 Task: For heading  Tahoma with underline.  font size for heading20,  'Change the font style of data to'Arial.  and font size to 12,  Change the alignment of both headline & data to Align left.  In the sheet  auditingSalesTargets_2023
Action: Mouse moved to (83, 147)
Screenshot: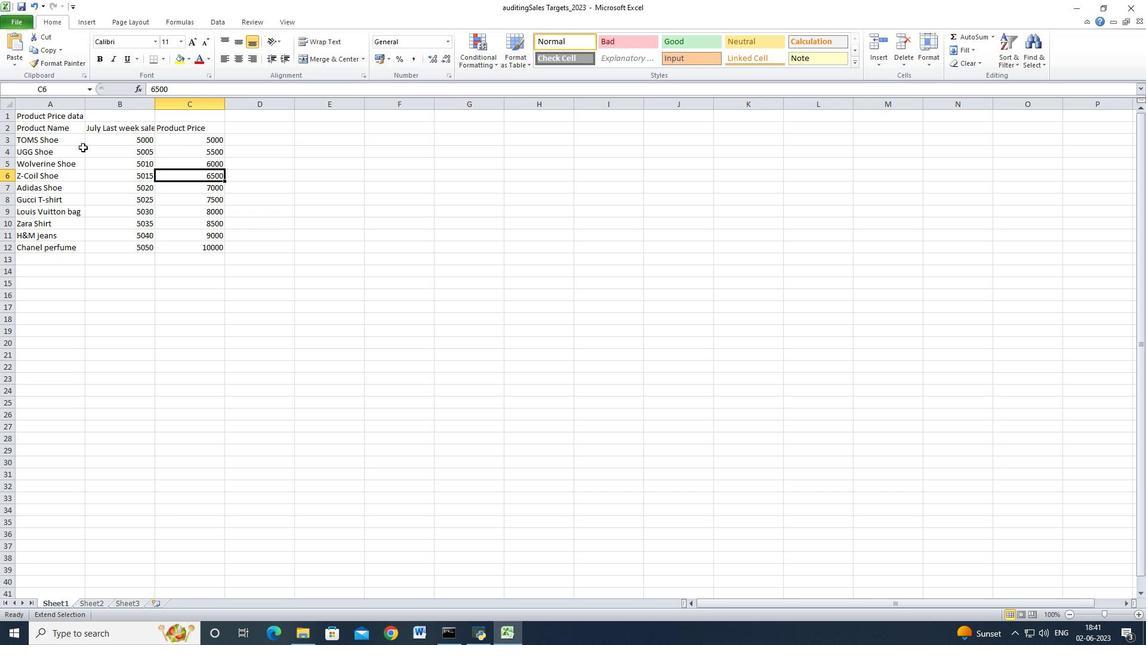 
Action: Mouse pressed left at (83, 147)
Screenshot: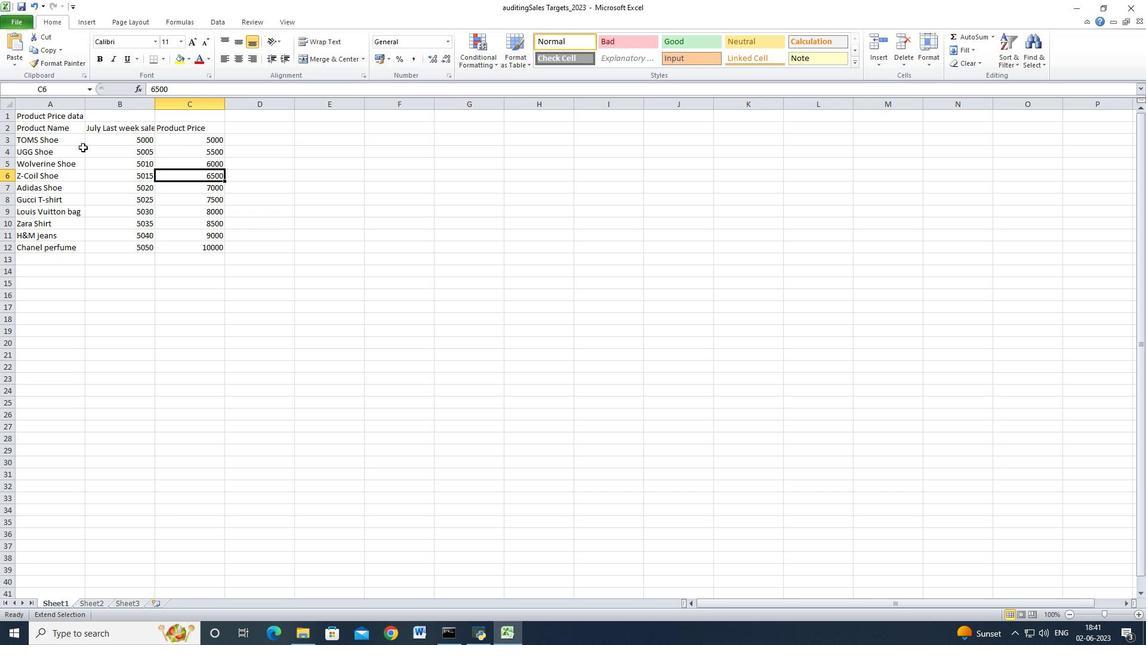 
Action: Mouse moved to (50, 117)
Screenshot: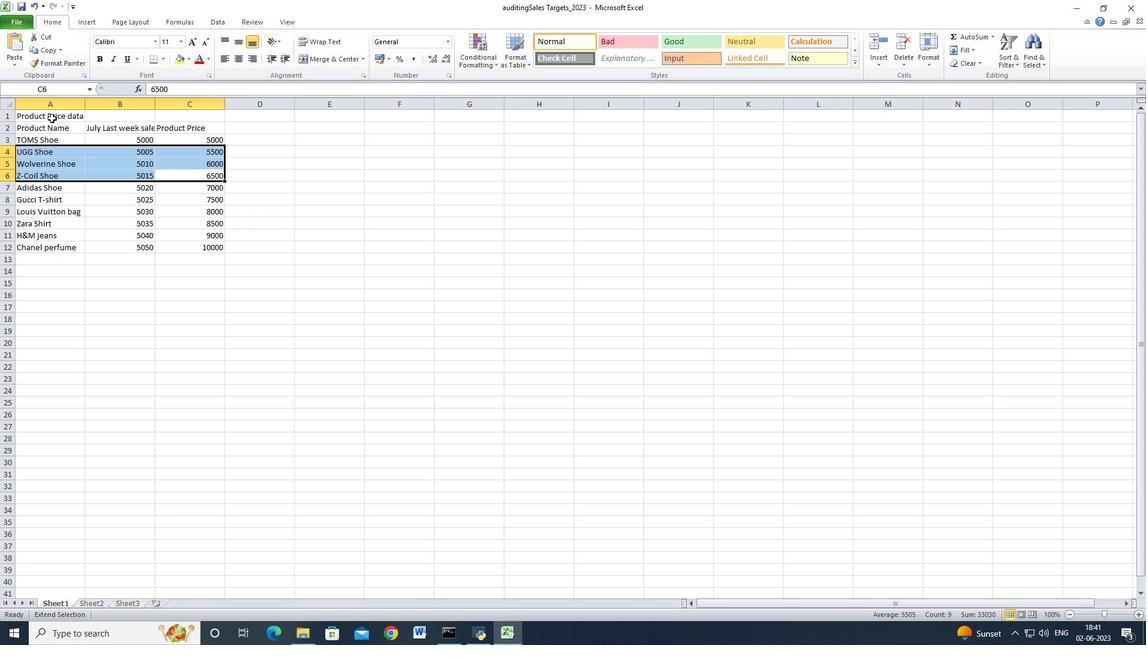 
Action: Mouse pressed left at (50, 117)
Screenshot: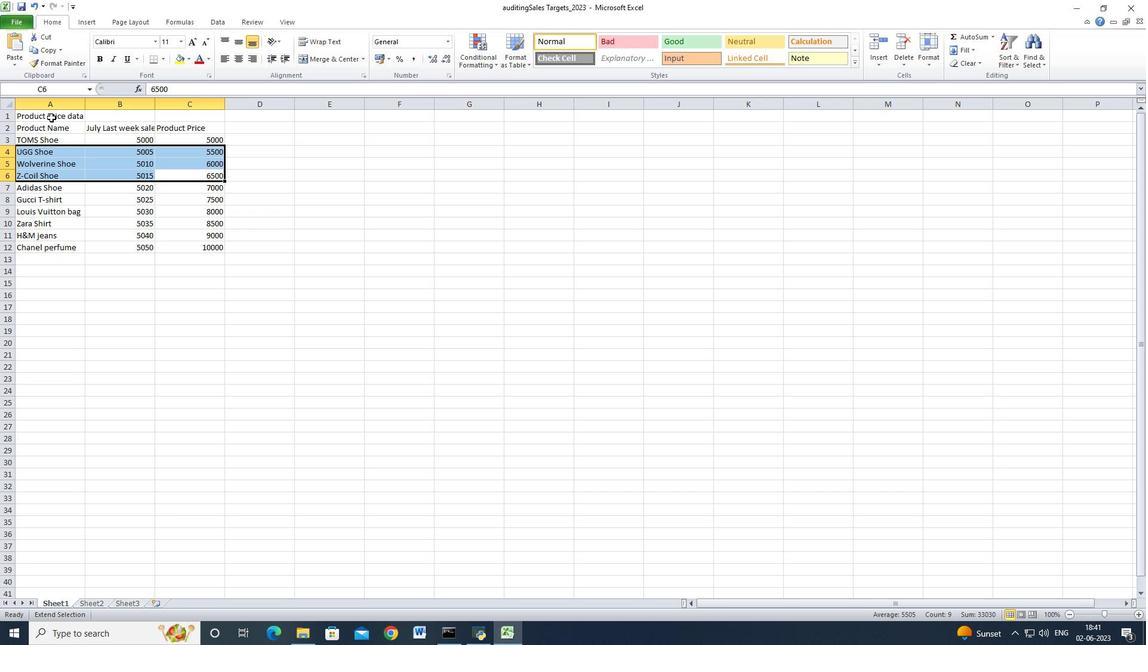 
Action: Mouse moved to (118, 162)
Screenshot: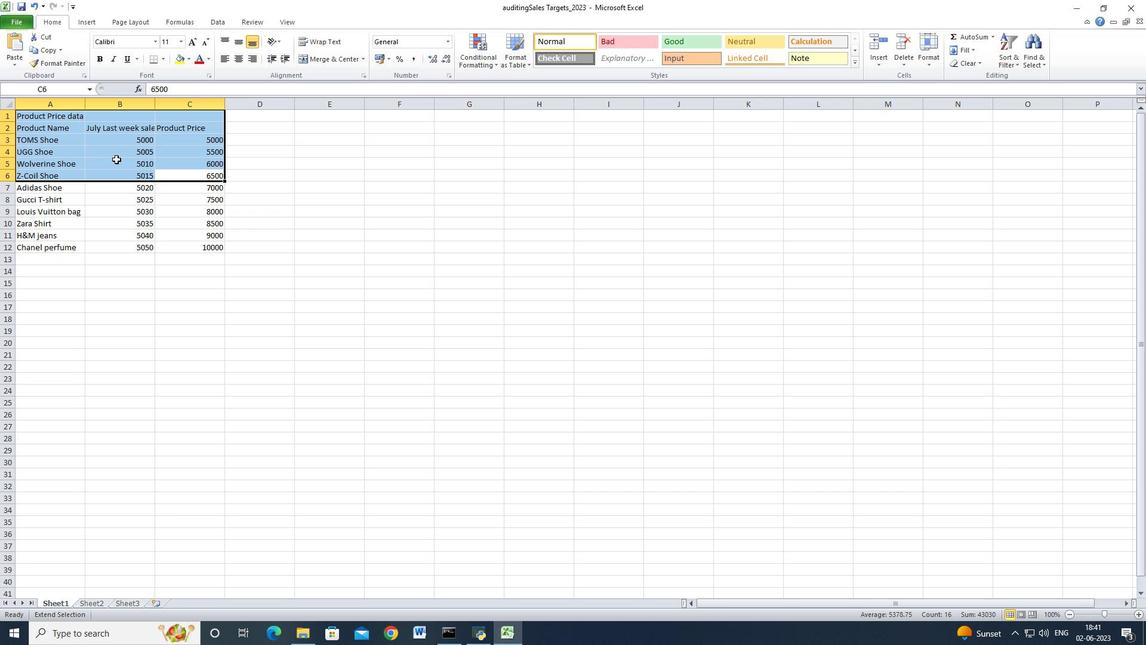 
Action: Key pressed <Key.esc>
Screenshot: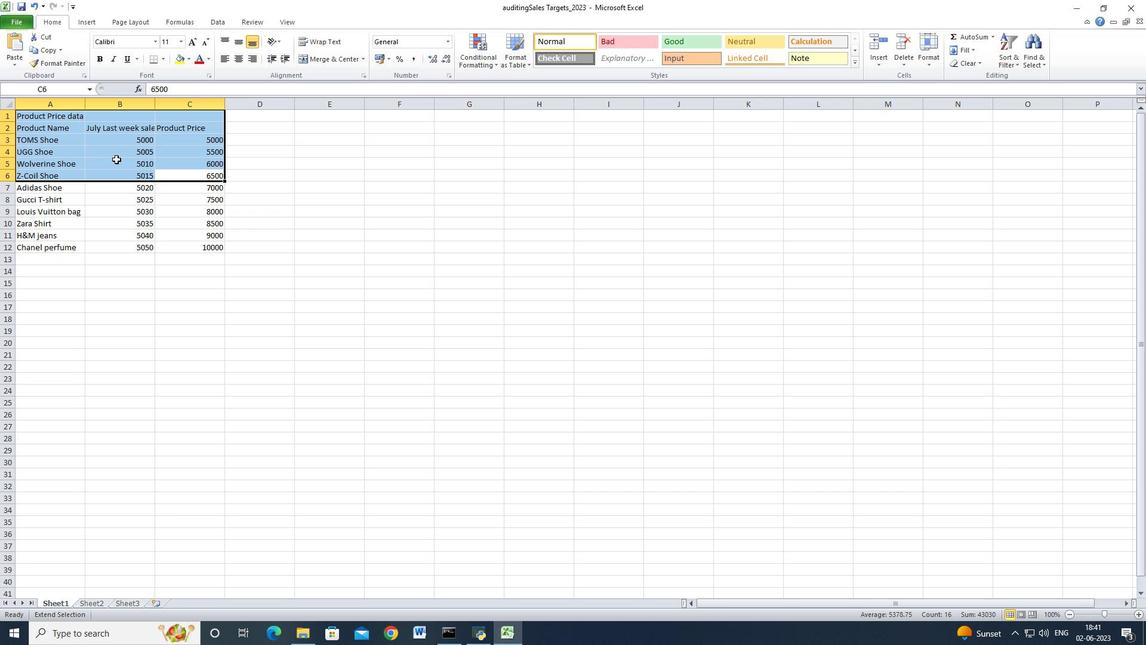
Action: Mouse moved to (103, 212)
Screenshot: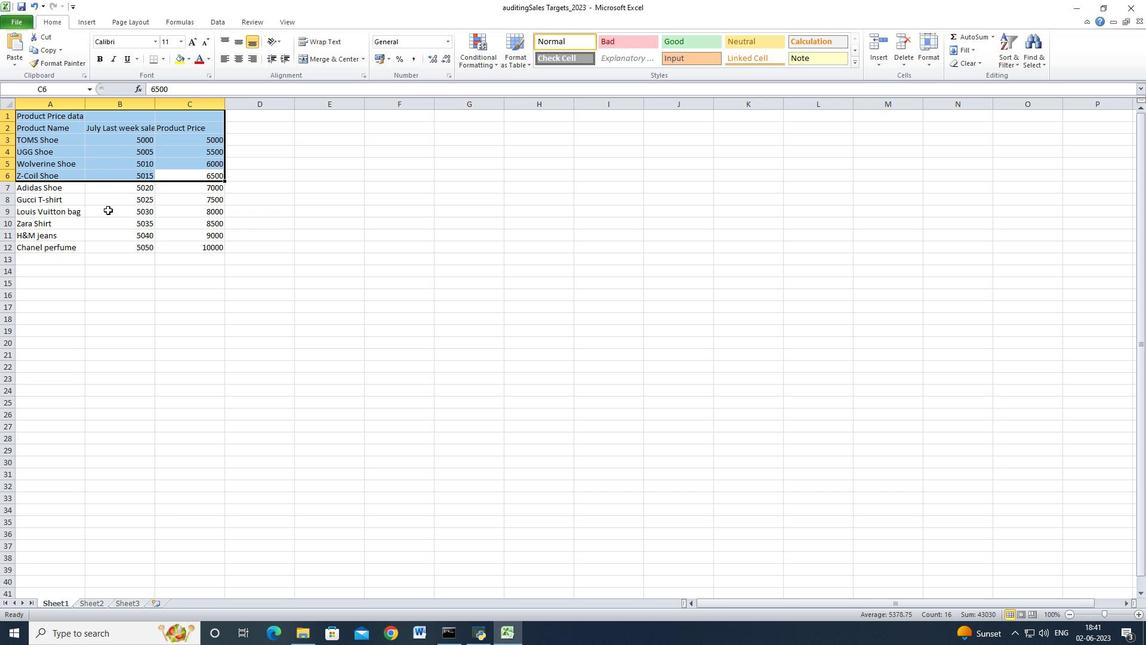 
Action: Mouse pressed left at (103, 212)
Screenshot: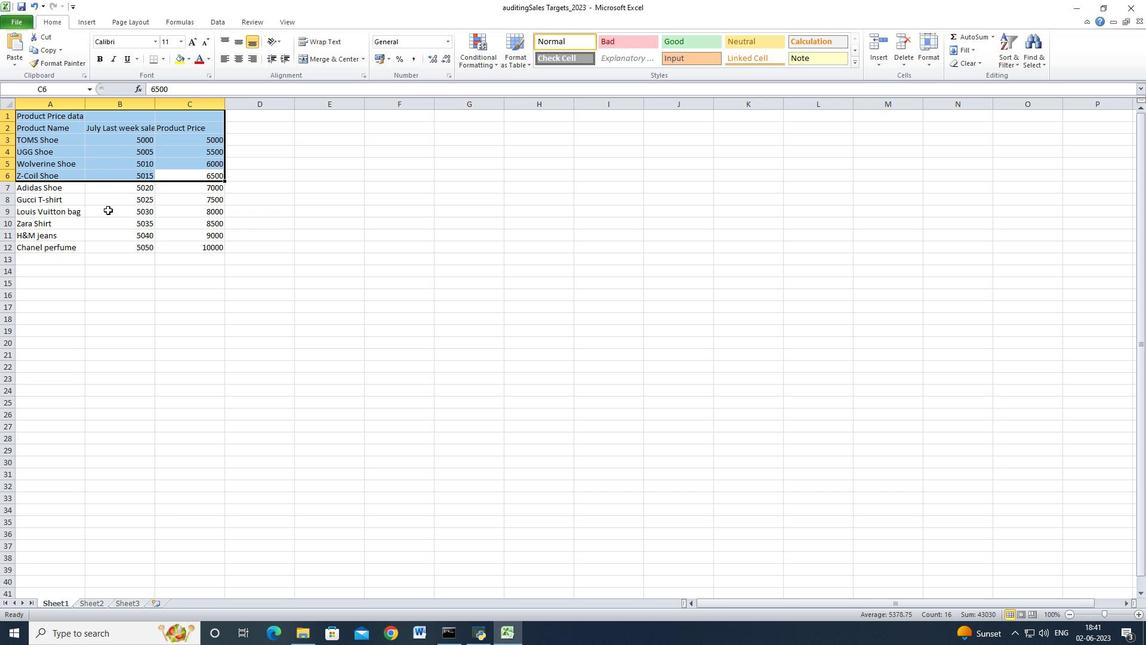 
Action: Mouse moved to (39, 115)
Screenshot: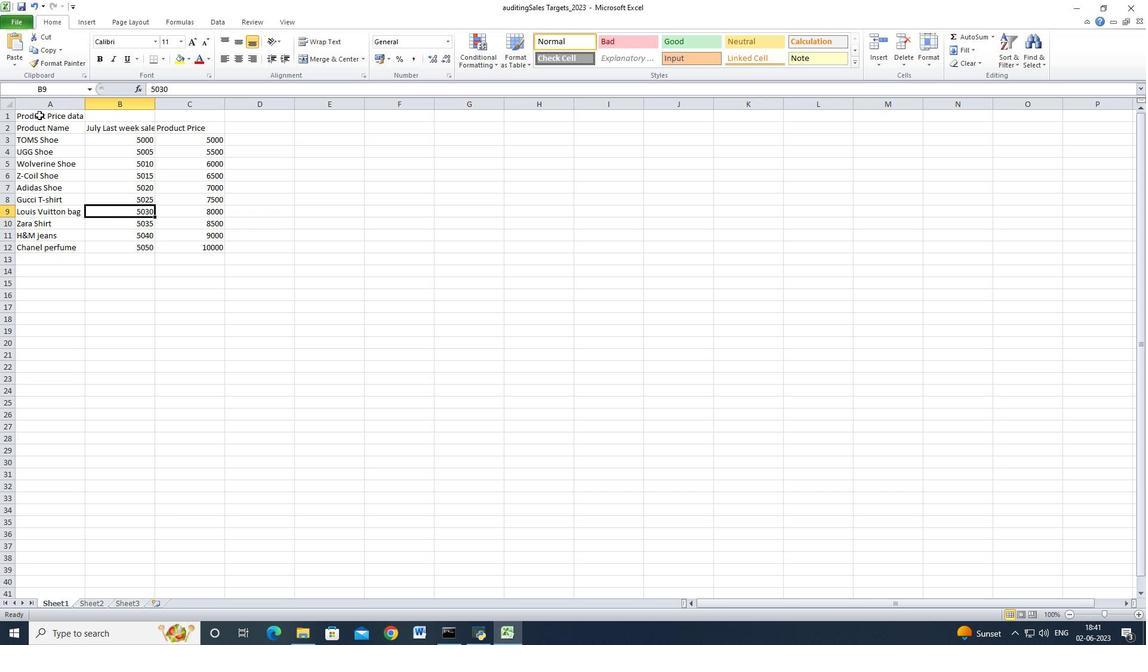 
Action: Mouse pressed left at (39, 115)
Screenshot: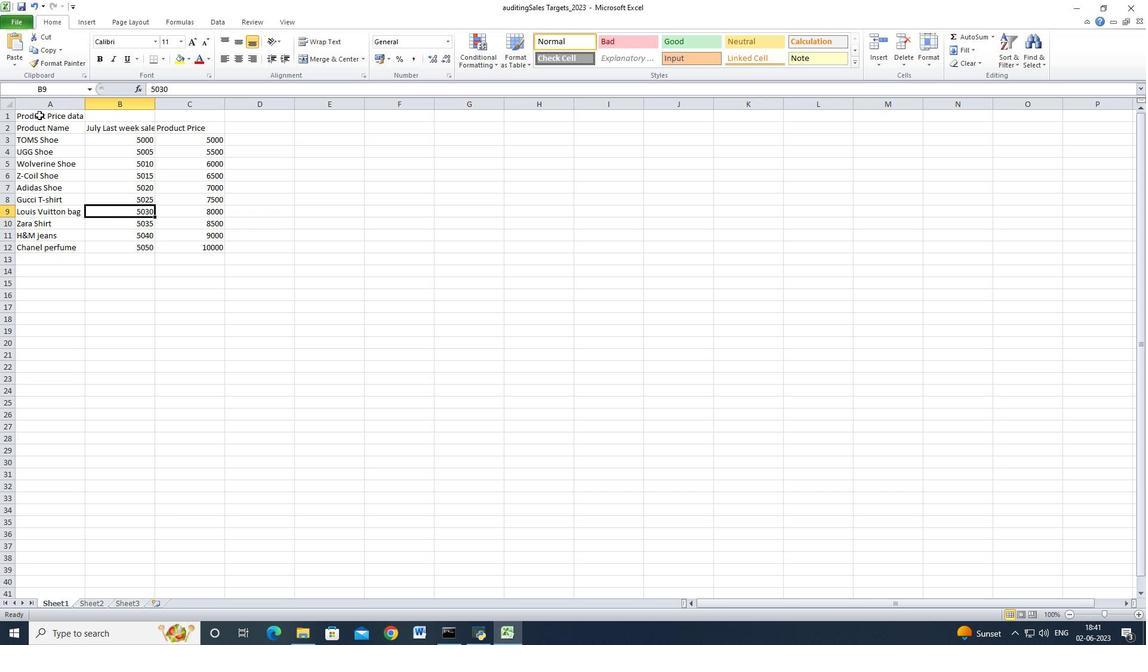 
Action: Mouse moved to (300, 59)
Screenshot: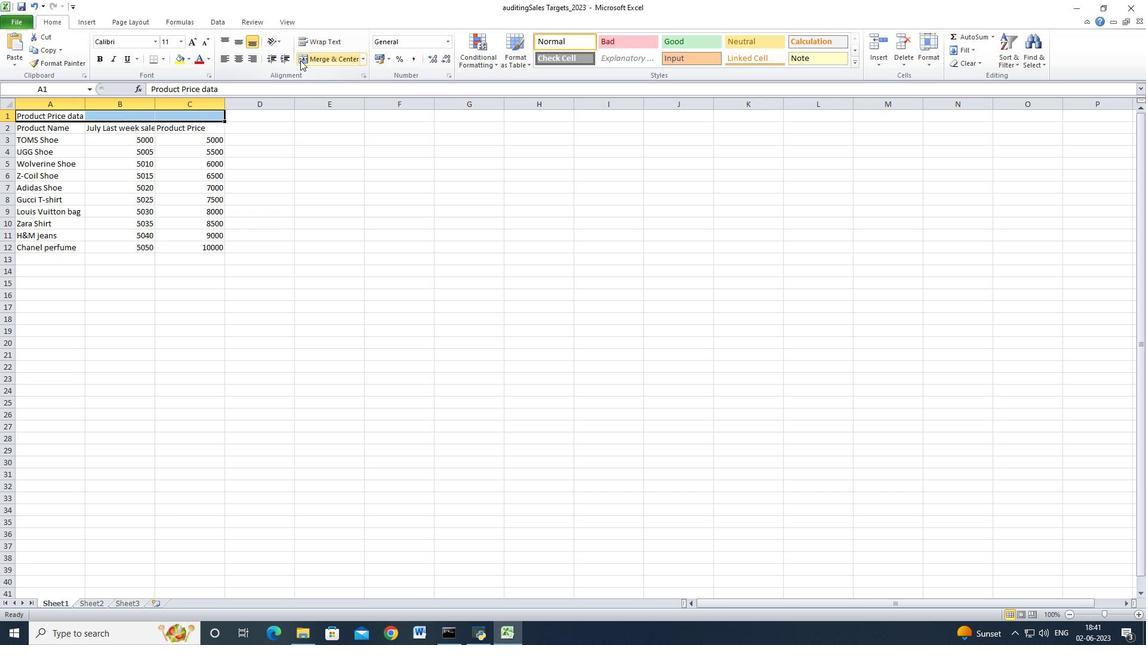 
Action: Mouse pressed left at (300, 59)
Screenshot: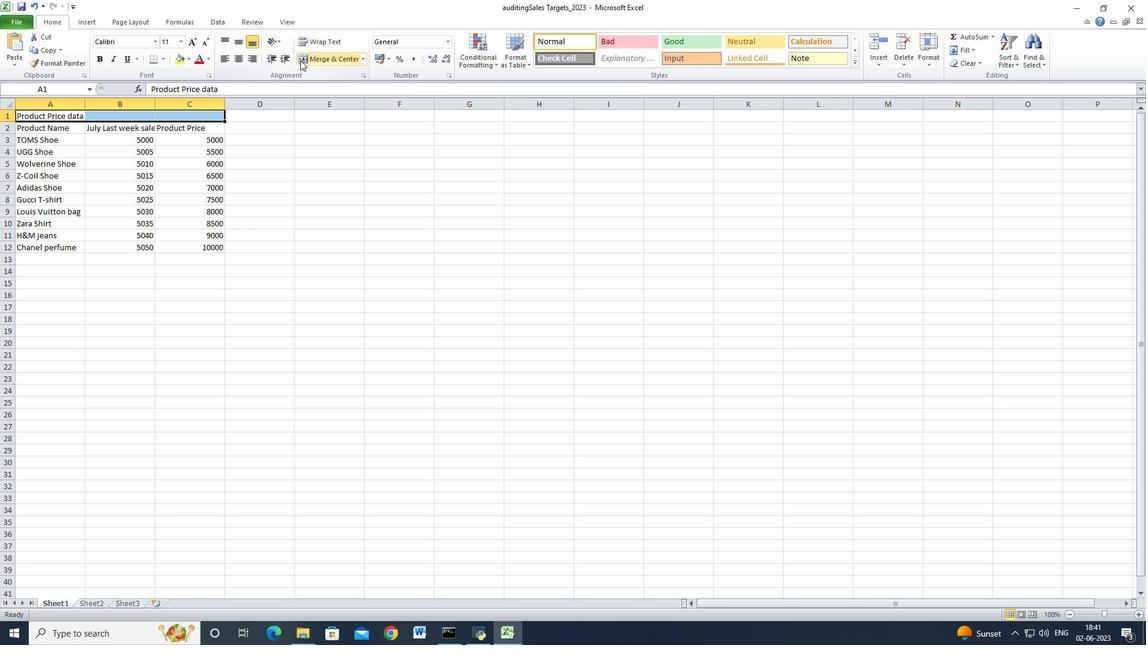 
Action: Mouse moved to (157, 40)
Screenshot: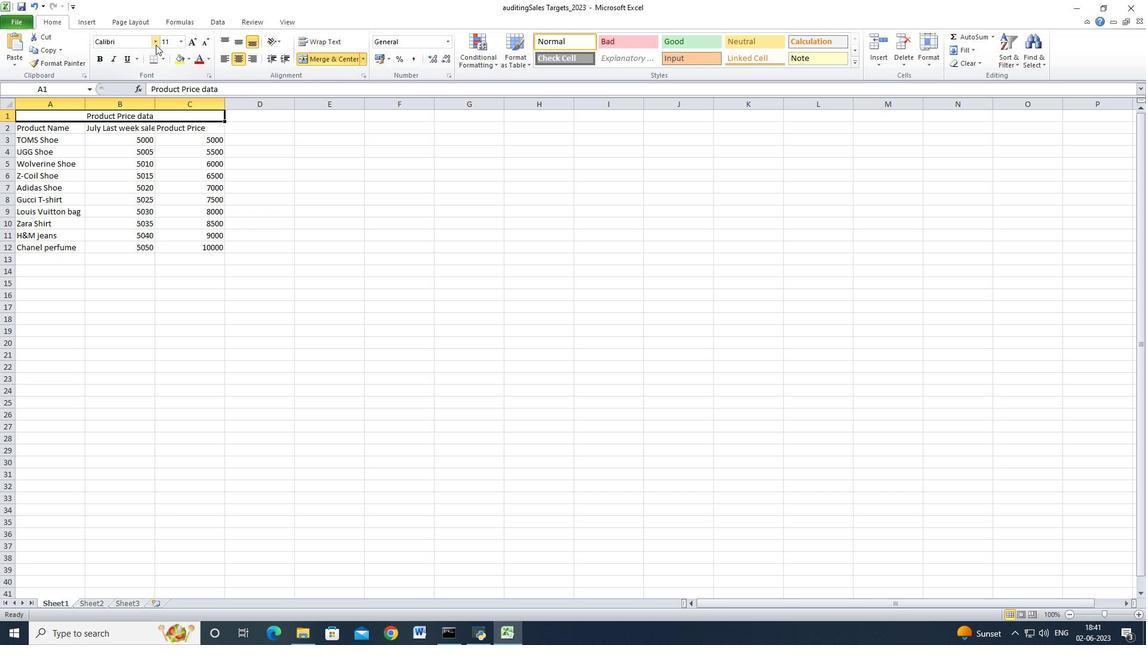
Action: Mouse pressed left at (157, 40)
Screenshot: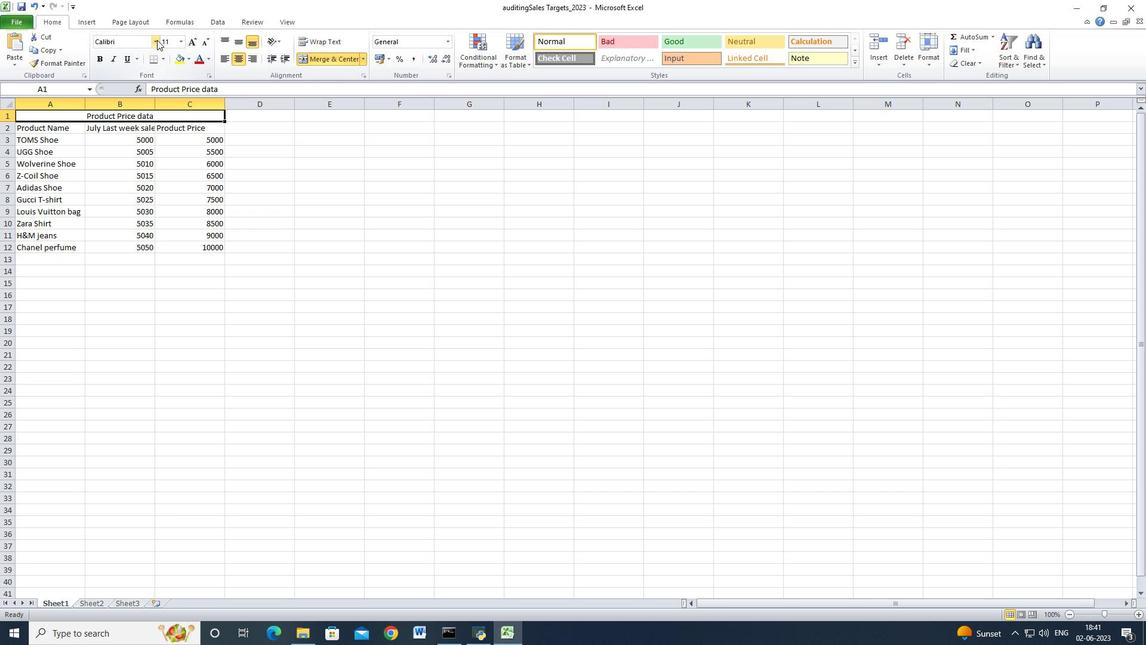 
Action: Mouse moved to (142, 433)
Screenshot: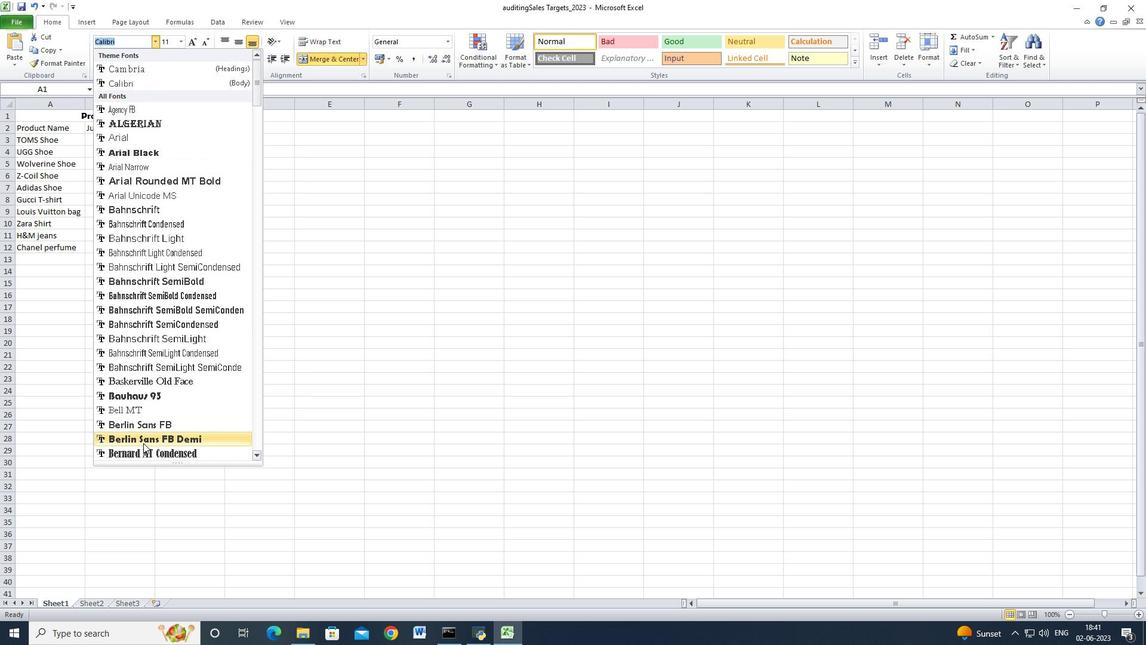 
Action: Mouse scrolled (142, 432) with delta (0, 0)
Screenshot: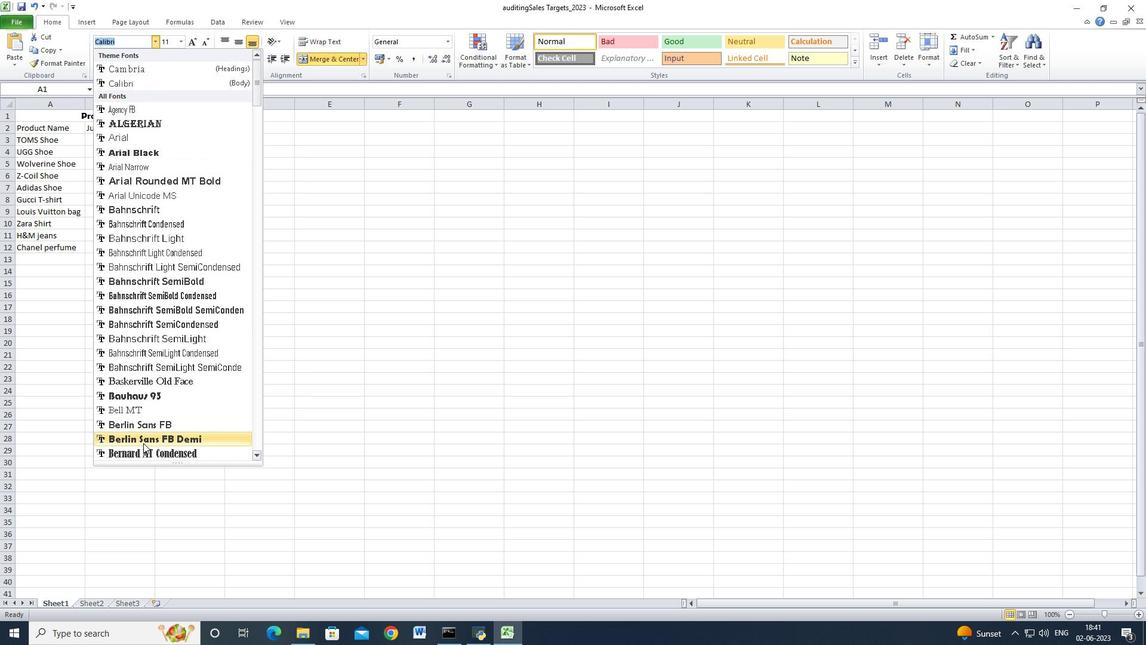 
Action: Mouse moved to (141, 430)
Screenshot: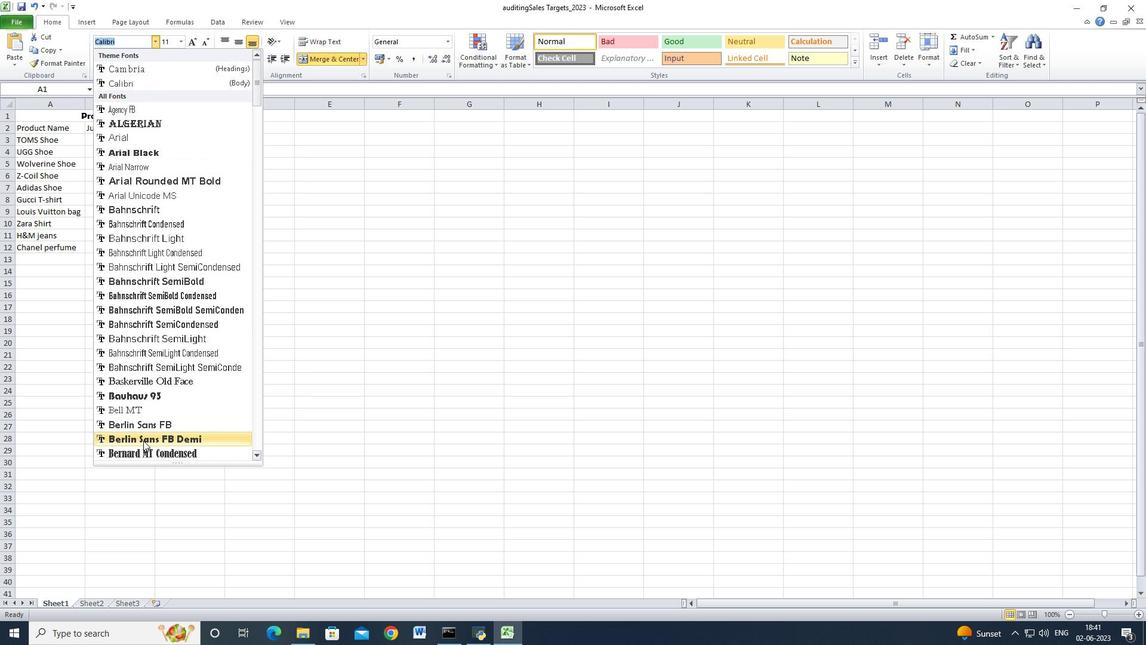 
Action: Mouse scrolled (141, 430) with delta (0, 0)
Screenshot: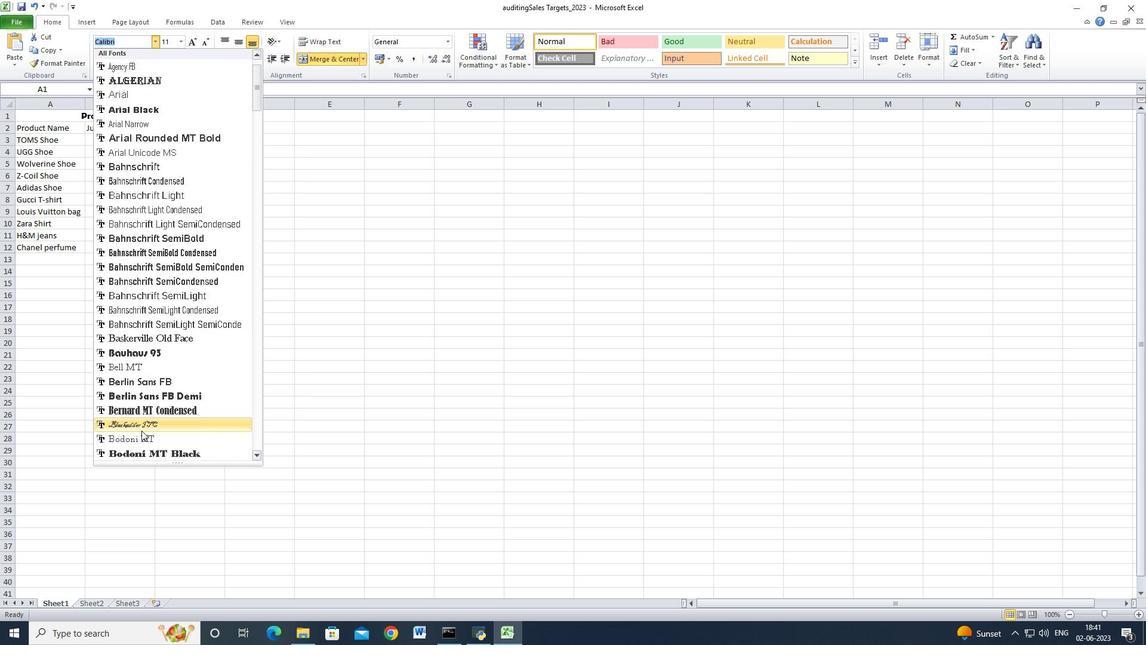 
Action: Mouse moved to (141, 428)
Screenshot: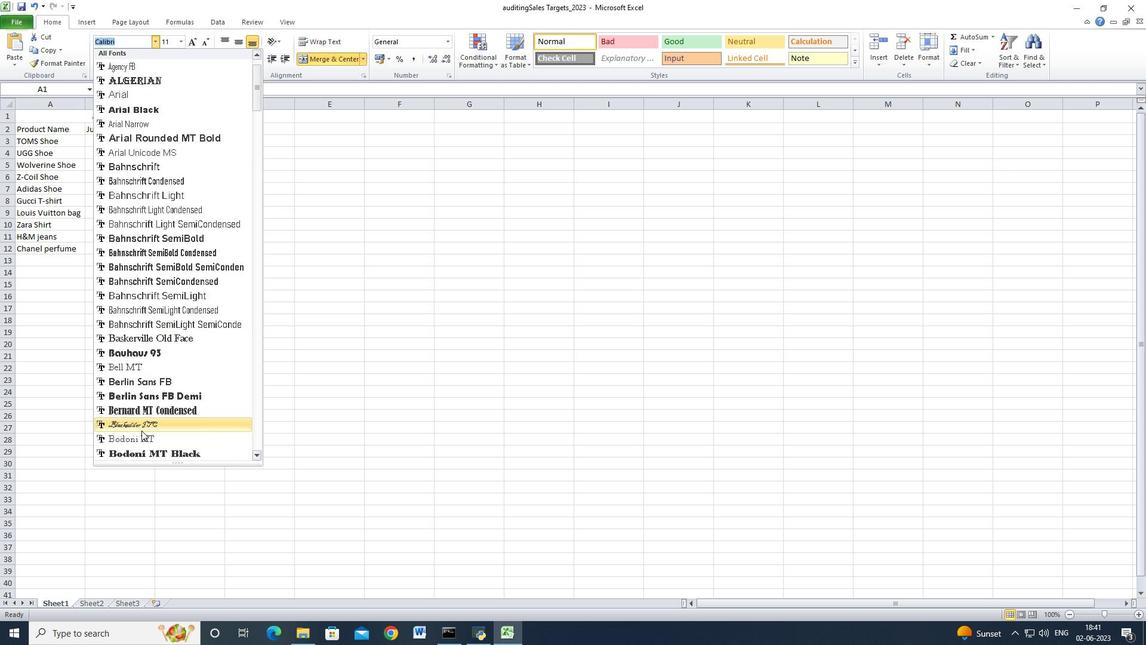 
Action: Mouse scrolled (141, 427) with delta (0, 0)
Screenshot: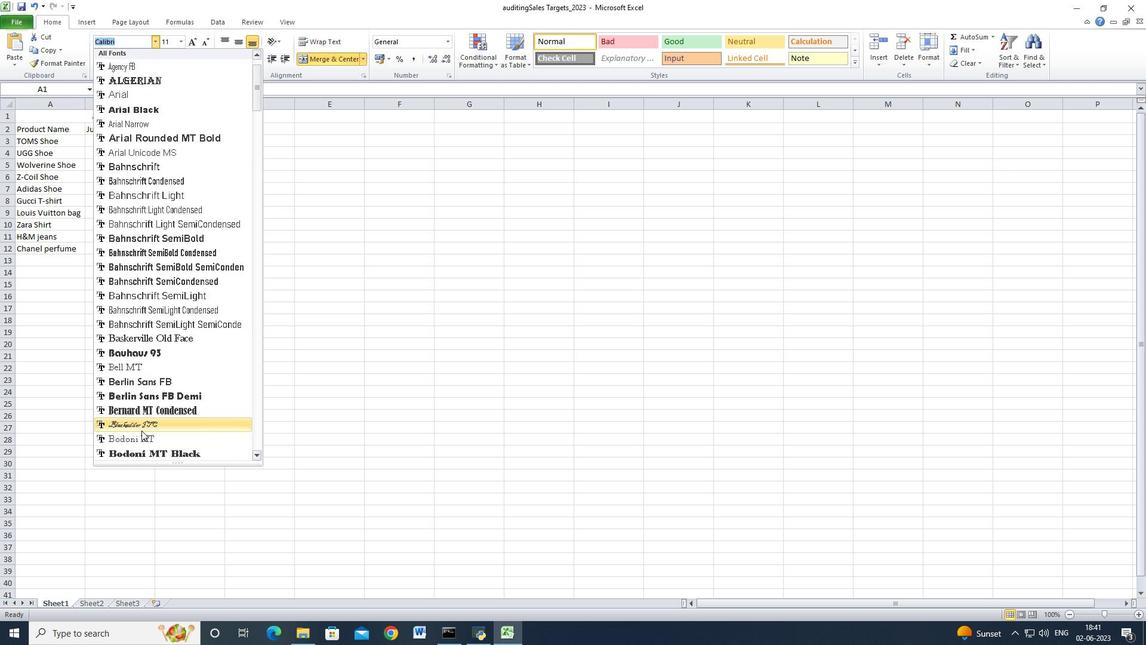 
Action: Mouse moved to (148, 347)
Screenshot: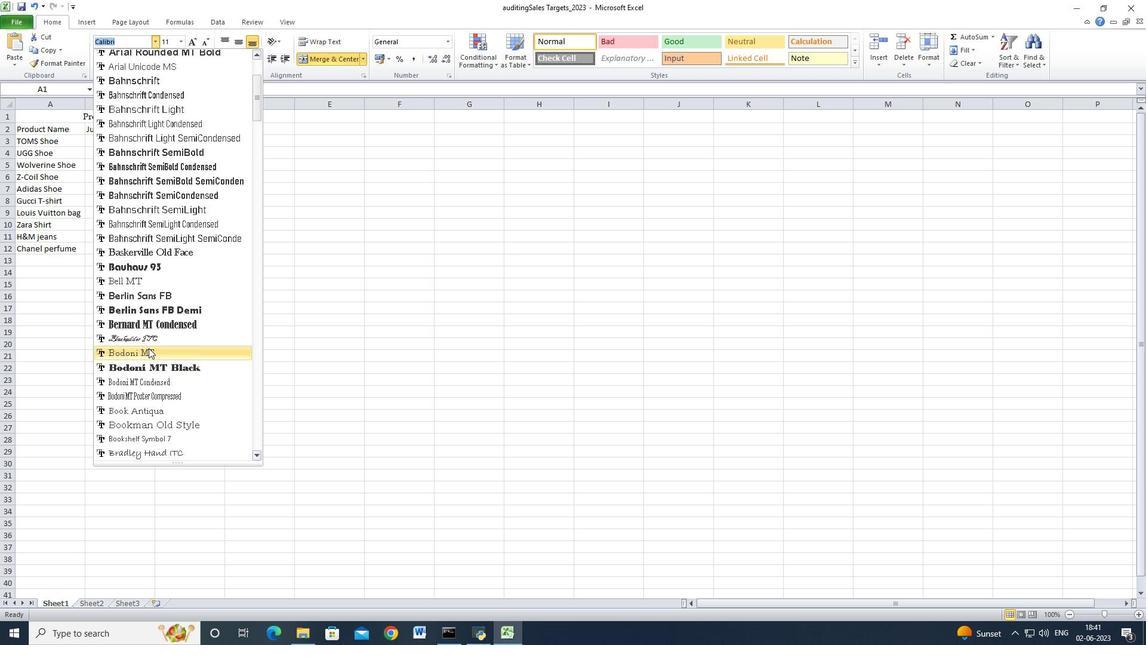 
Action: Mouse scrolled (148, 347) with delta (0, 0)
Screenshot: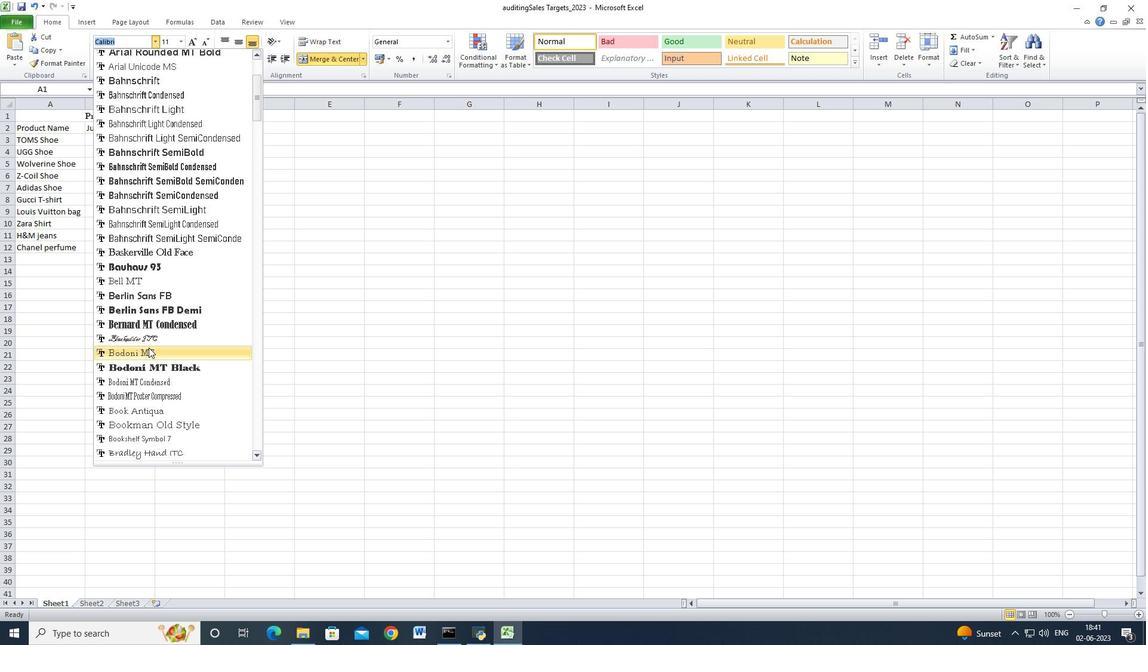
Action: Mouse scrolled (148, 347) with delta (0, 0)
Screenshot: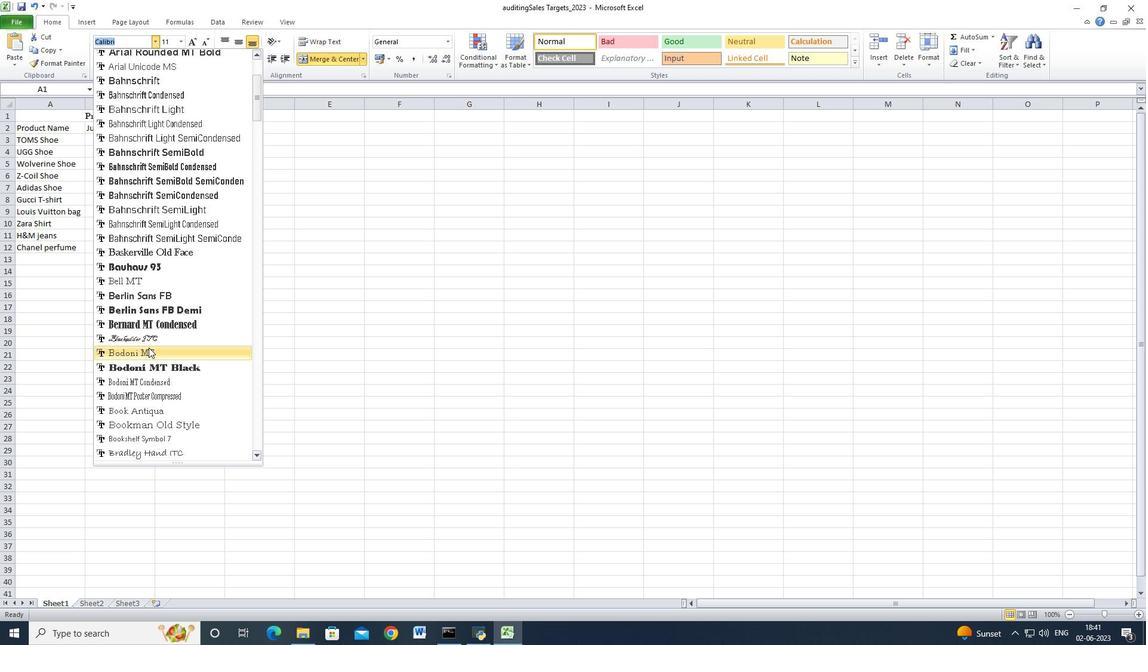
Action: Mouse moved to (148, 348)
Screenshot: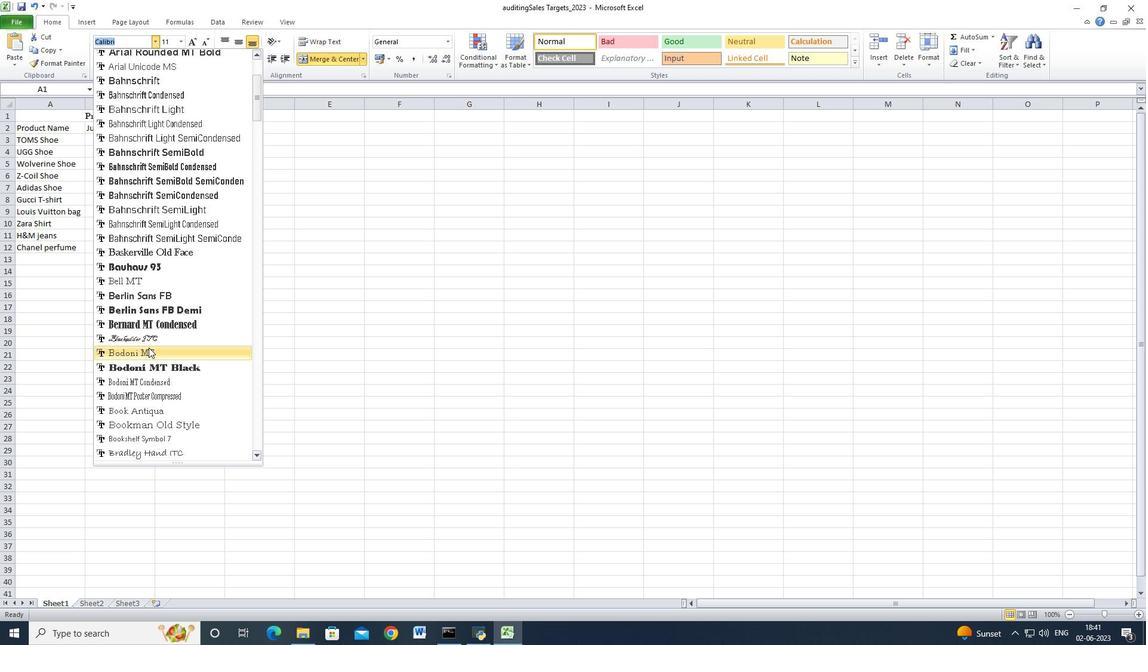 
Action: Mouse scrolled (148, 348) with delta (0, 0)
Screenshot: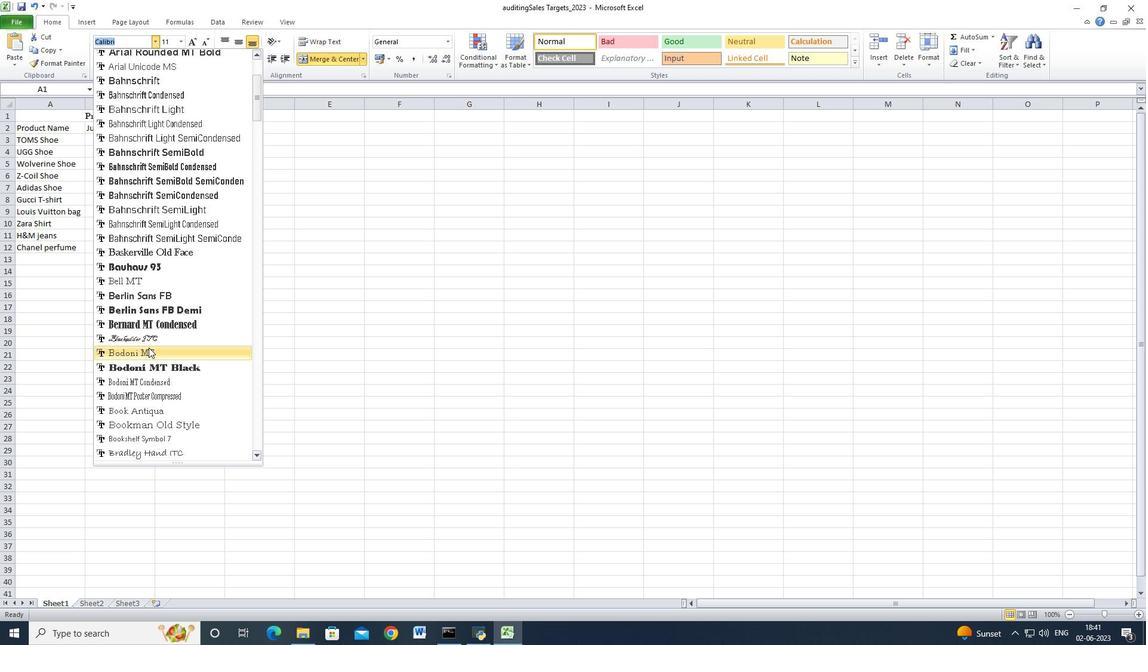 
Action: Mouse moved to (146, 351)
Screenshot: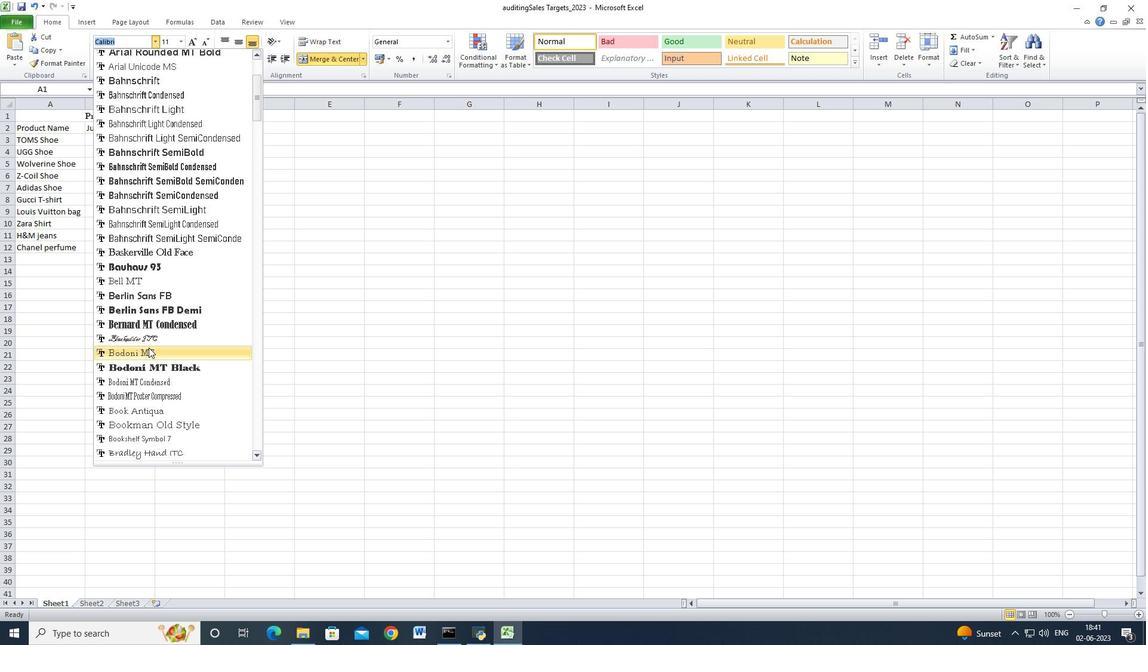 
Action: Mouse scrolled (146, 351) with delta (0, 0)
Screenshot: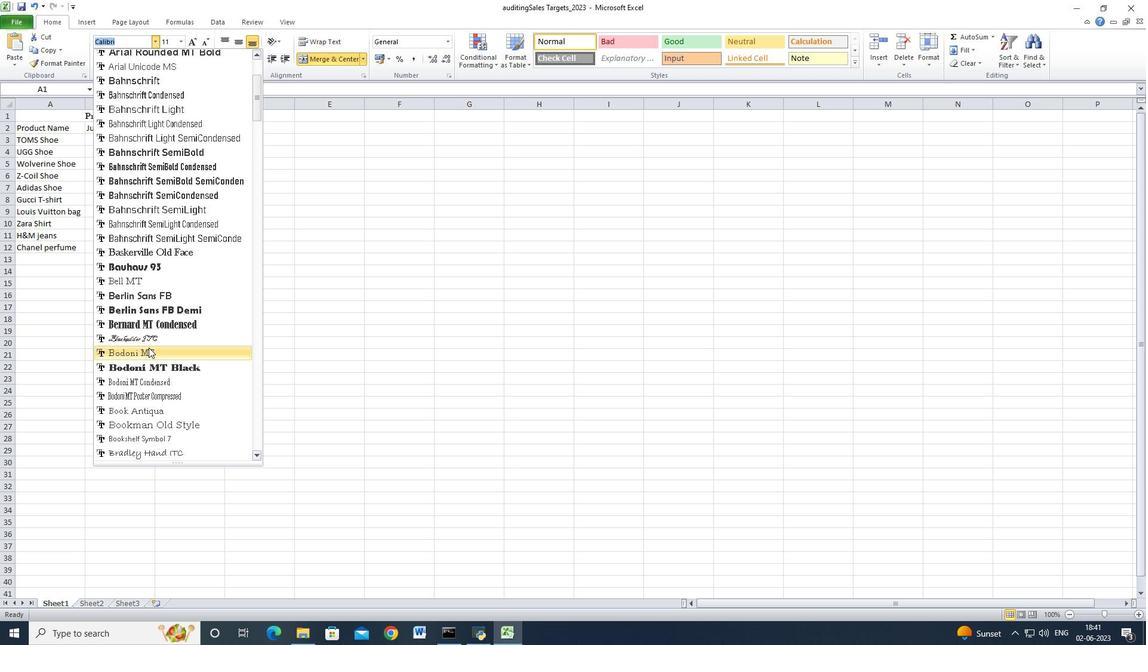 
Action: Mouse moved to (146, 353)
Screenshot: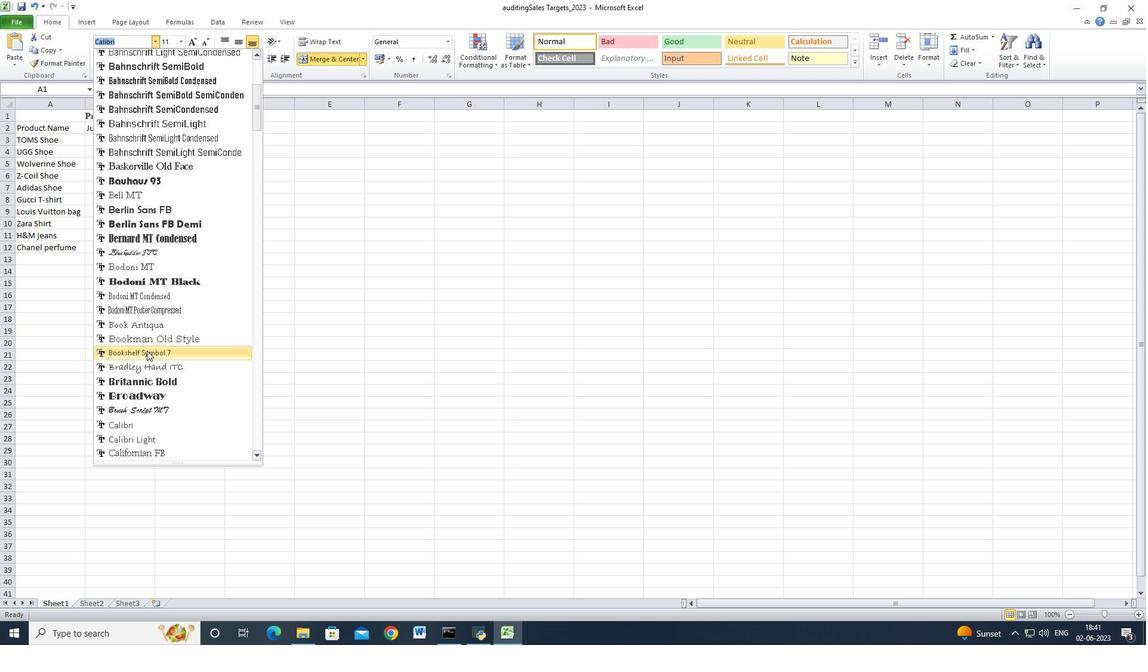 
Action: Mouse scrolled (146, 353) with delta (0, 0)
Screenshot: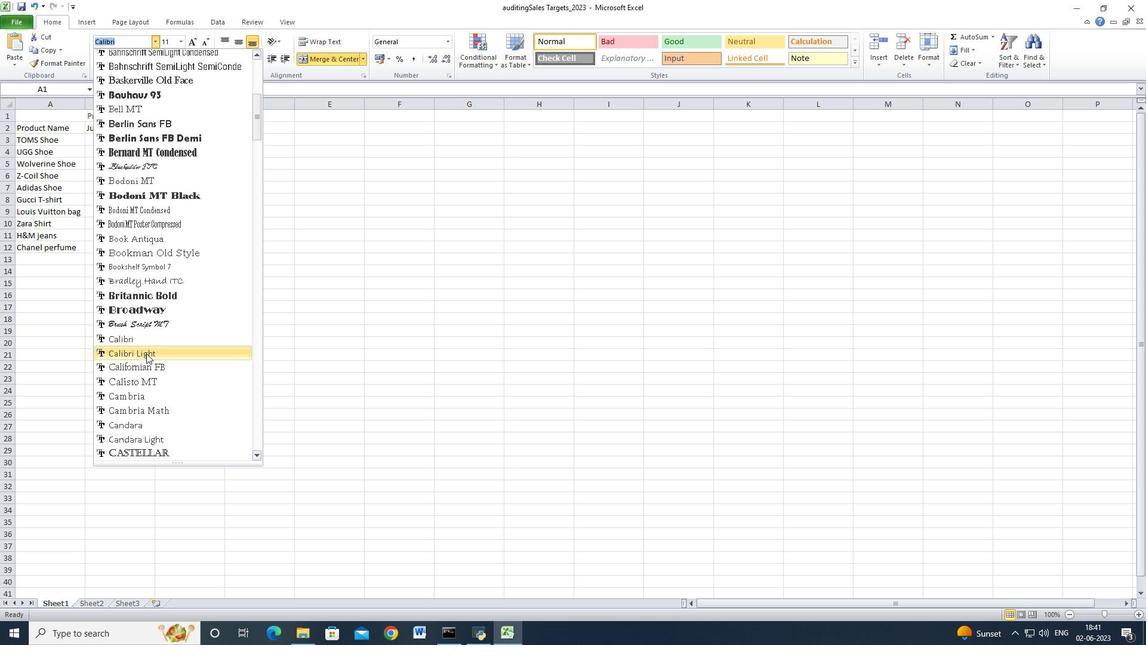 
Action: Mouse scrolled (146, 353) with delta (0, 0)
Screenshot: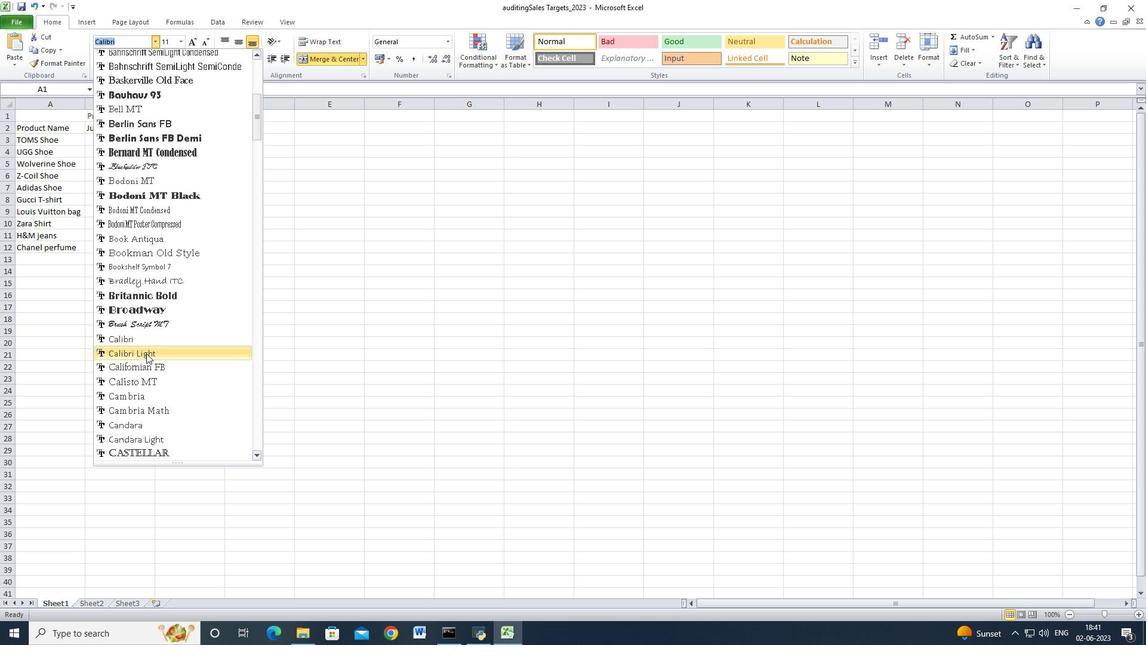 
Action: Mouse moved to (146, 353)
Screenshot: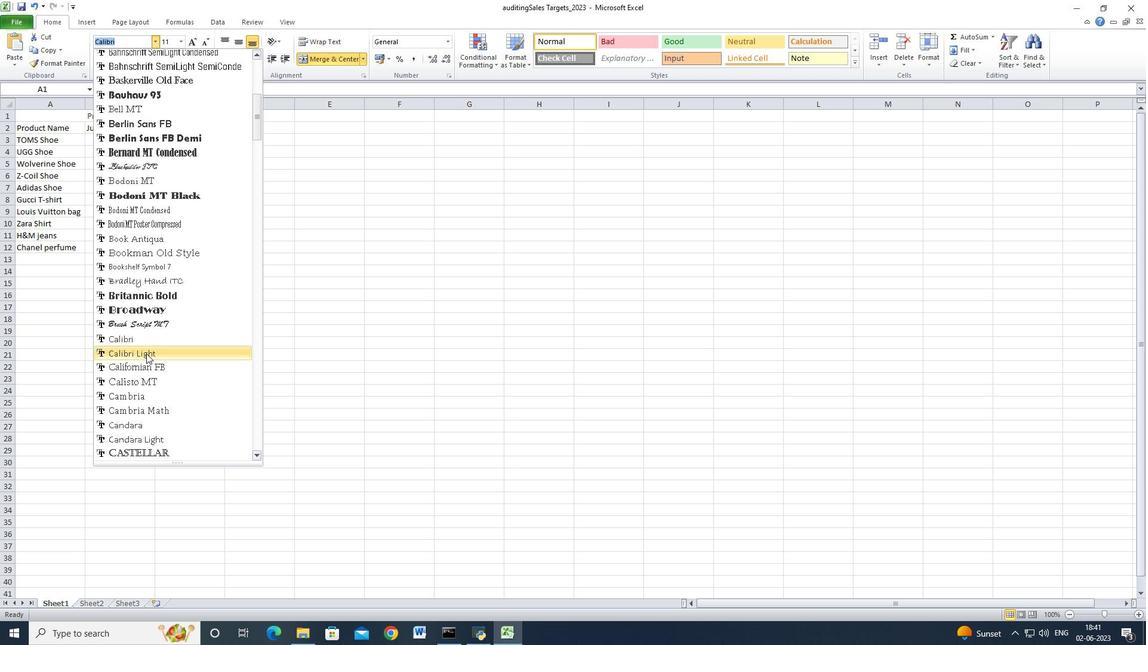 
Action: Mouse scrolled (146, 353) with delta (0, 0)
Screenshot: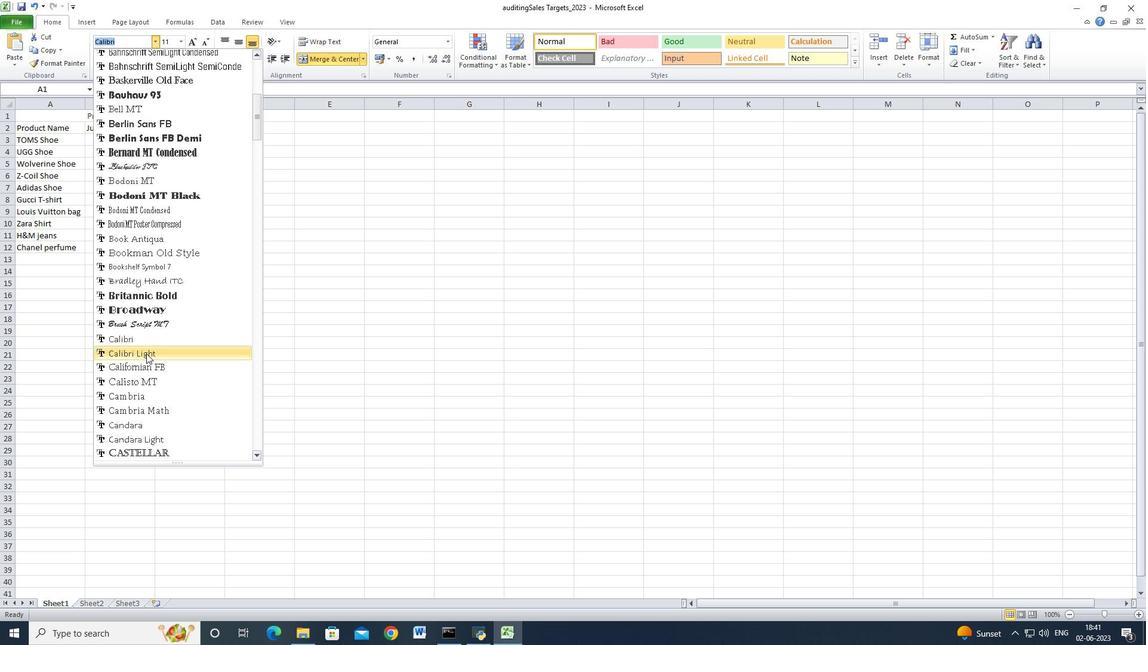 
Action: Mouse scrolled (146, 353) with delta (0, 0)
Screenshot: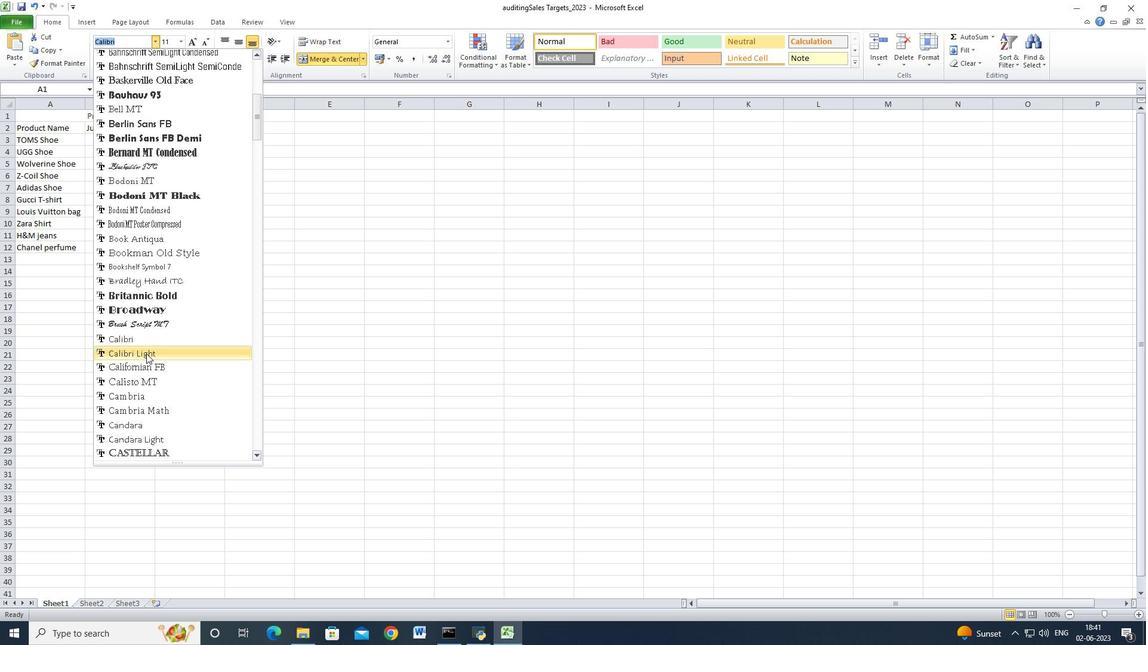 
Action: Mouse moved to (146, 354)
Screenshot: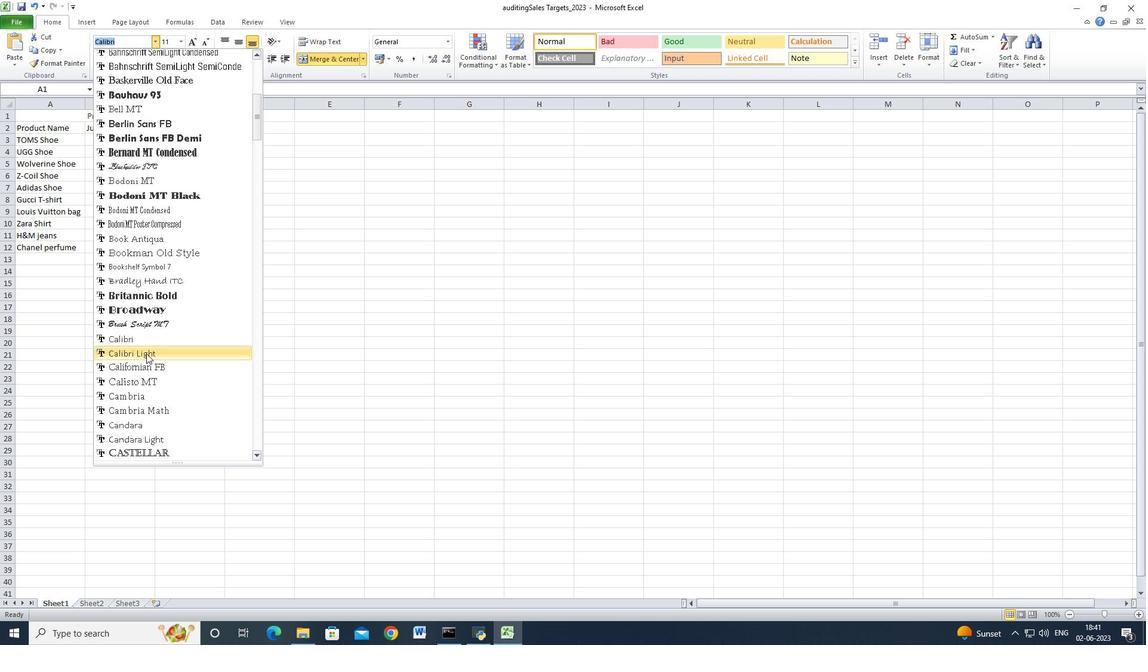 
Action: Mouse scrolled (146, 353) with delta (0, 0)
Screenshot: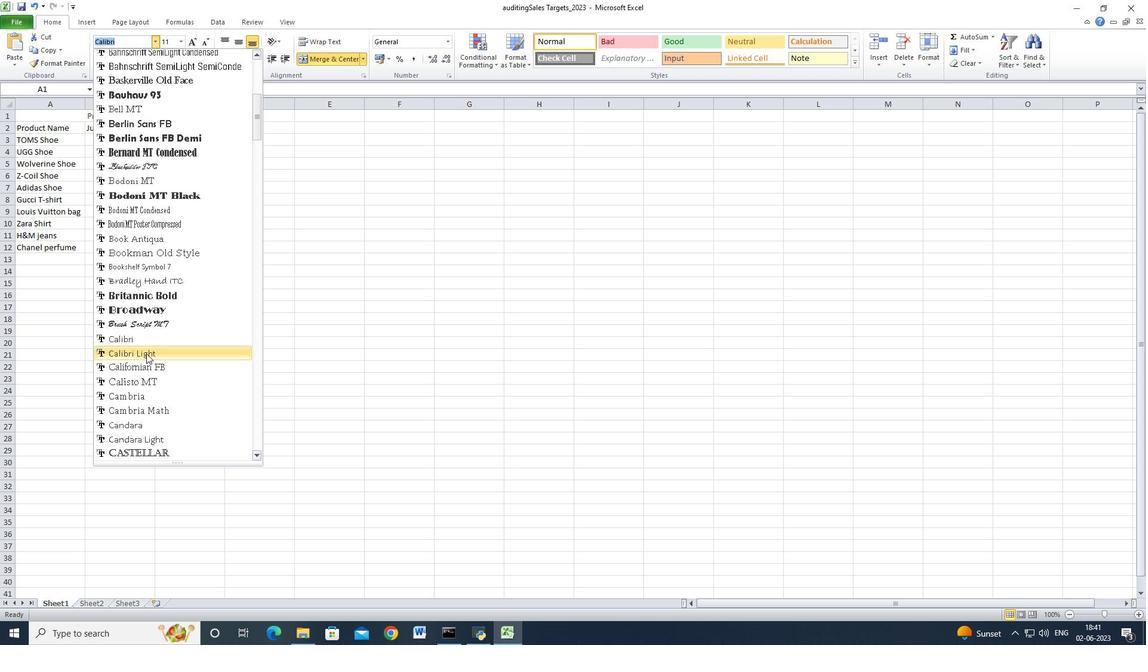 
Action: Mouse scrolled (146, 353) with delta (0, 0)
Screenshot: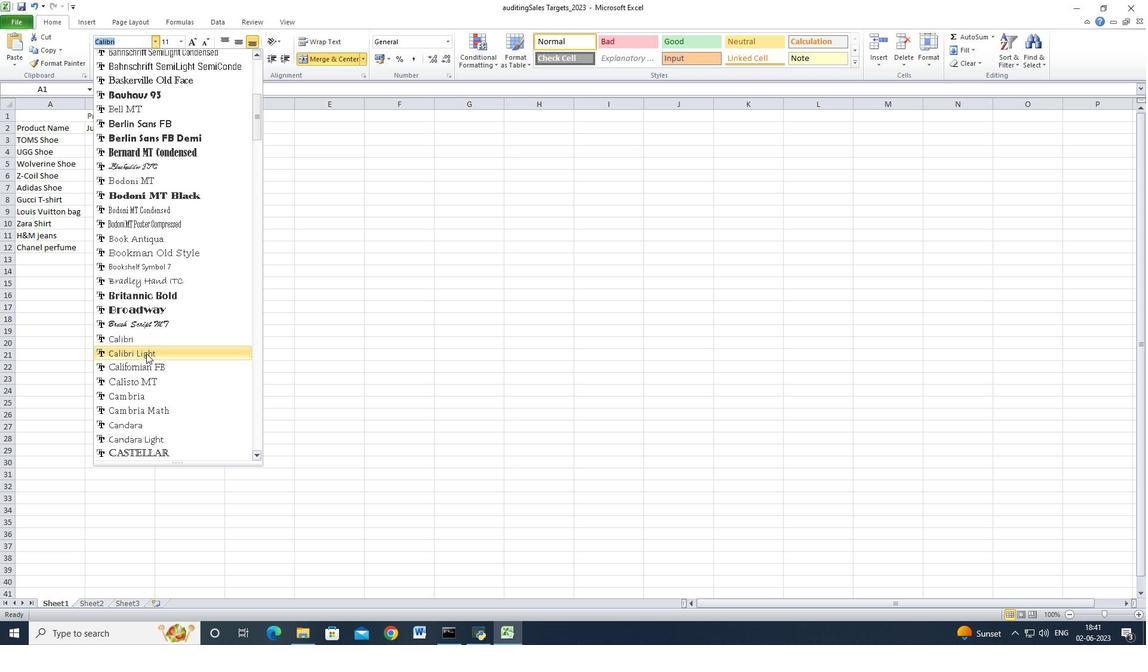 
Action: Mouse scrolled (146, 353) with delta (0, 0)
Screenshot: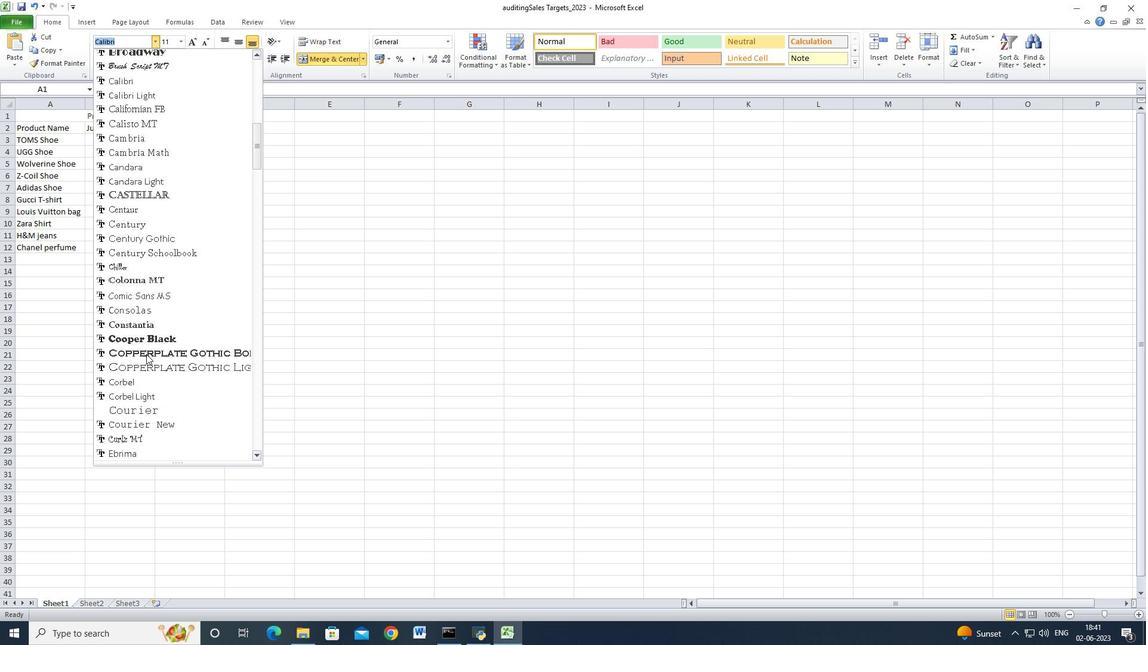 
Action: Mouse scrolled (146, 353) with delta (0, 0)
Screenshot: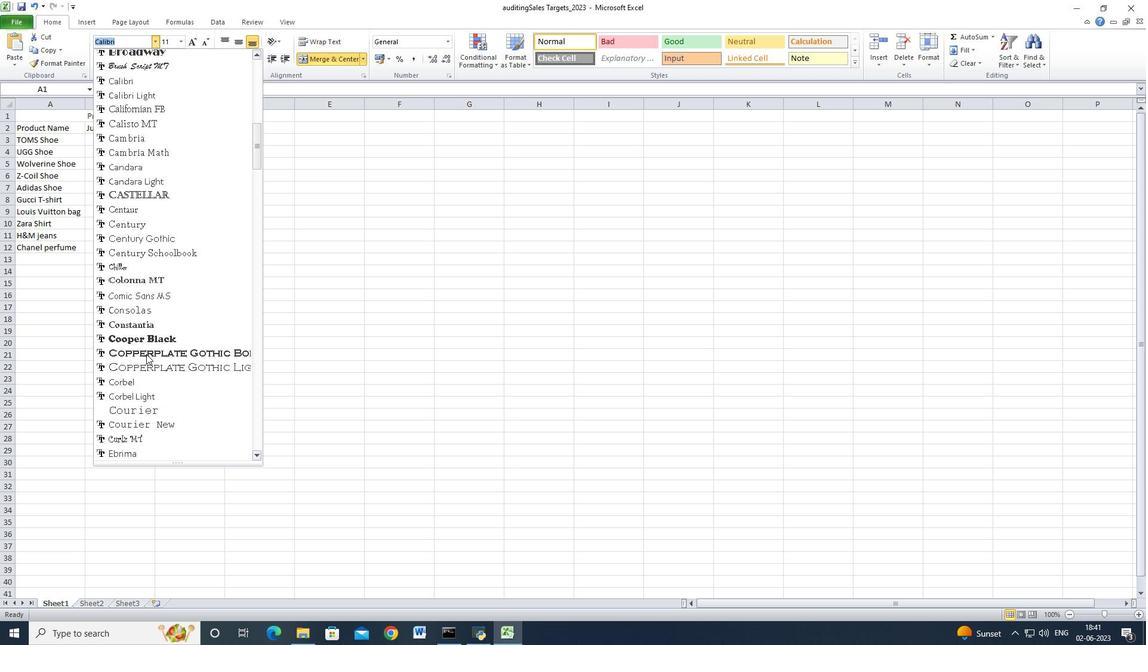 
Action: Mouse scrolled (146, 353) with delta (0, 0)
Screenshot: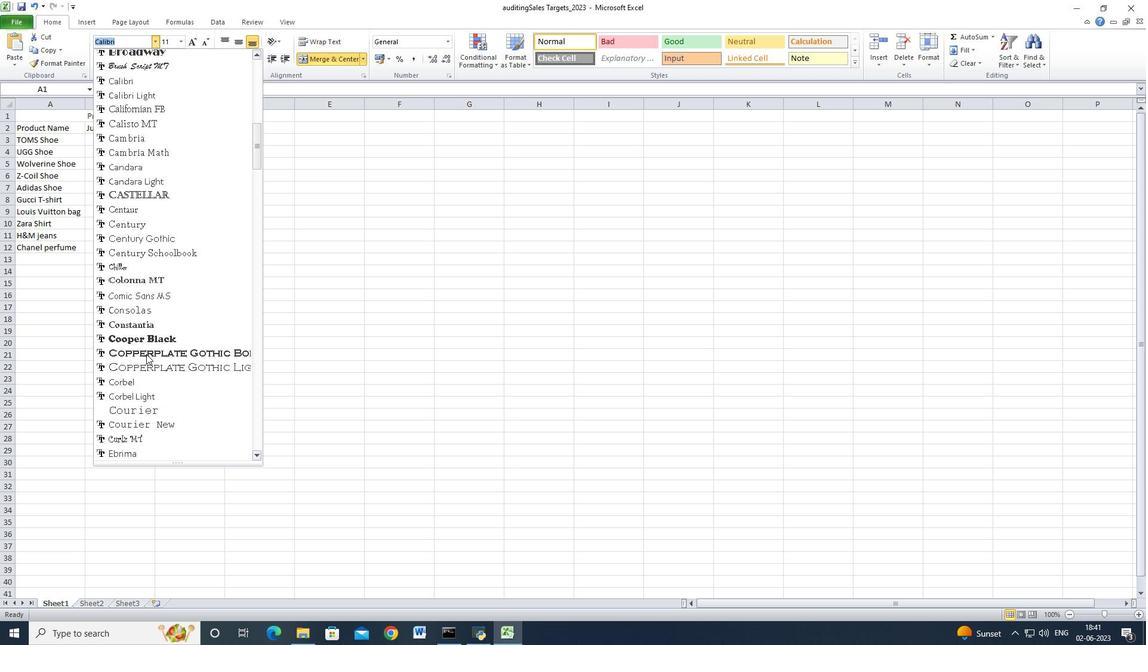 
Action: Mouse scrolled (146, 353) with delta (0, 0)
Screenshot: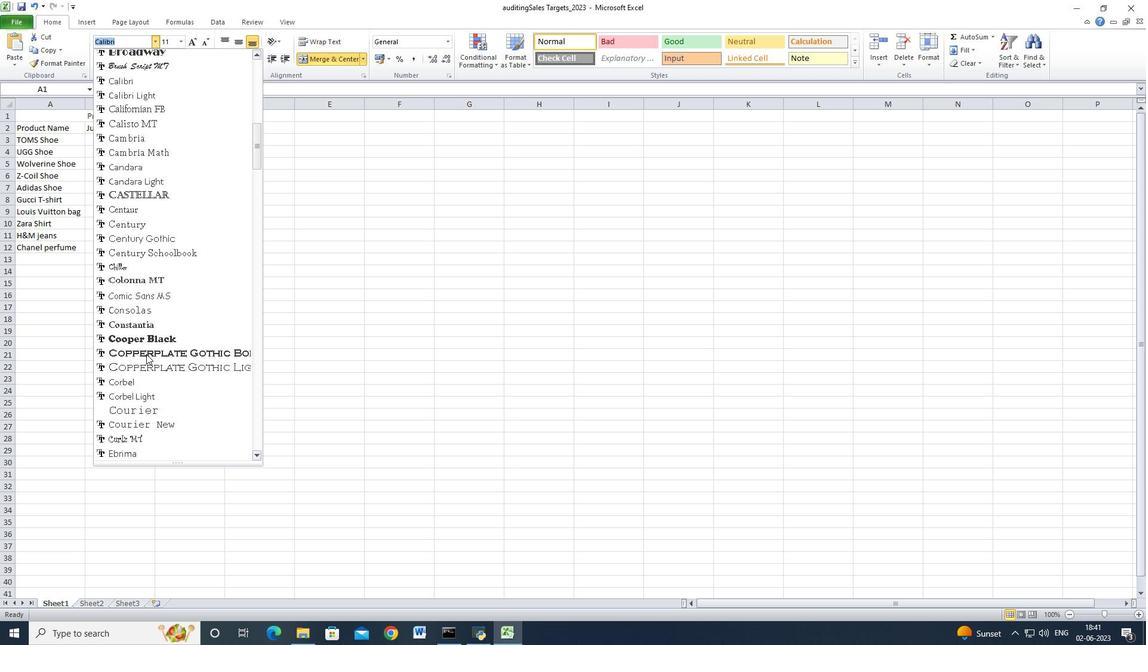 
Action: Mouse moved to (146, 354)
Screenshot: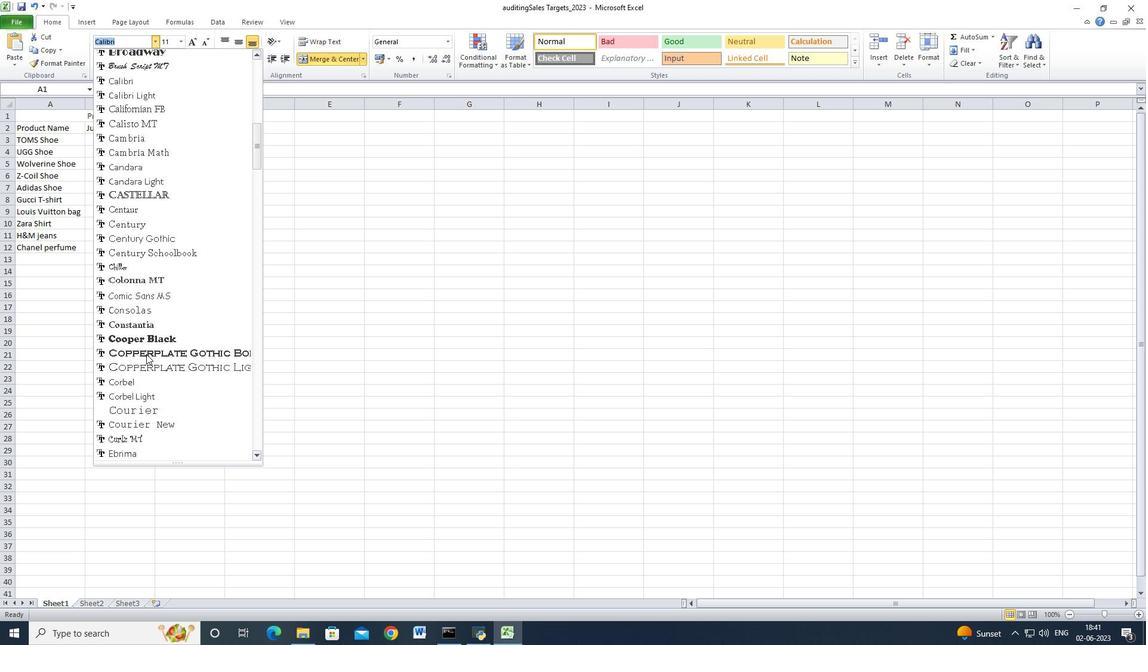 
Action: Mouse scrolled (146, 353) with delta (0, 0)
Screenshot: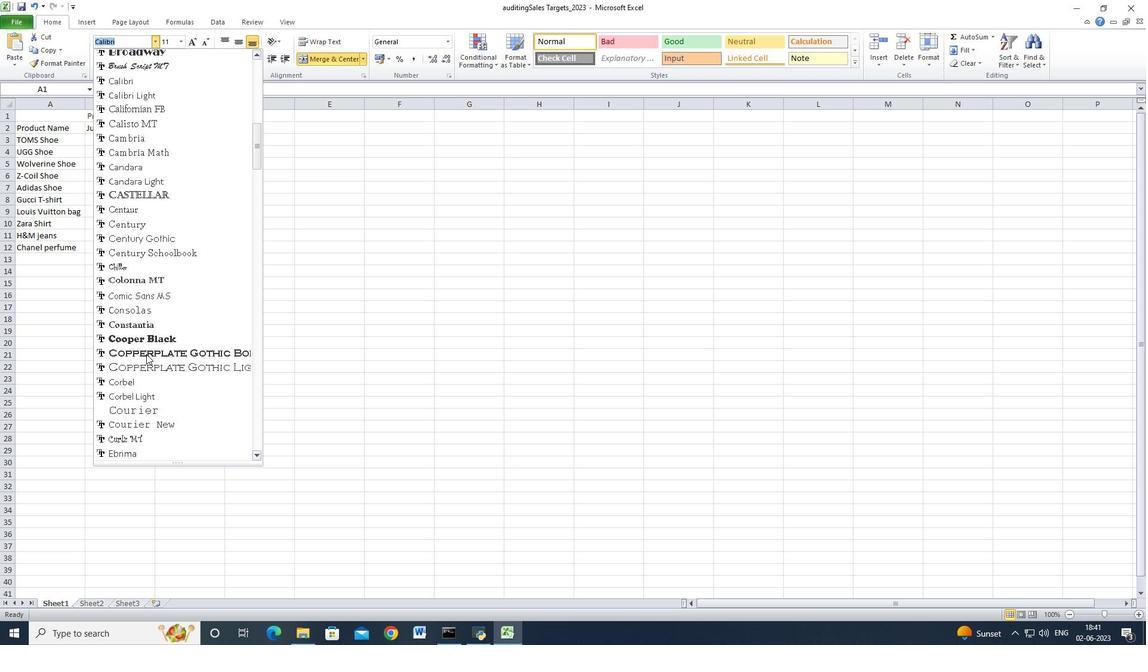 
Action: Mouse scrolled (146, 353) with delta (0, 0)
Screenshot: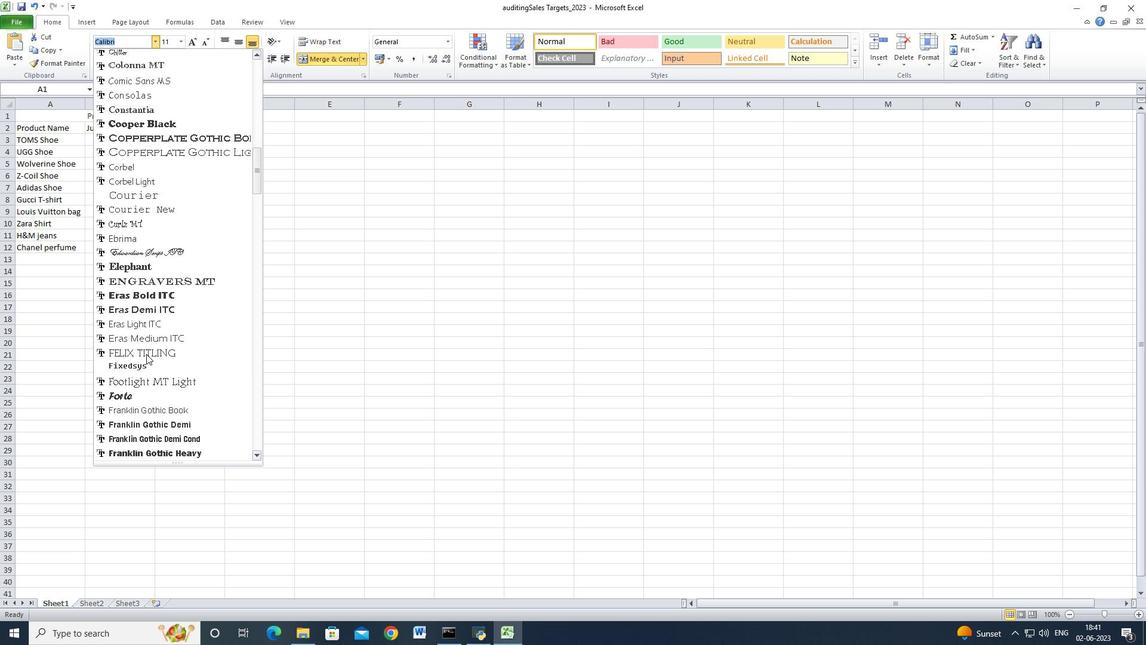 
Action: Mouse scrolled (146, 353) with delta (0, 0)
Screenshot: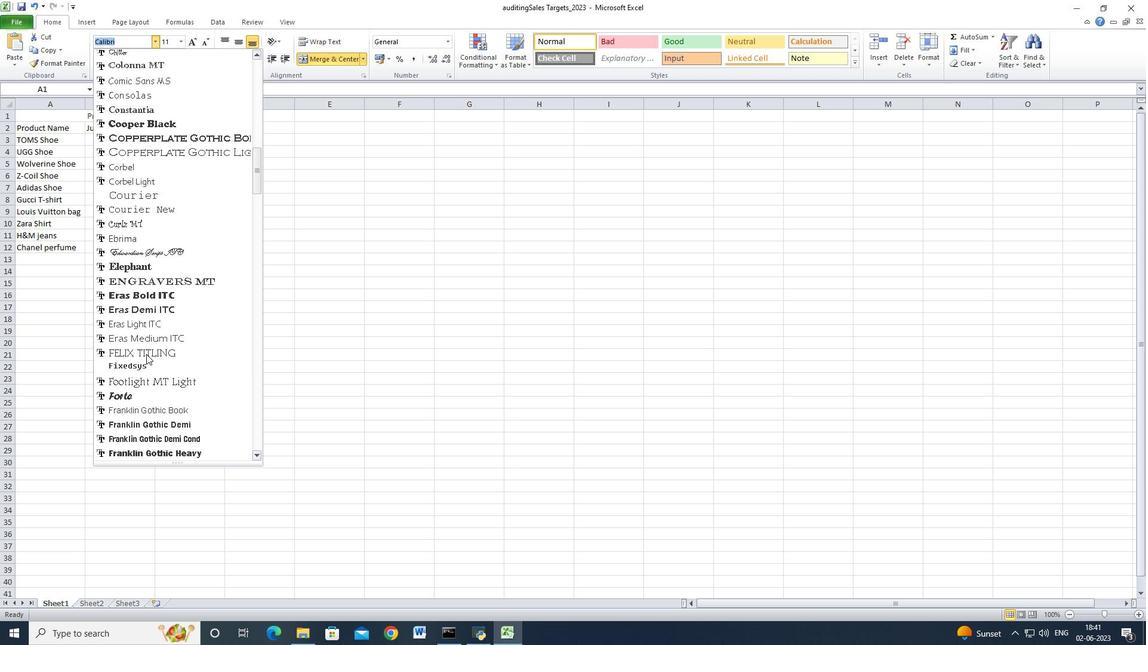 
Action: Mouse scrolled (146, 353) with delta (0, 0)
Screenshot: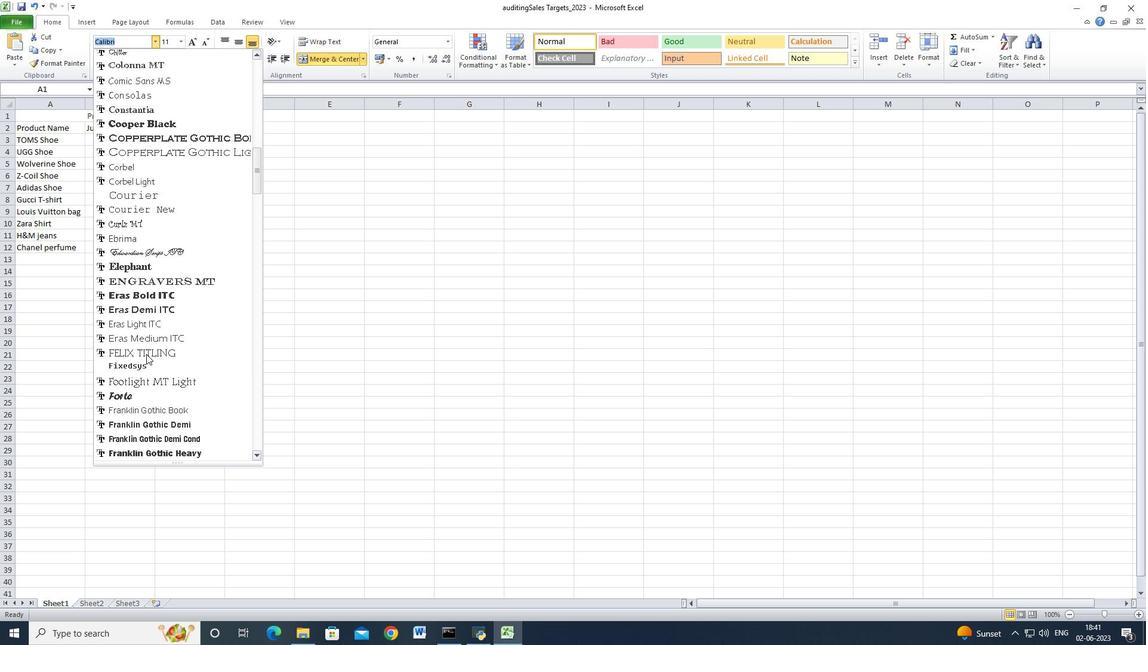 
Action: Mouse scrolled (146, 353) with delta (0, 0)
Screenshot: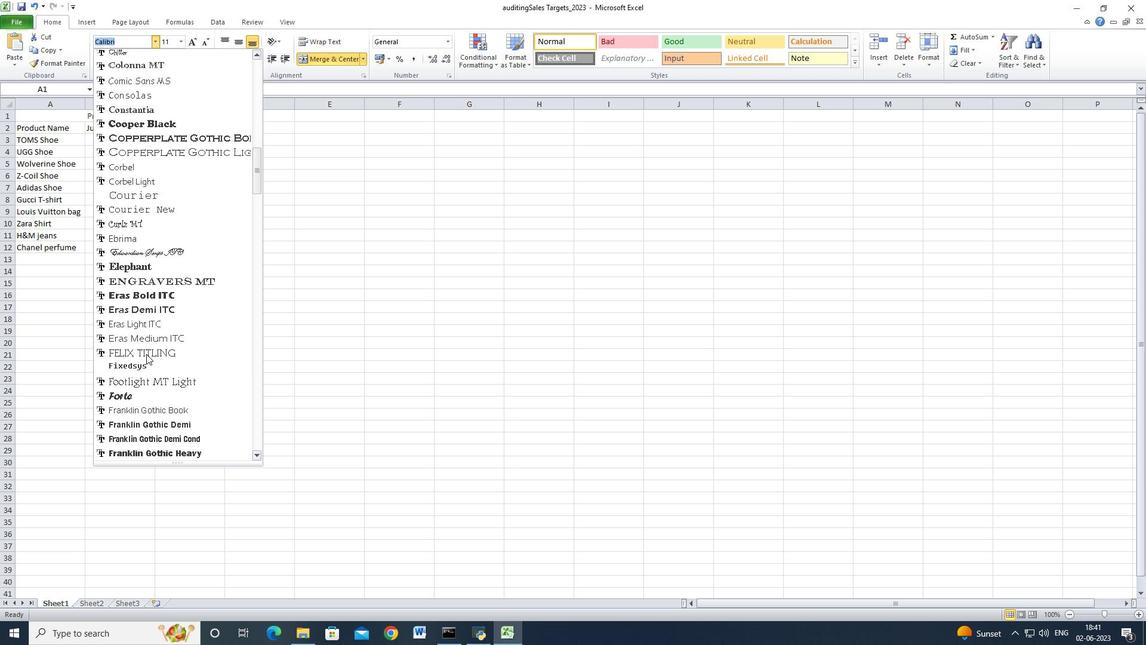 
Action: Mouse scrolled (146, 353) with delta (0, 0)
Screenshot: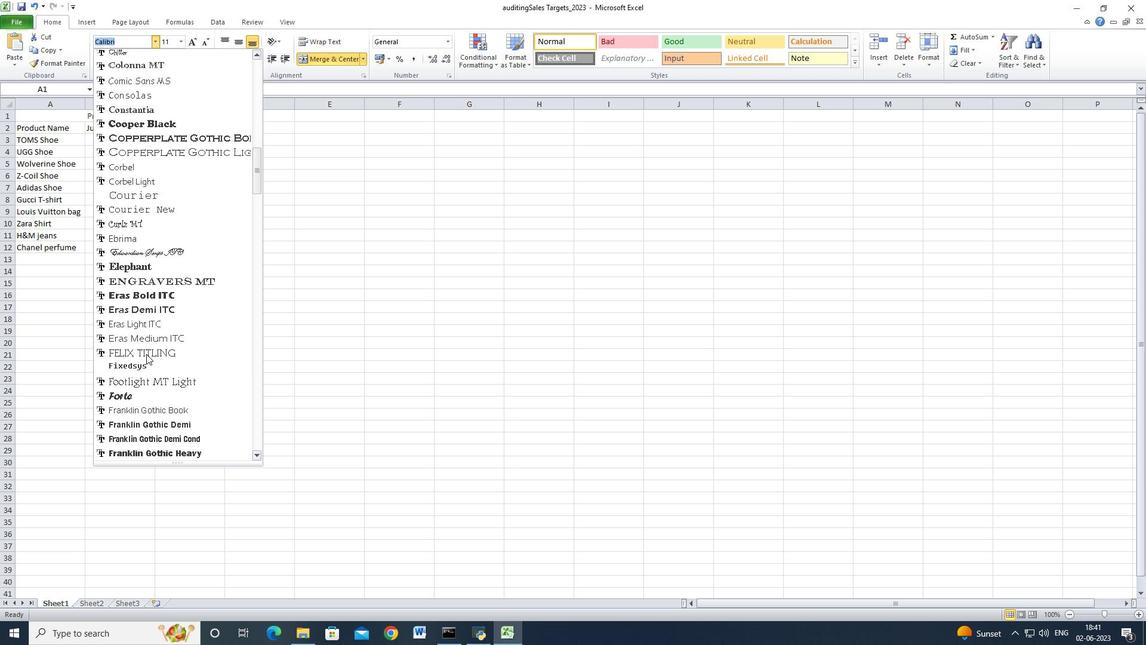 
Action: Mouse scrolled (146, 353) with delta (0, 0)
Screenshot: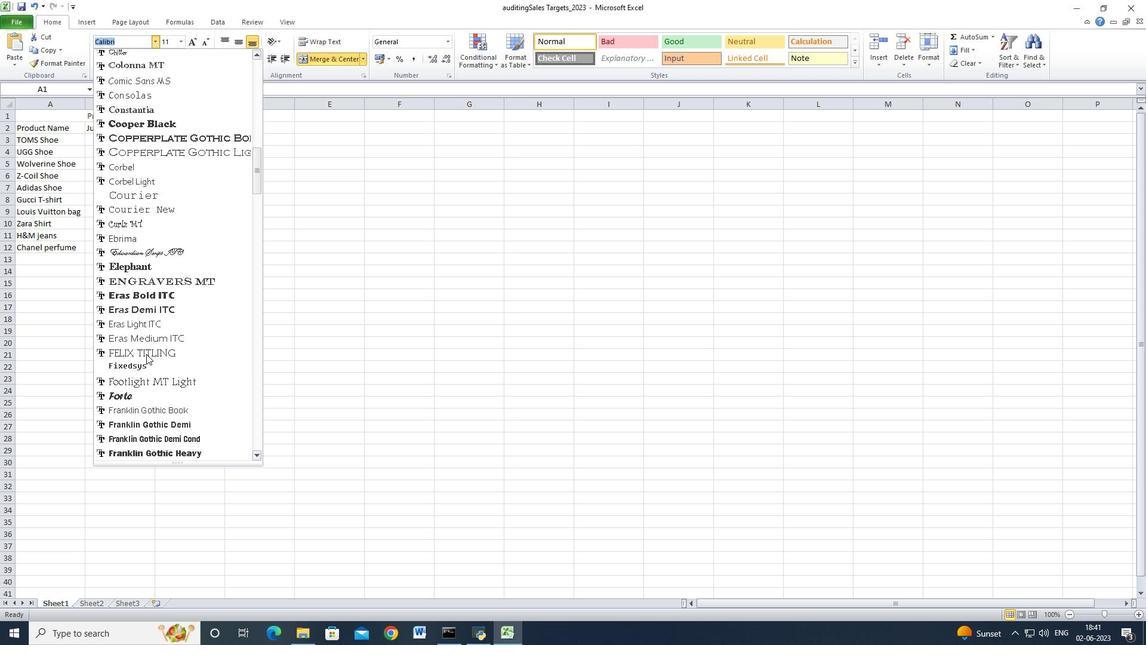
Action: Mouse scrolled (146, 353) with delta (0, 0)
Screenshot: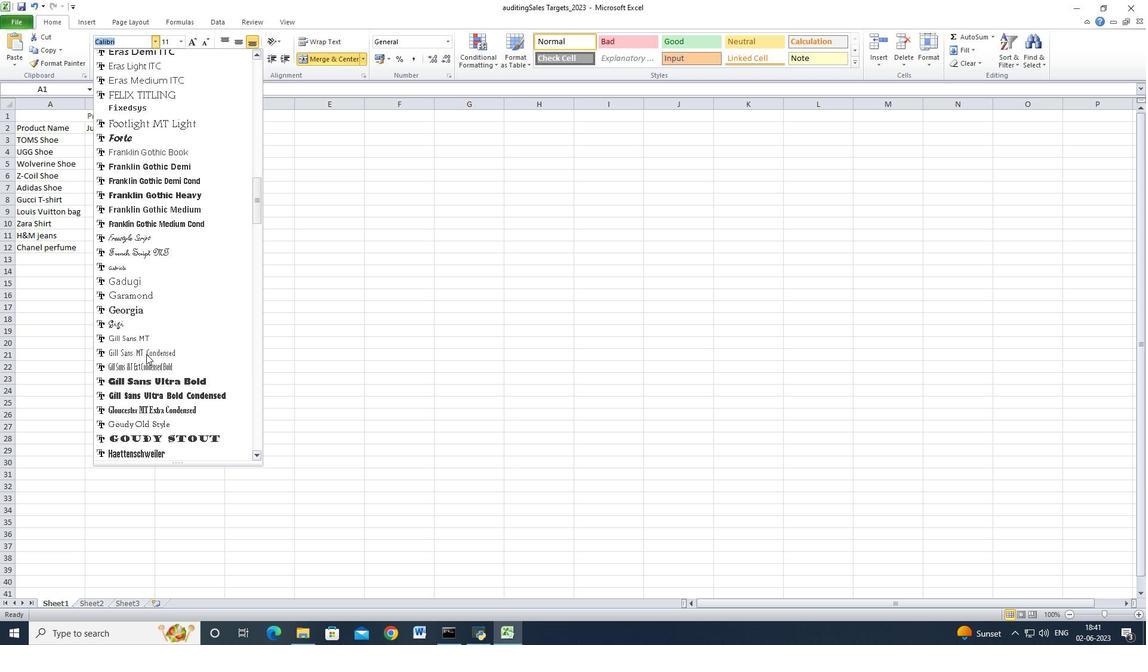 
Action: Mouse scrolled (146, 353) with delta (0, 0)
Screenshot: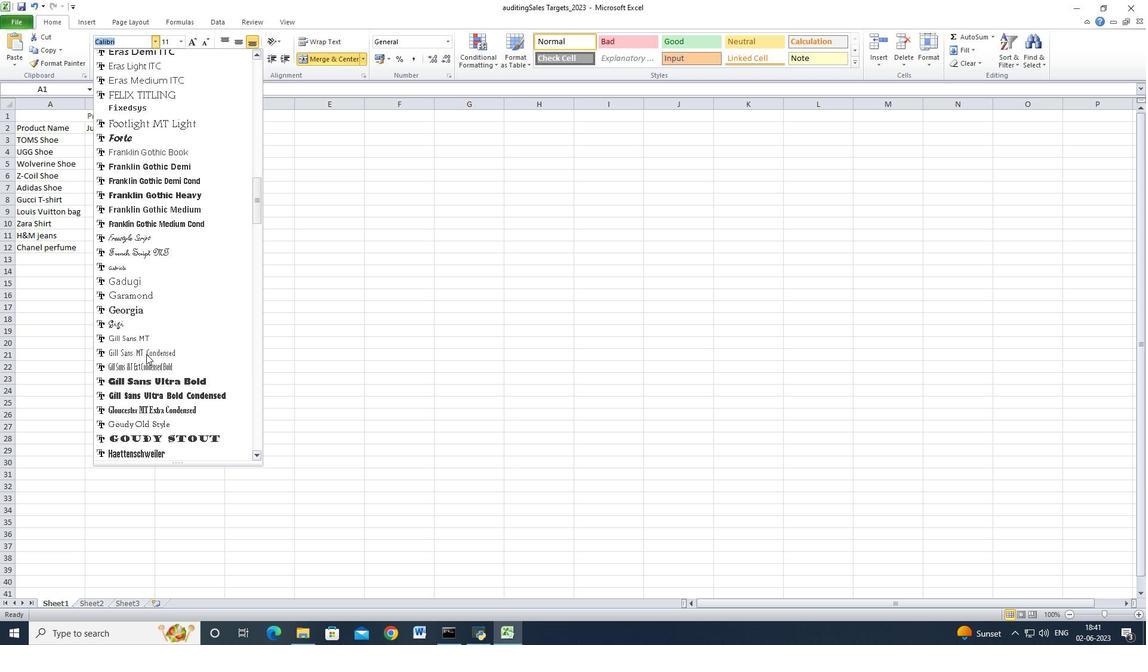 
Action: Mouse scrolled (146, 353) with delta (0, 0)
Screenshot: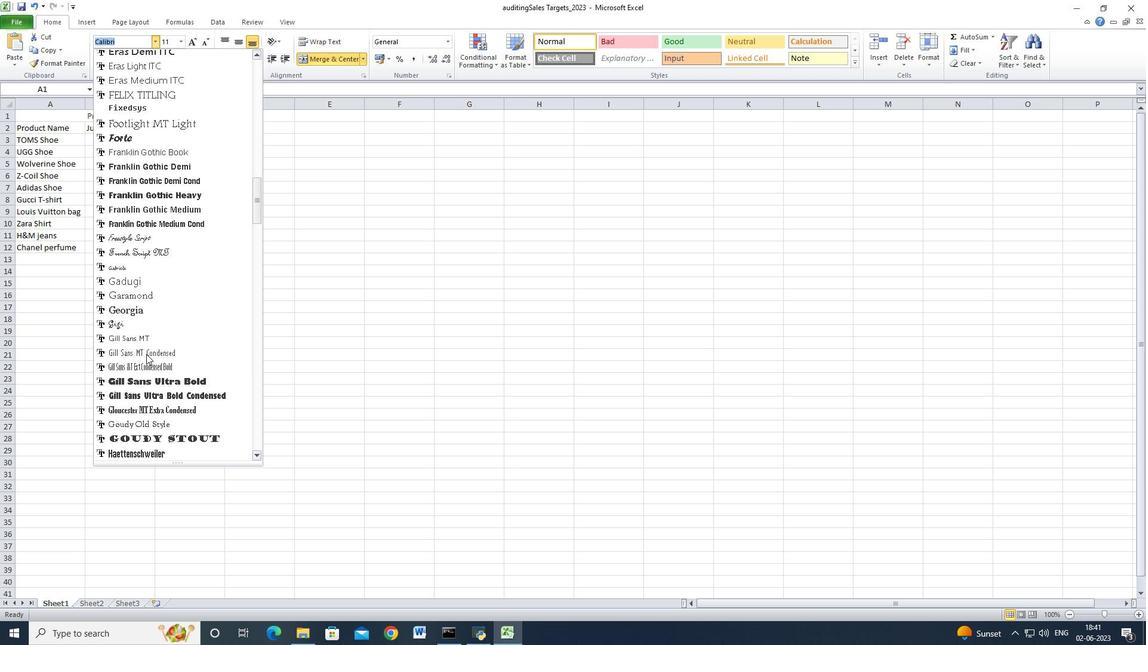 
Action: Mouse scrolled (146, 353) with delta (0, 0)
Screenshot: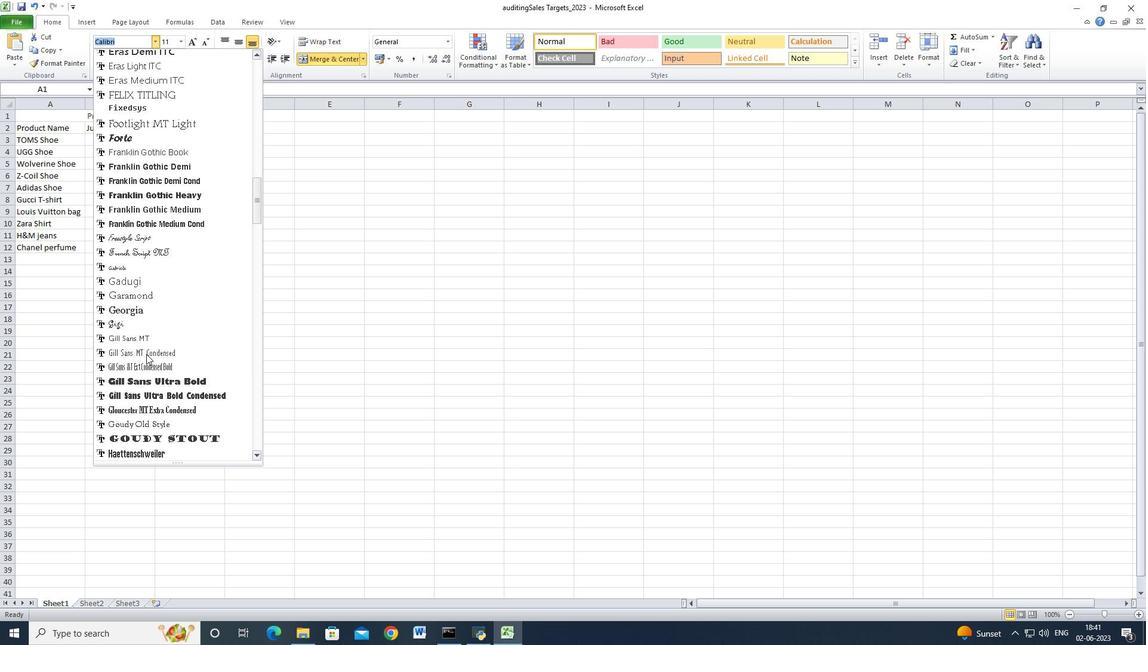 
Action: Mouse moved to (146, 354)
Screenshot: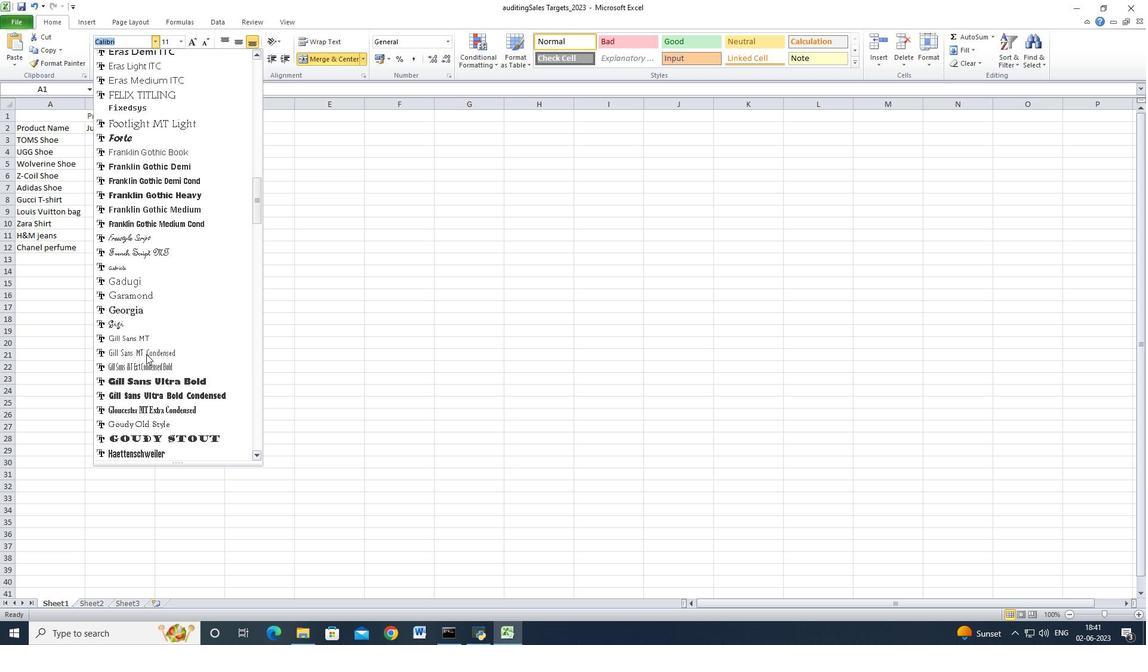 
Action: Mouse scrolled (146, 354) with delta (0, 0)
Screenshot: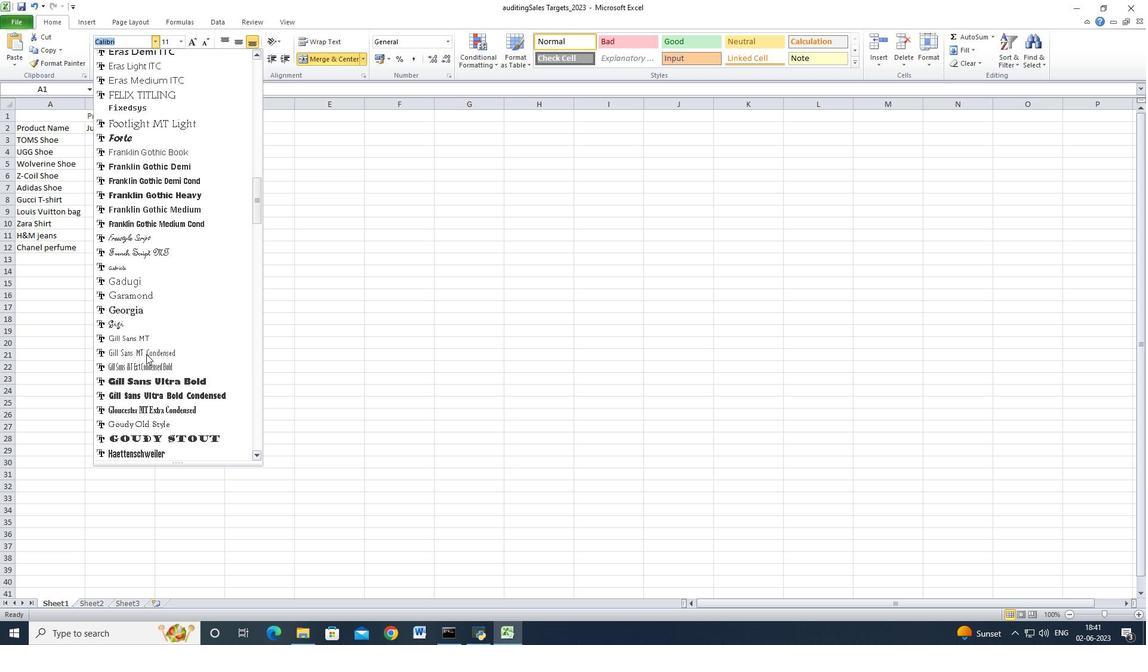
Action: Mouse scrolled (146, 354) with delta (0, 0)
Screenshot: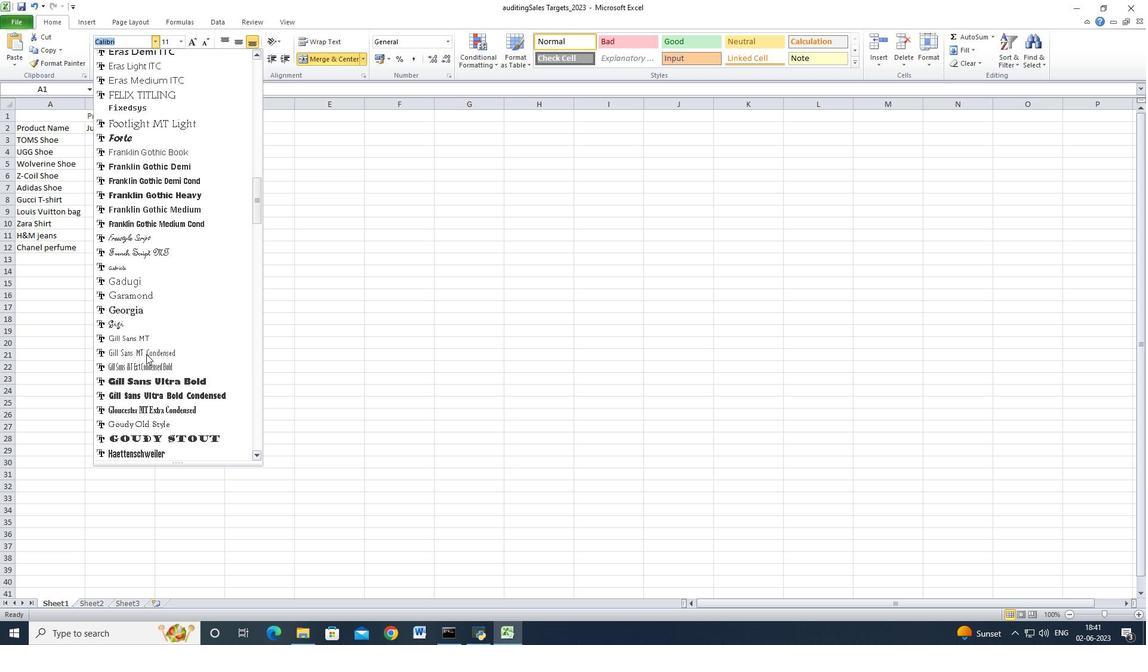 
Action: Mouse scrolled (146, 354) with delta (0, 0)
Screenshot: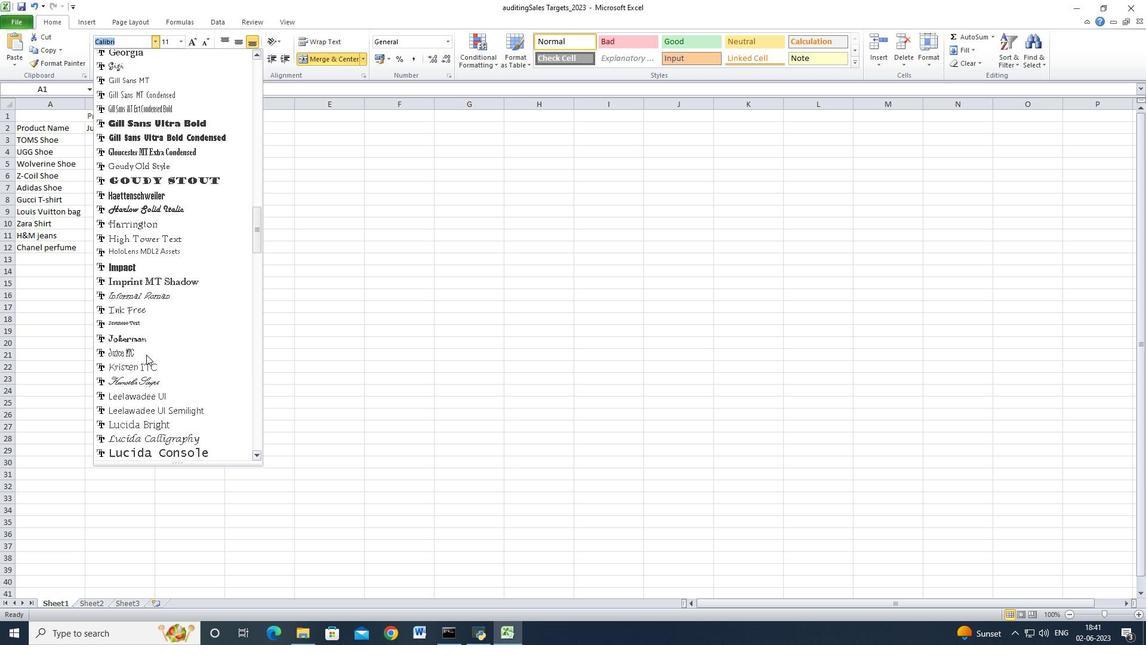 
Action: Mouse scrolled (146, 354) with delta (0, 0)
Screenshot: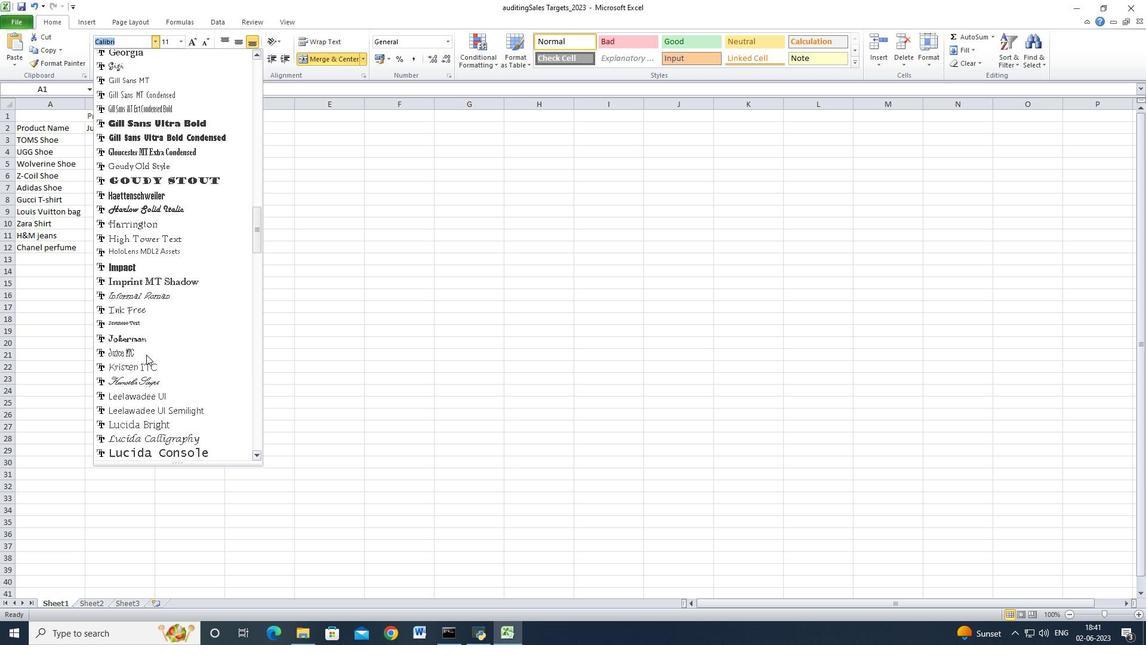 
Action: Mouse moved to (146, 355)
Screenshot: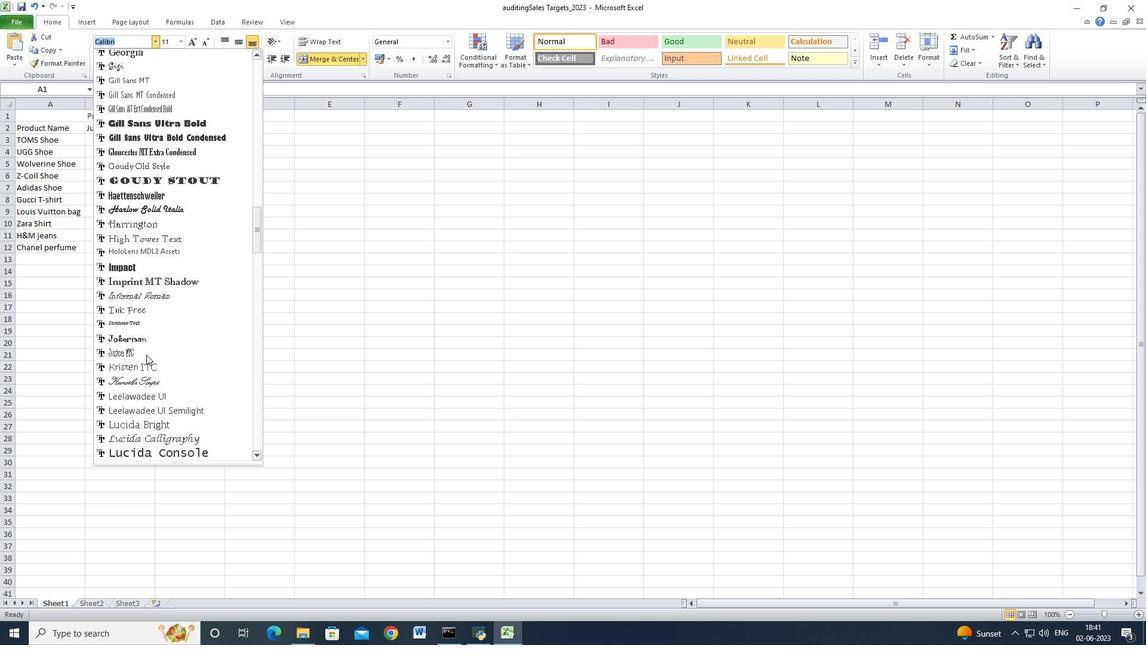 
Action: Mouse scrolled (146, 354) with delta (0, 0)
Screenshot: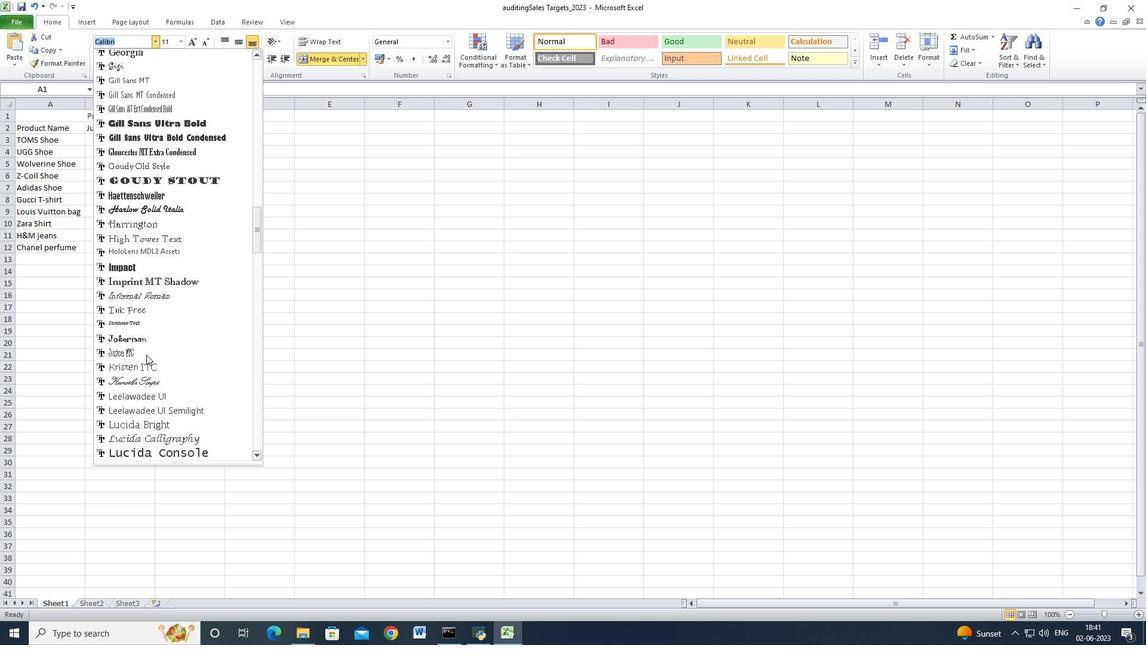 
Action: Mouse scrolled (146, 354) with delta (0, 0)
Screenshot: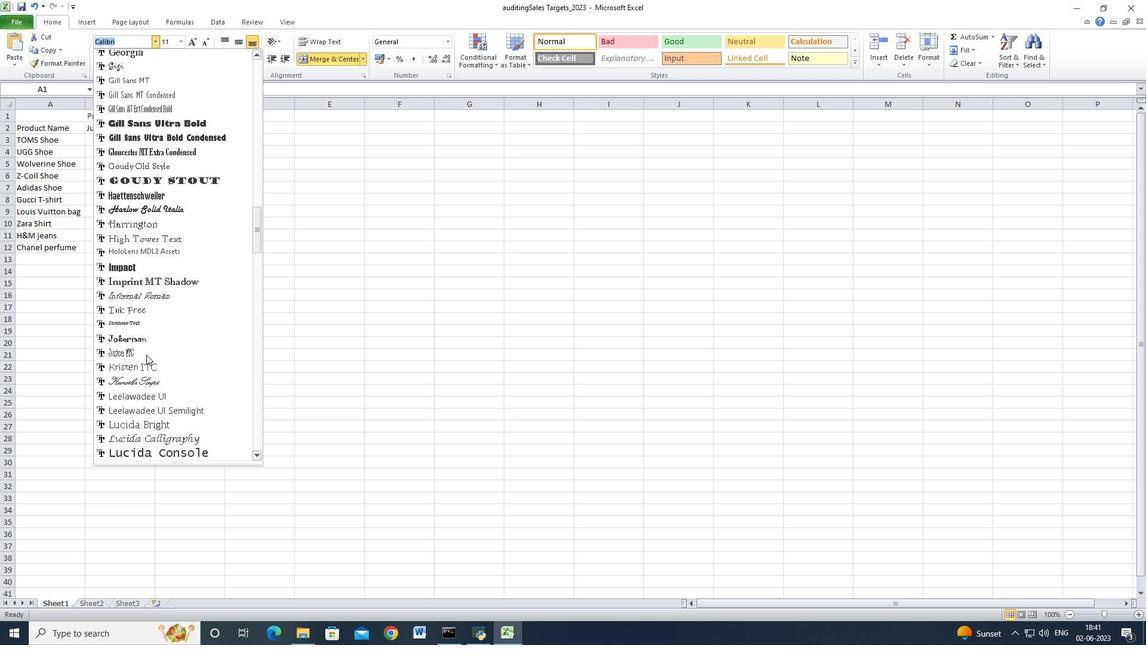 
Action: Mouse scrolled (146, 354) with delta (0, 0)
Screenshot: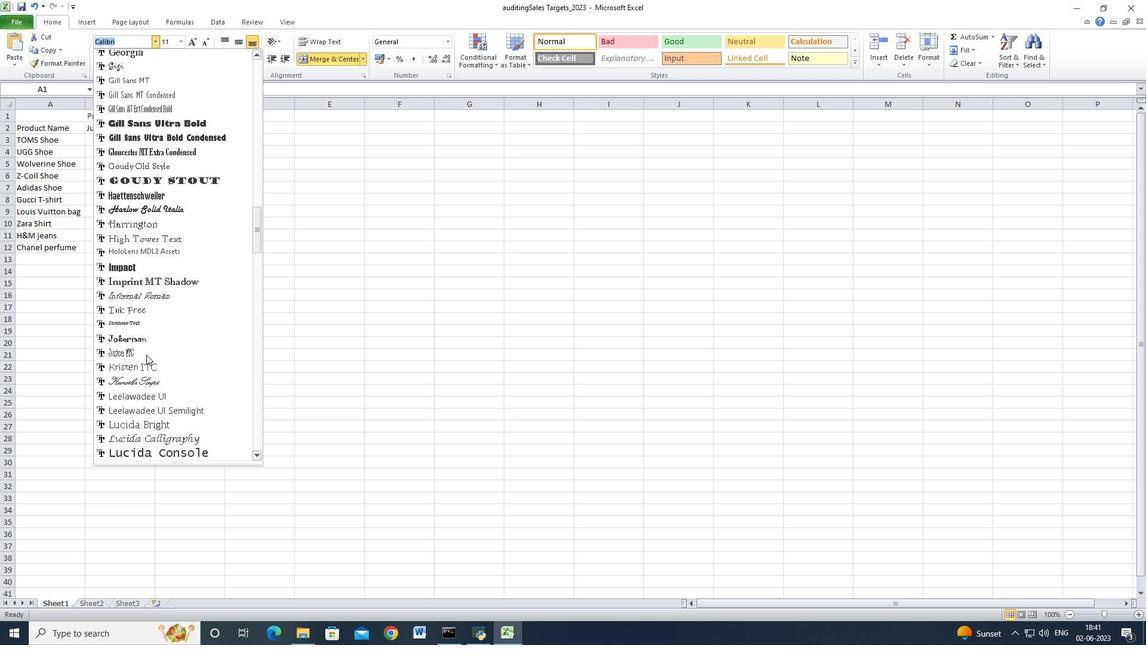 
Action: Mouse scrolled (146, 354) with delta (0, 0)
Screenshot: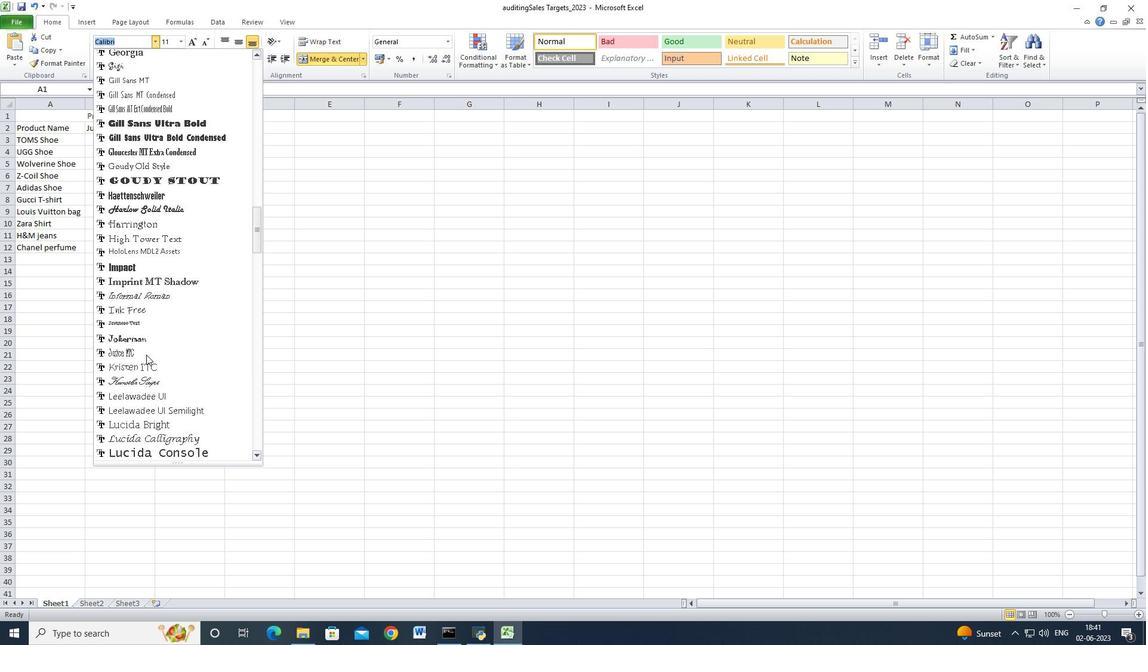 
Action: Mouse moved to (146, 355)
Screenshot: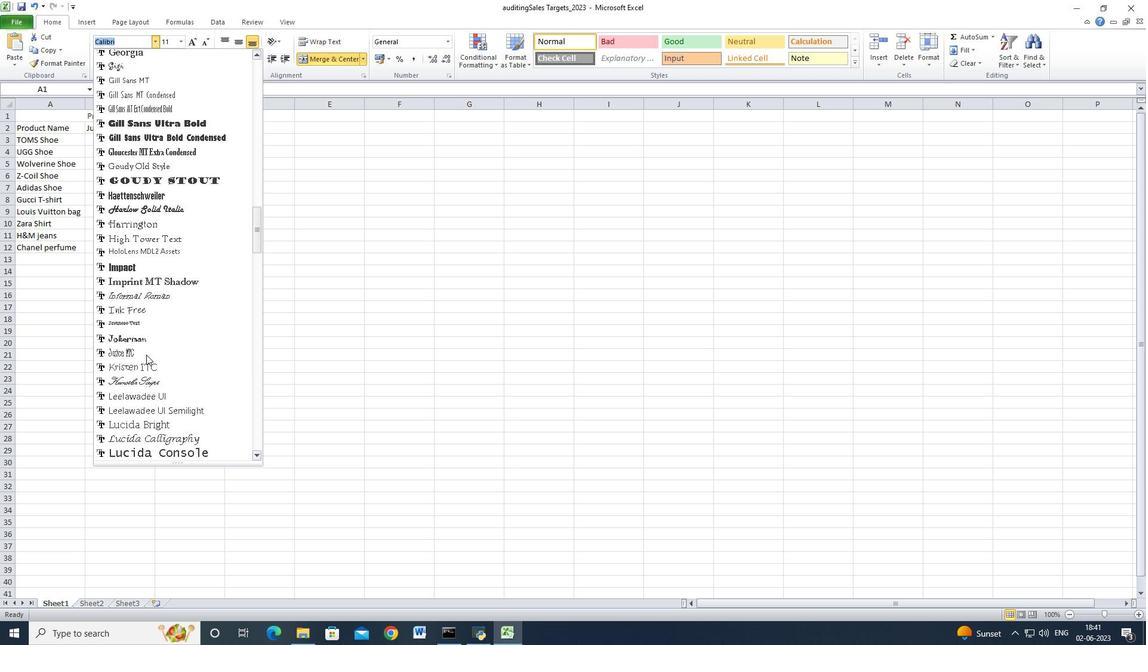 
Action: Mouse scrolled (146, 354) with delta (0, 0)
Screenshot: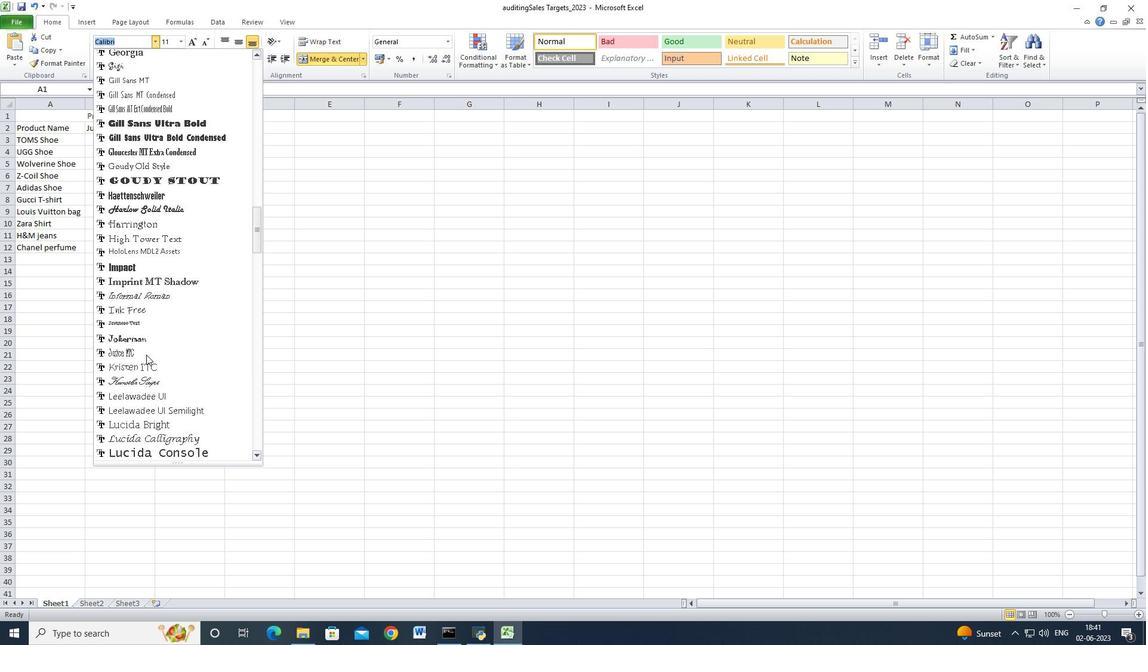 
Action: Mouse scrolled (146, 354) with delta (0, 0)
Screenshot: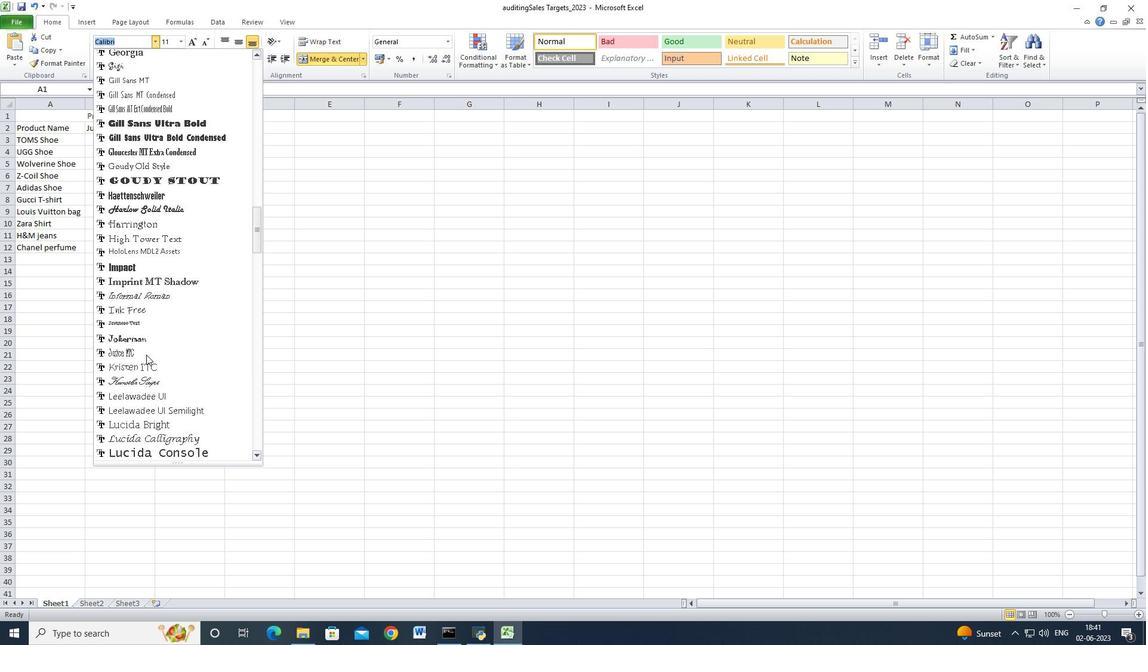 
Action: Mouse scrolled (146, 354) with delta (0, 0)
Screenshot: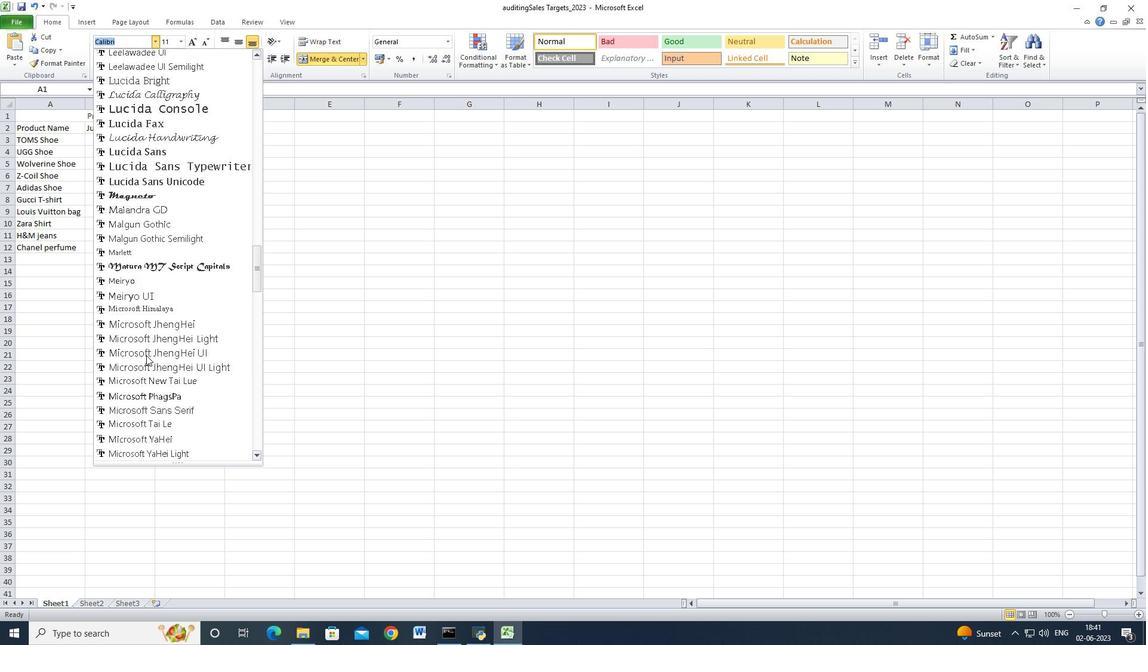 
Action: Mouse scrolled (146, 354) with delta (0, 0)
Screenshot: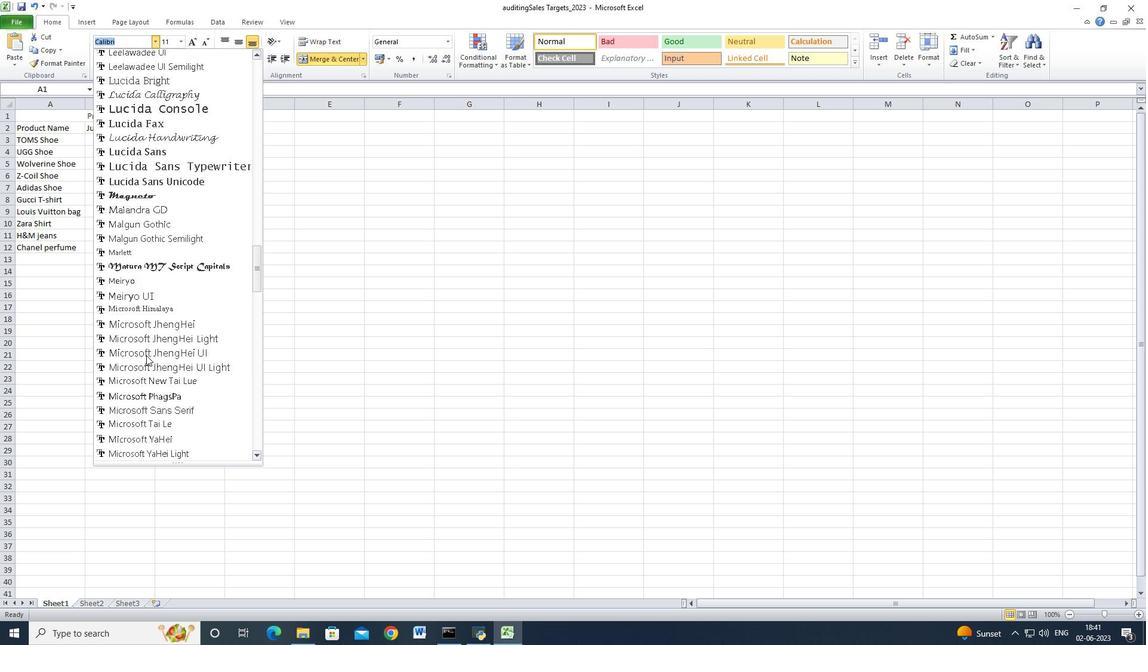
Action: Mouse moved to (146, 356)
Screenshot: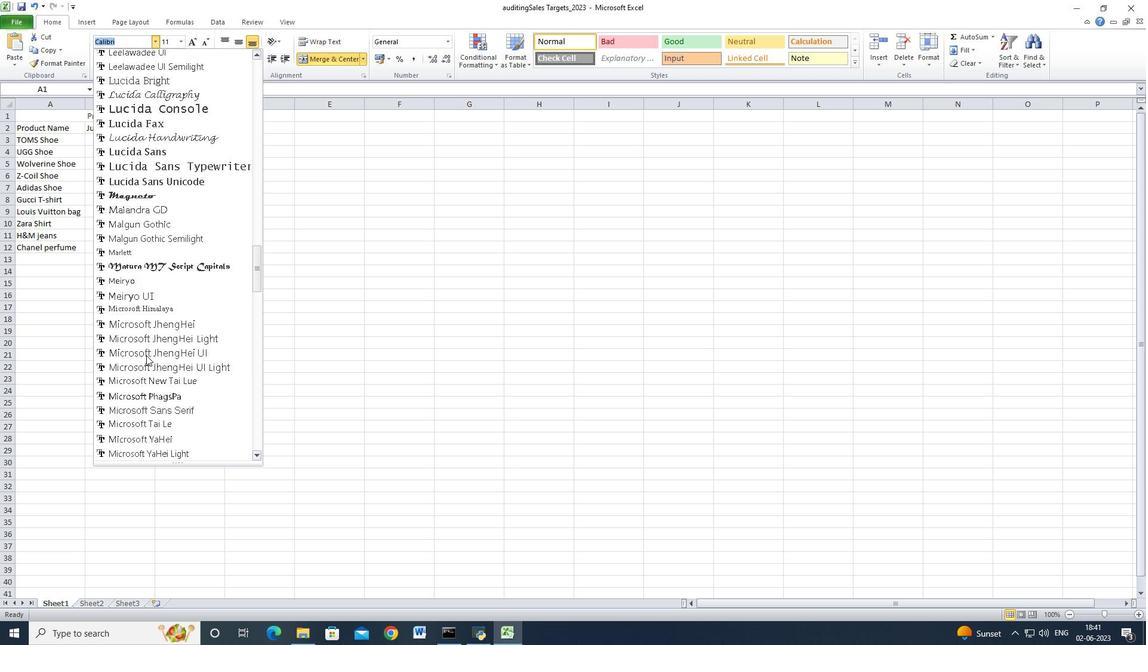 
Action: Mouse scrolled (146, 355) with delta (0, 0)
Screenshot: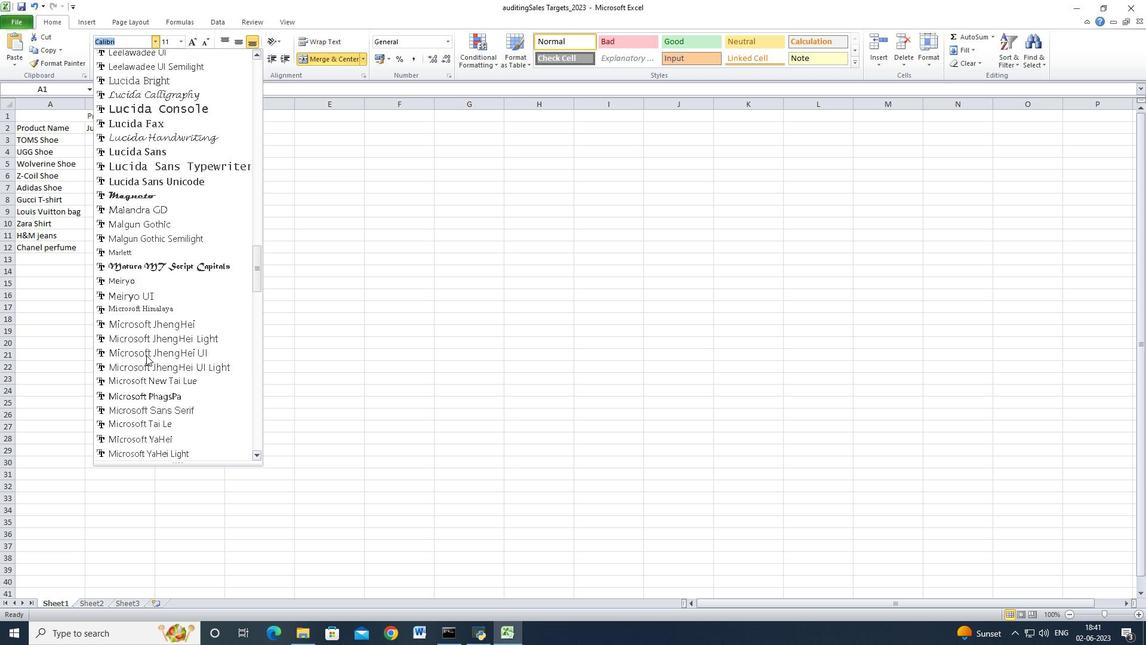 
Action: Mouse scrolled (146, 355) with delta (0, 0)
Screenshot: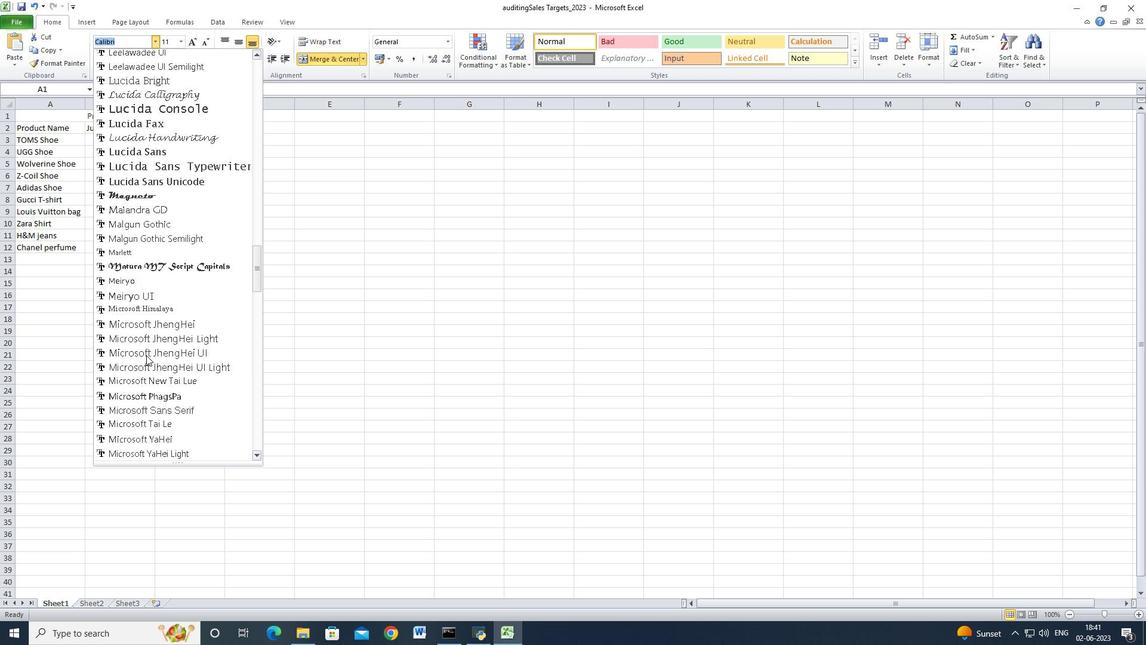 
Action: Mouse moved to (146, 356)
Screenshot: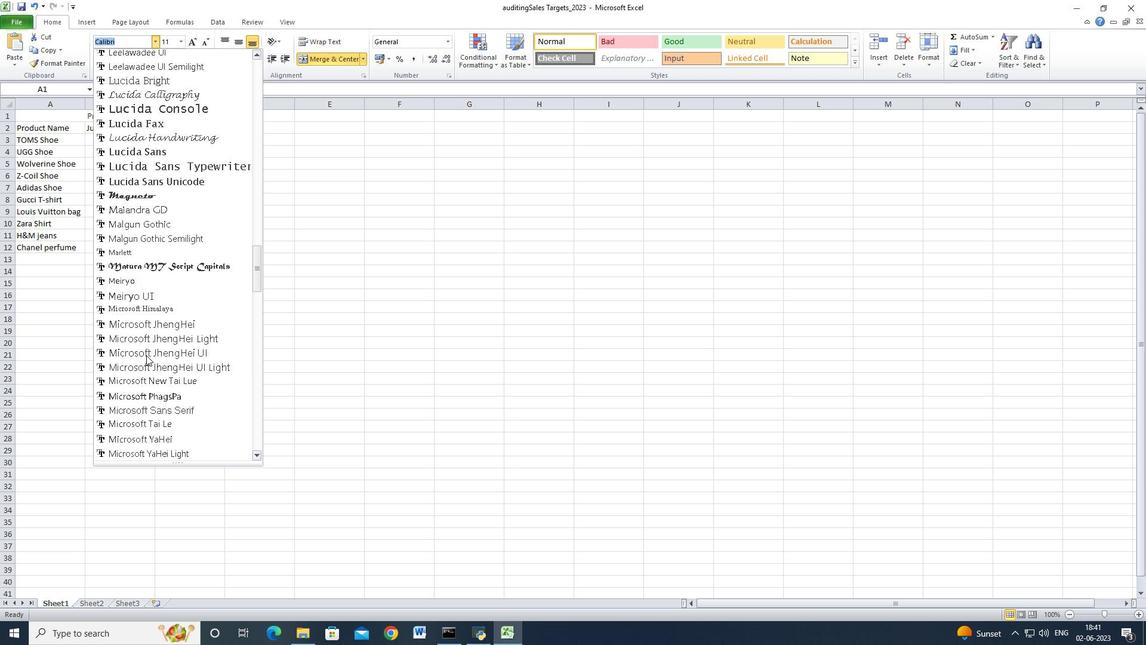 
Action: Mouse scrolled (146, 355) with delta (0, 0)
Screenshot: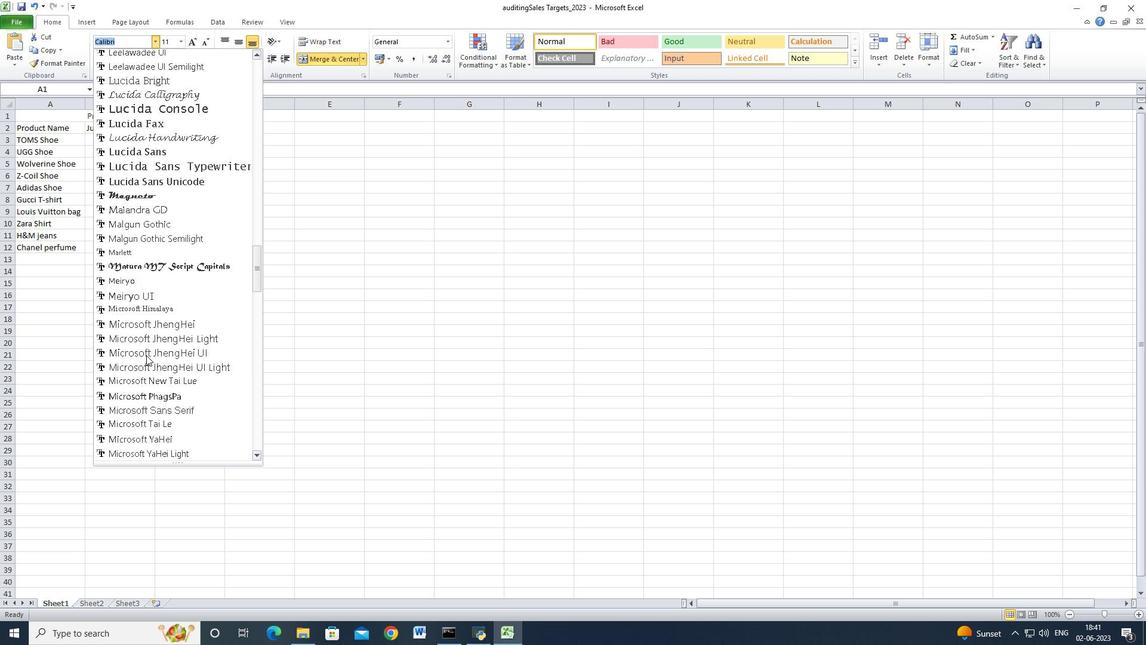 
Action: Mouse scrolled (146, 355) with delta (0, 0)
Screenshot: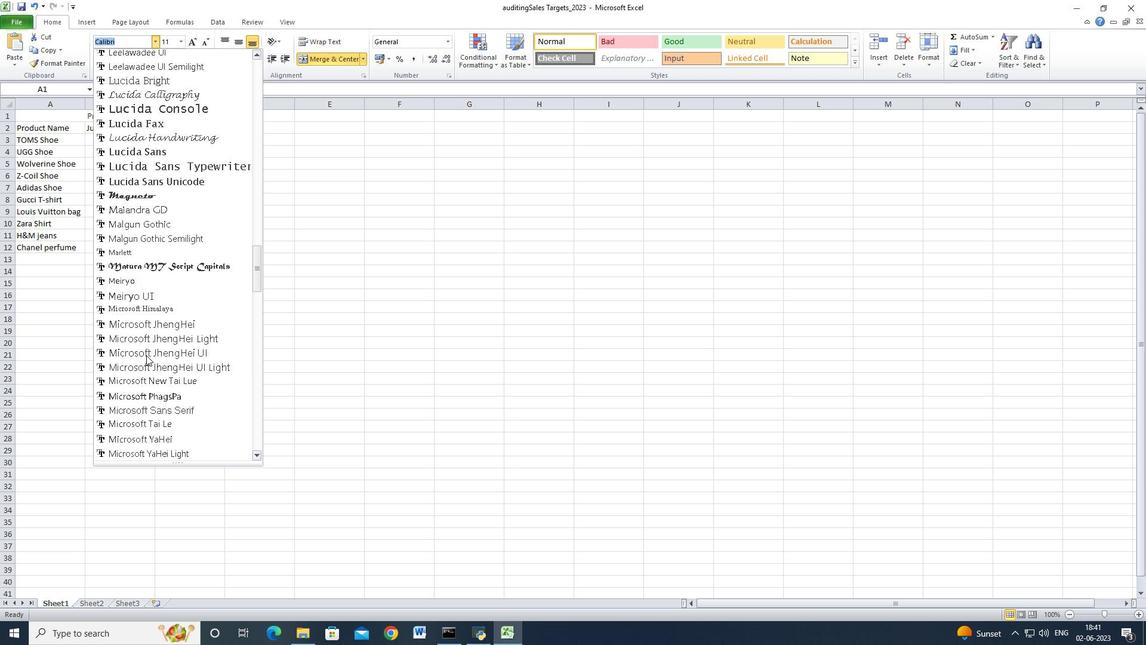 
Action: Mouse scrolled (146, 355) with delta (0, 0)
Screenshot: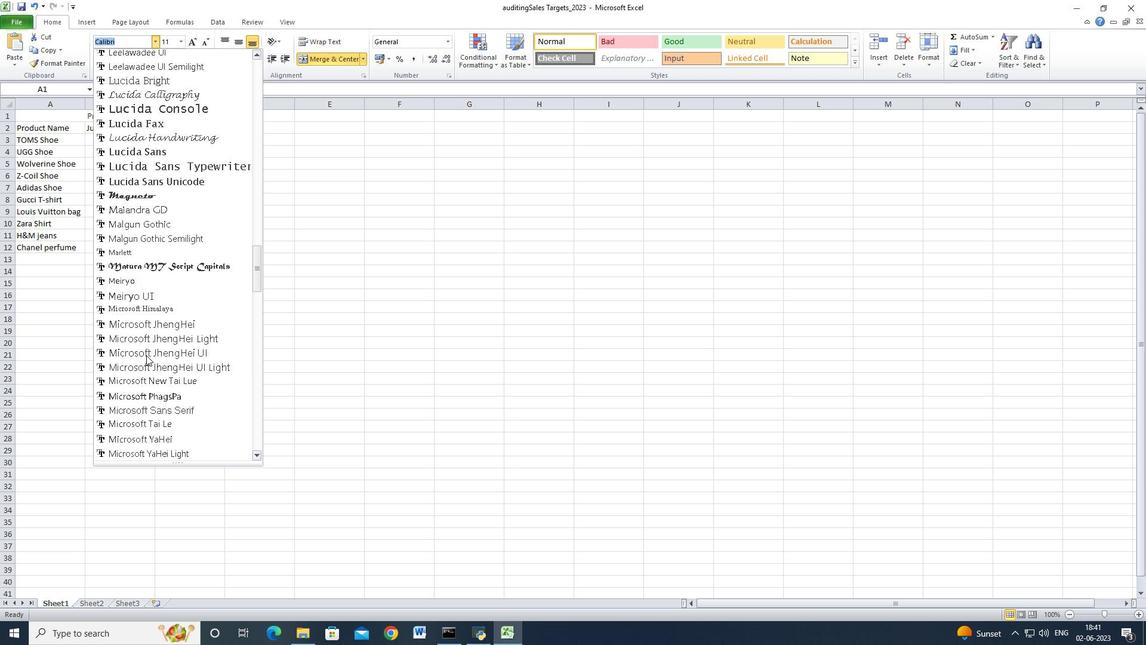 
Action: Mouse scrolled (146, 355) with delta (0, 0)
Screenshot: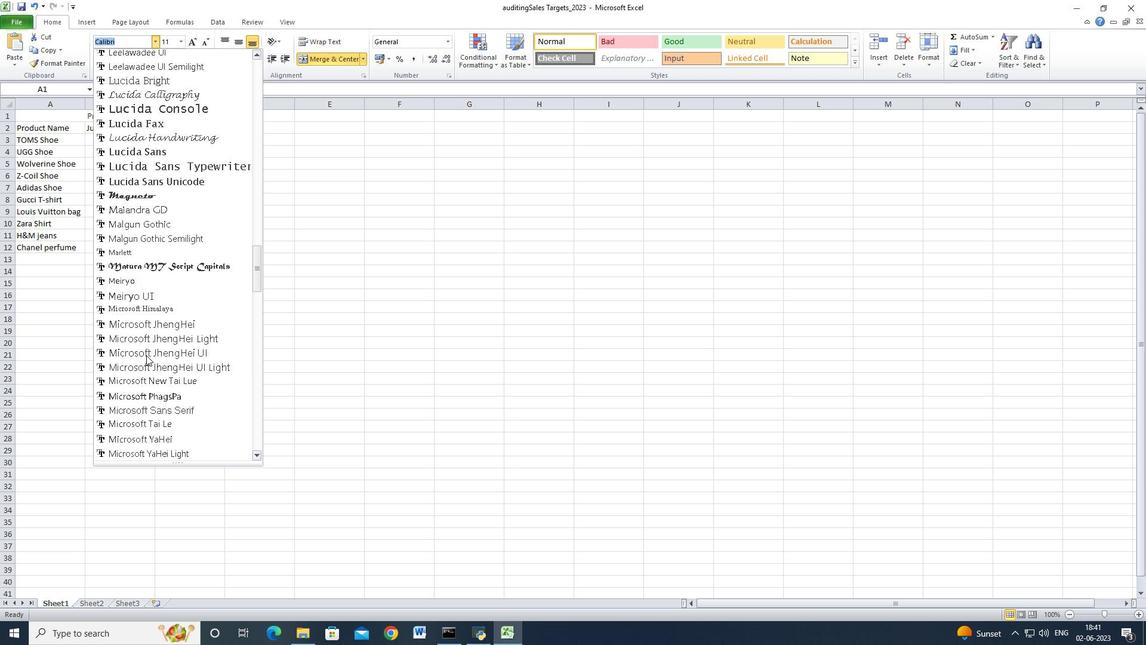 
Action: Mouse scrolled (146, 355) with delta (0, 0)
Screenshot: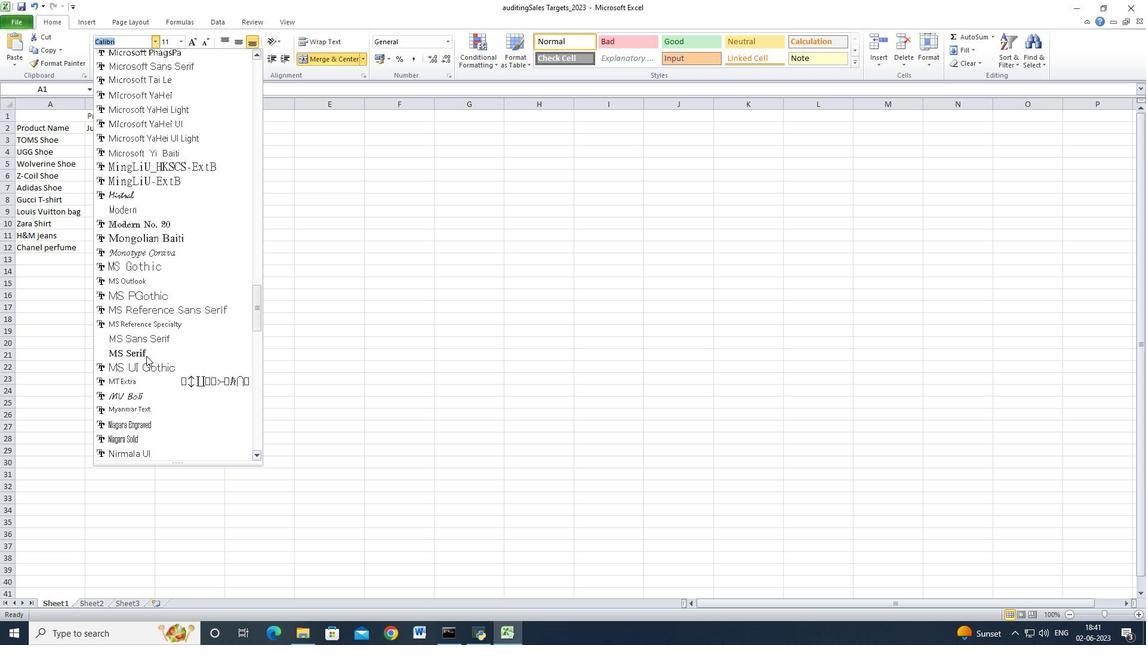 
Action: Mouse scrolled (146, 355) with delta (0, 0)
Screenshot: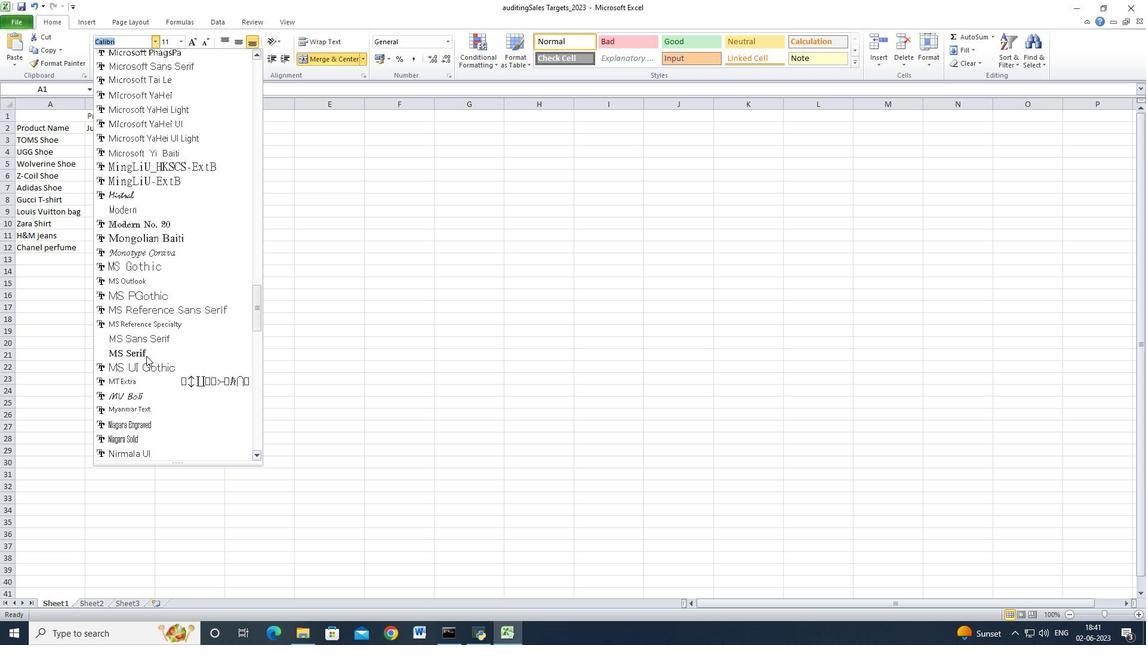 
Action: Mouse scrolled (146, 355) with delta (0, 0)
Screenshot: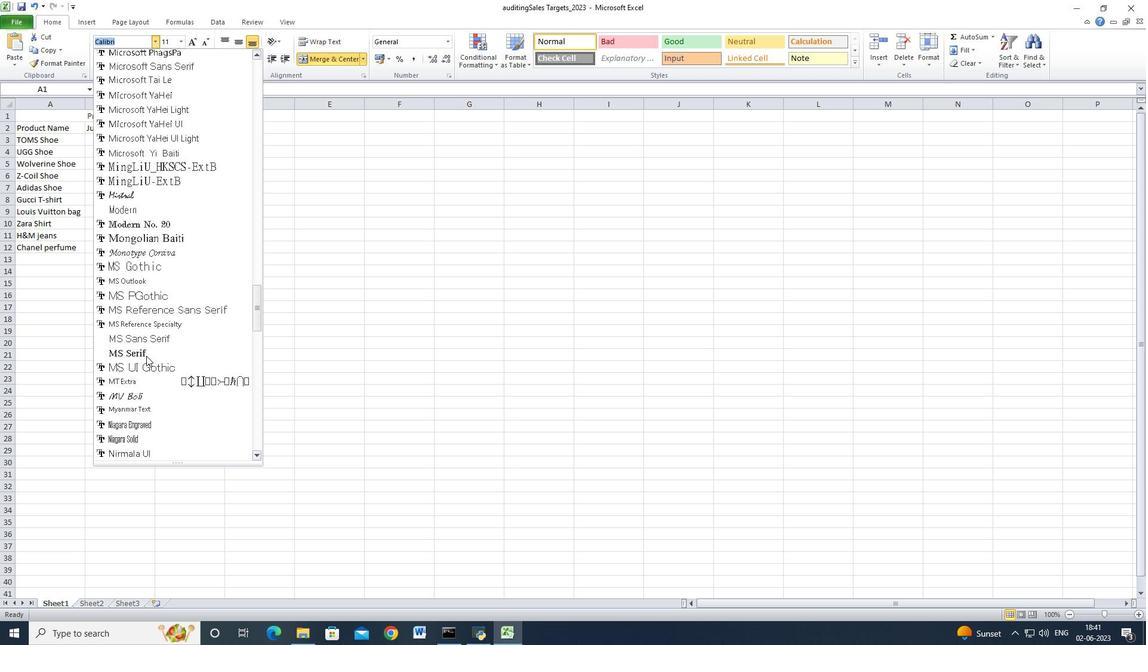 
Action: Mouse scrolled (146, 355) with delta (0, 0)
Screenshot: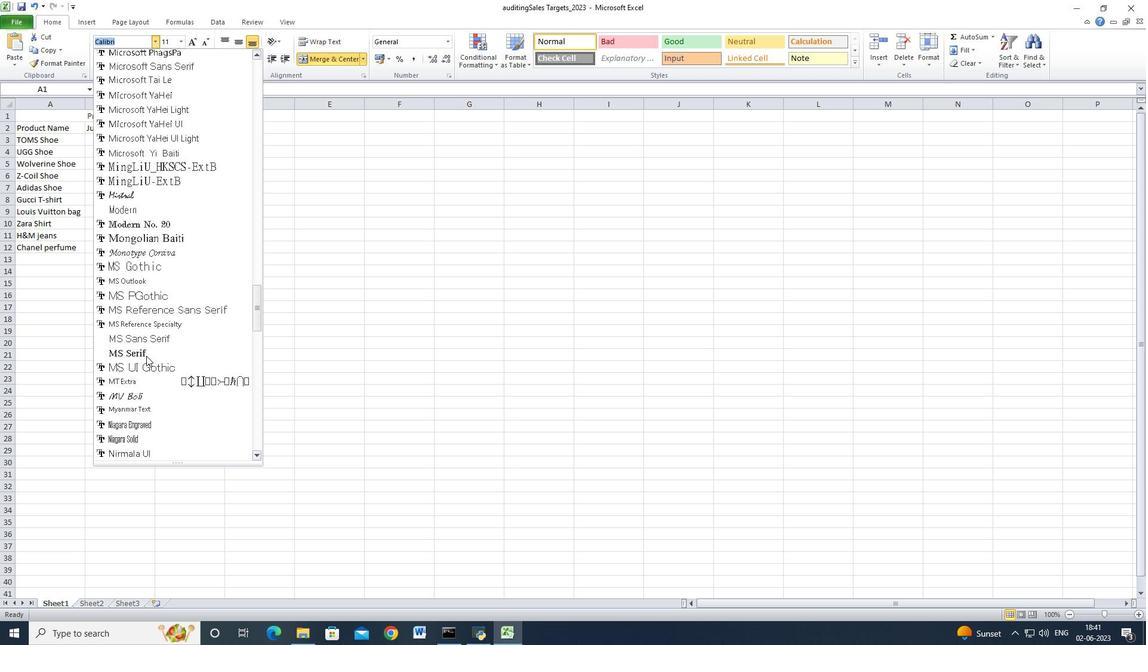 
Action: Mouse scrolled (146, 355) with delta (0, 0)
Screenshot: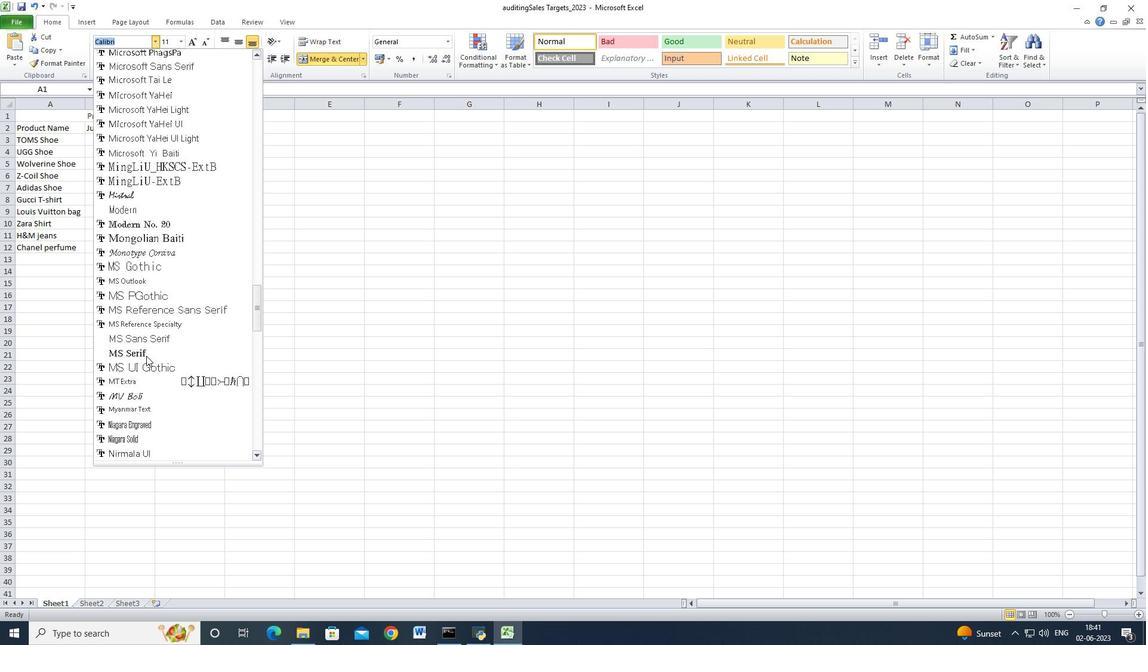 
Action: Mouse scrolled (146, 355) with delta (0, 0)
Screenshot: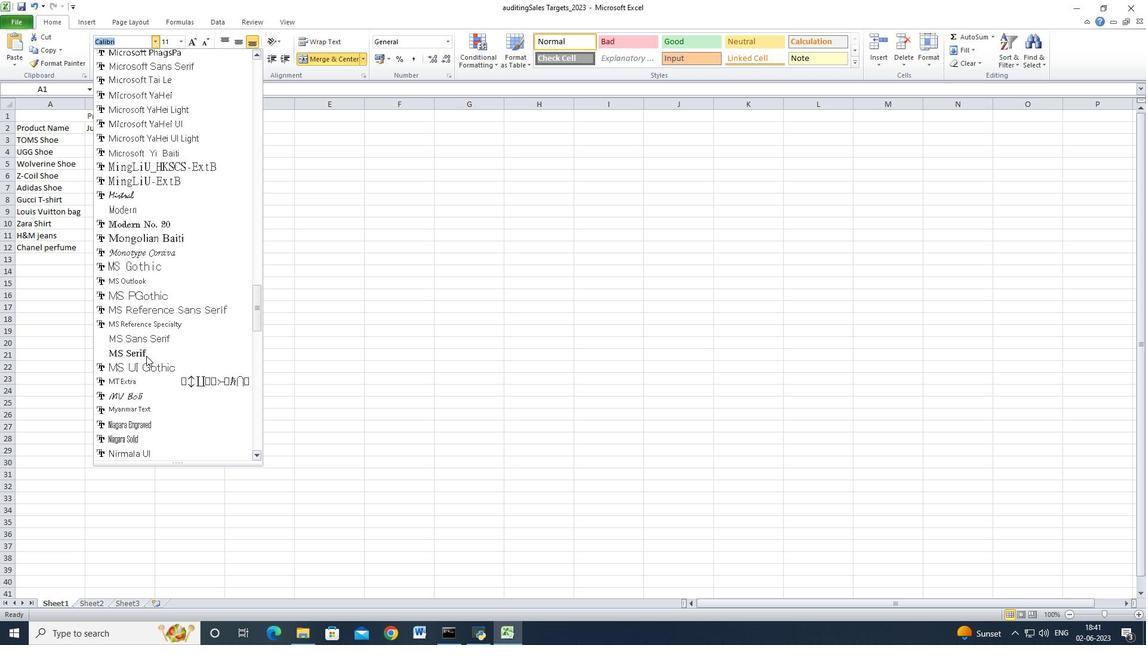 
Action: Mouse scrolled (146, 355) with delta (0, 0)
Screenshot: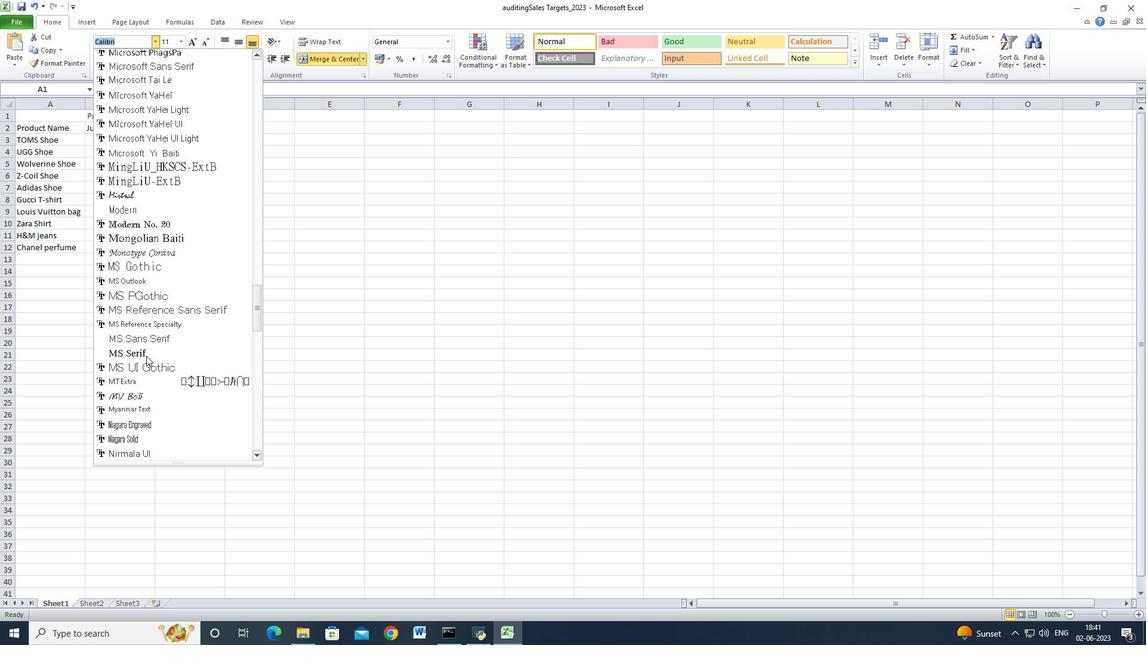 
Action: Mouse scrolled (146, 355) with delta (0, 0)
Screenshot: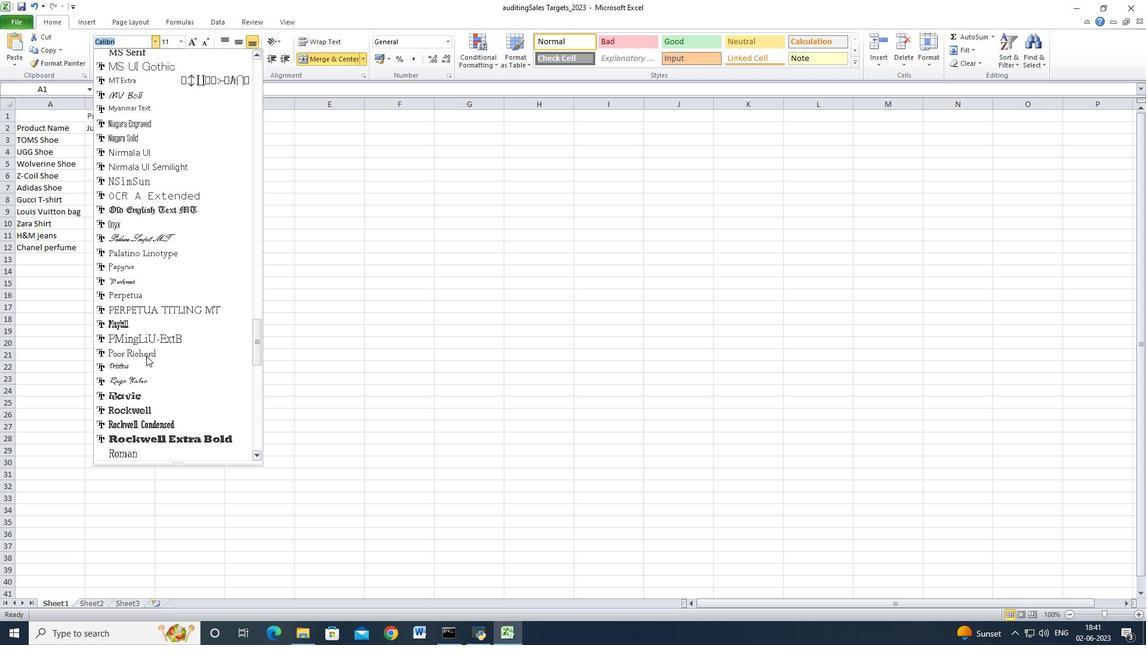 
Action: Mouse scrolled (146, 355) with delta (0, 0)
Screenshot: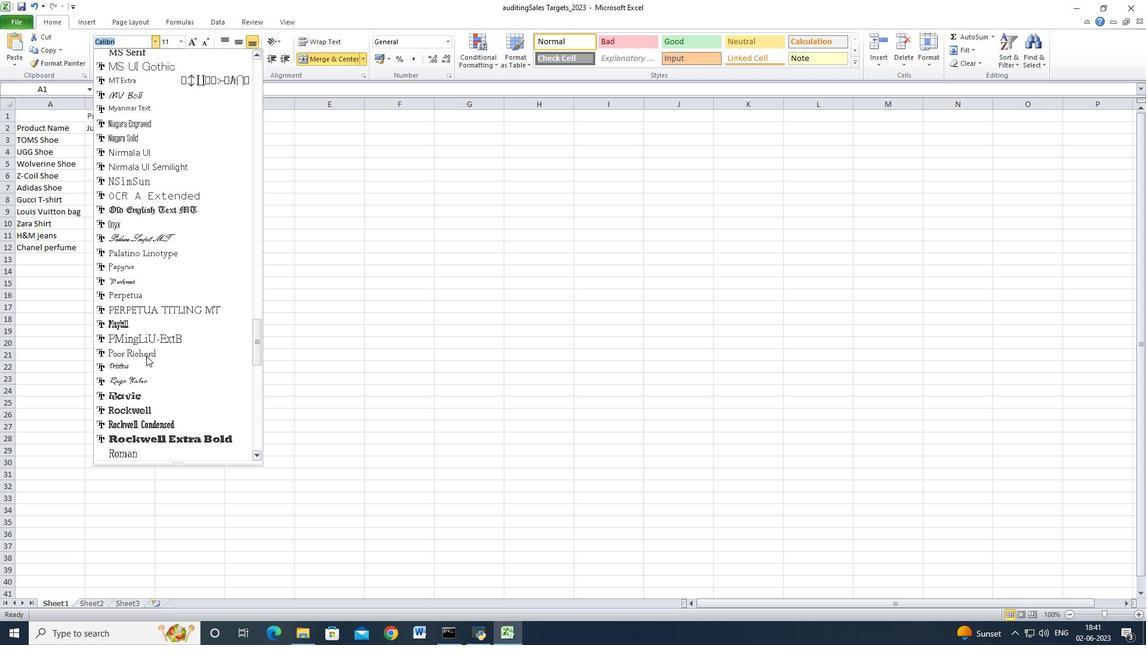 
Action: Mouse scrolled (146, 355) with delta (0, 0)
Screenshot: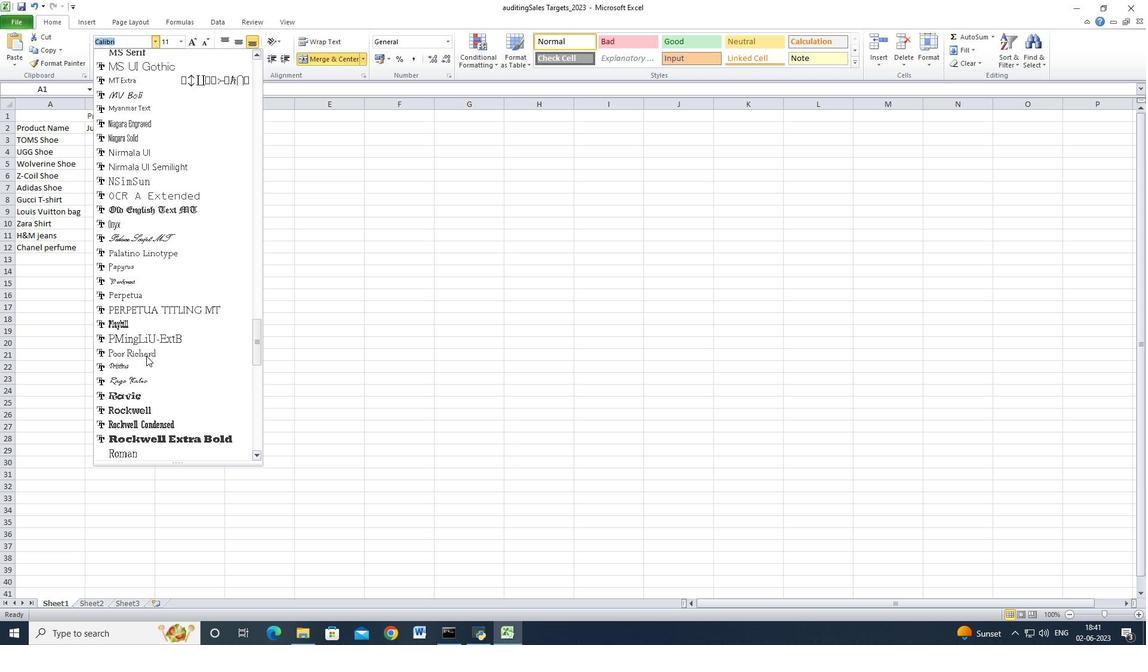
Action: Mouse scrolled (146, 355) with delta (0, 0)
Screenshot: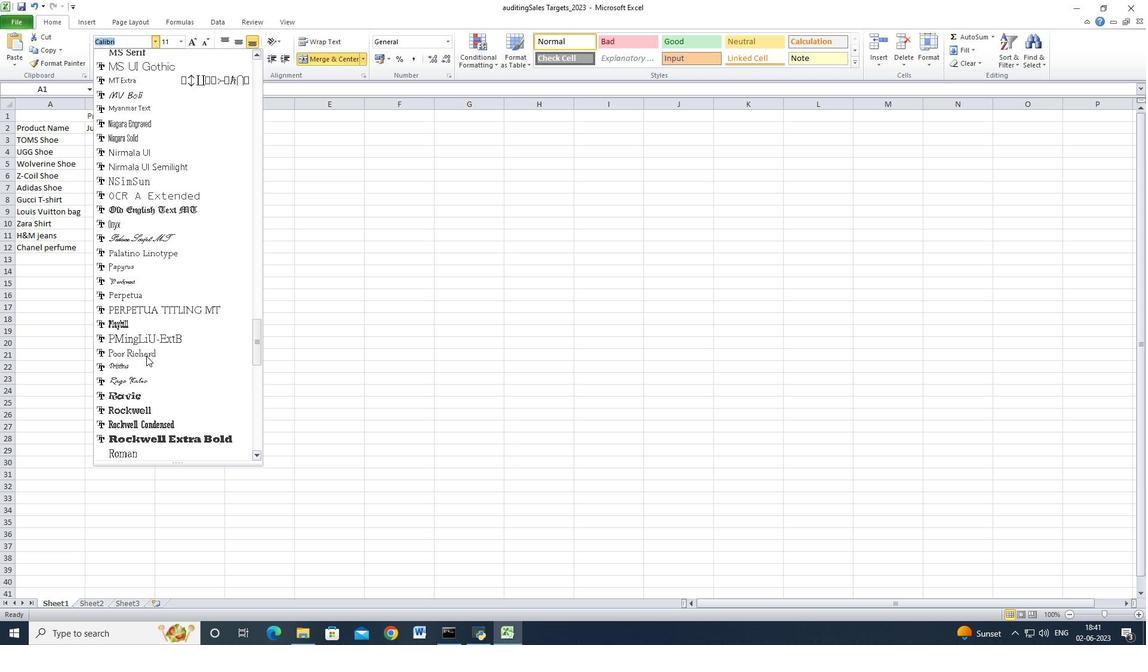 
Action: Mouse scrolled (146, 355) with delta (0, 0)
Screenshot: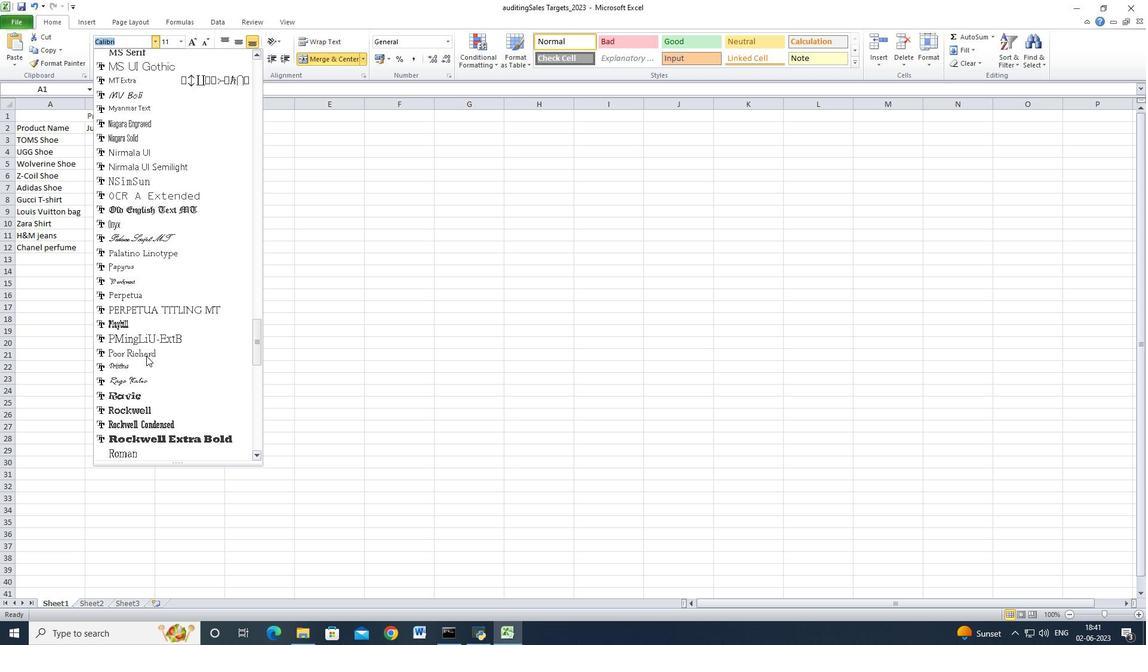 
Action: Mouse scrolled (146, 355) with delta (0, 0)
Screenshot: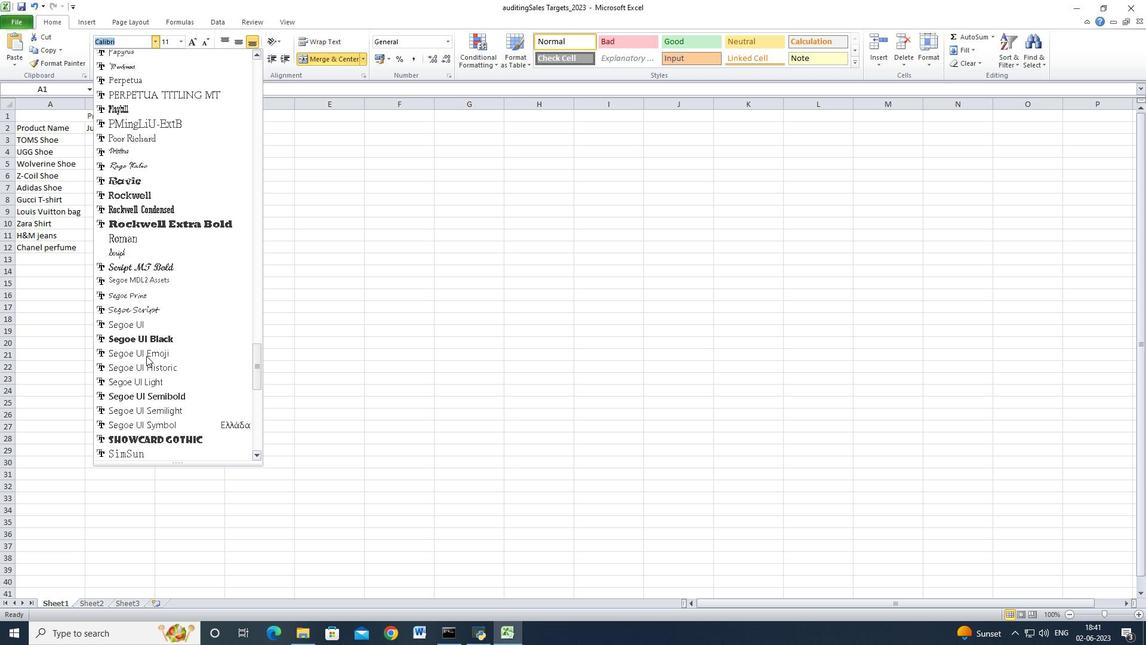 
Action: Mouse scrolled (146, 355) with delta (0, 0)
Screenshot: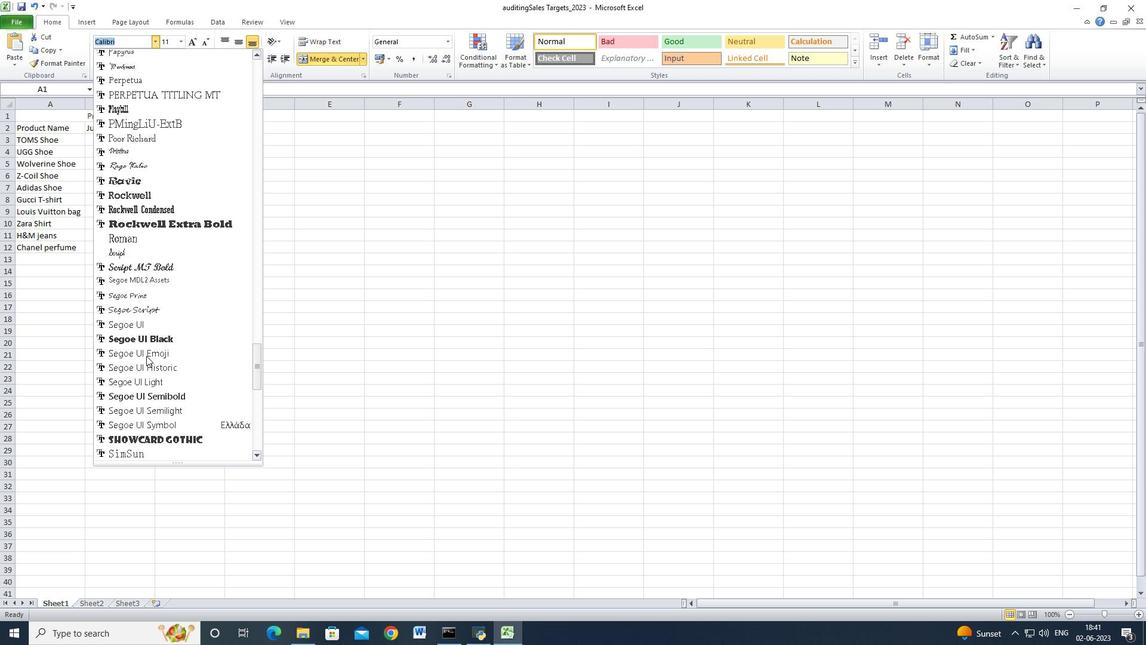
Action: Mouse scrolled (146, 355) with delta (0, 0)
Screenshot: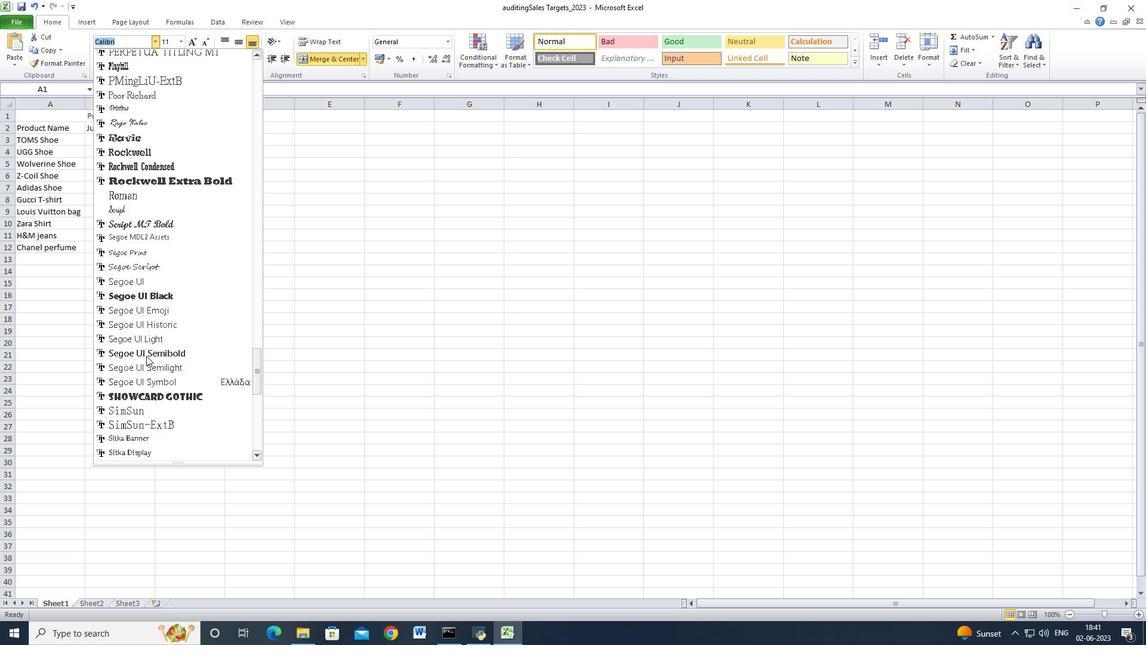 
Action: Mouse scrolled (146, 356) with delta (0, 0)
Screenshot: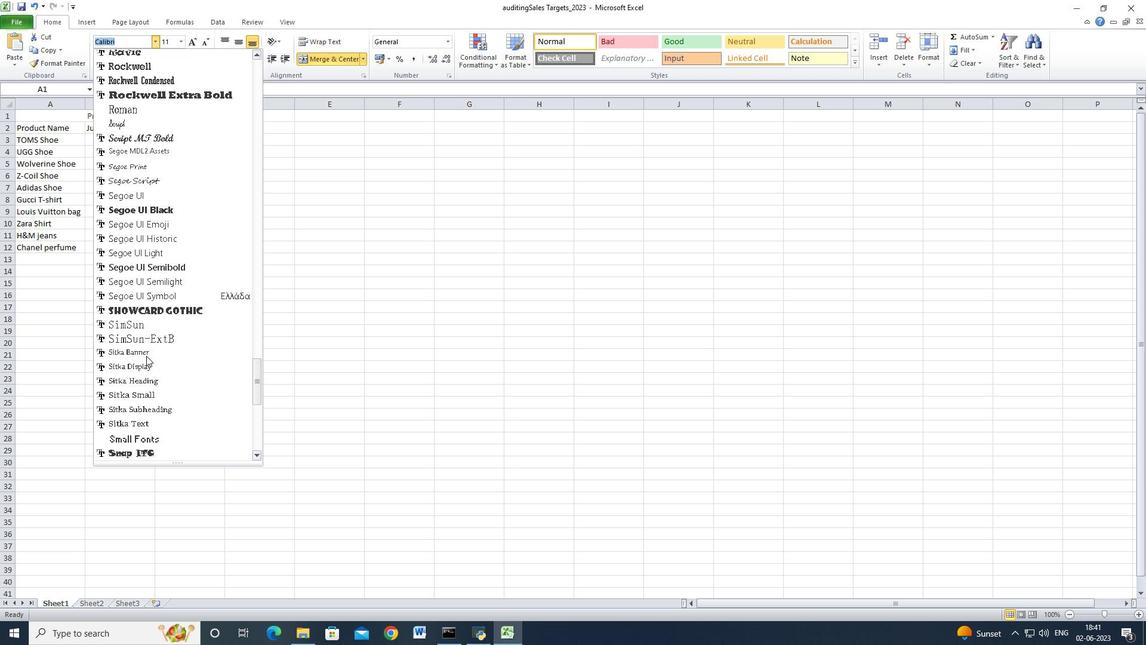 
Action: Mouse scrolled (146, 356) with delta (0, 0)
Screenshot: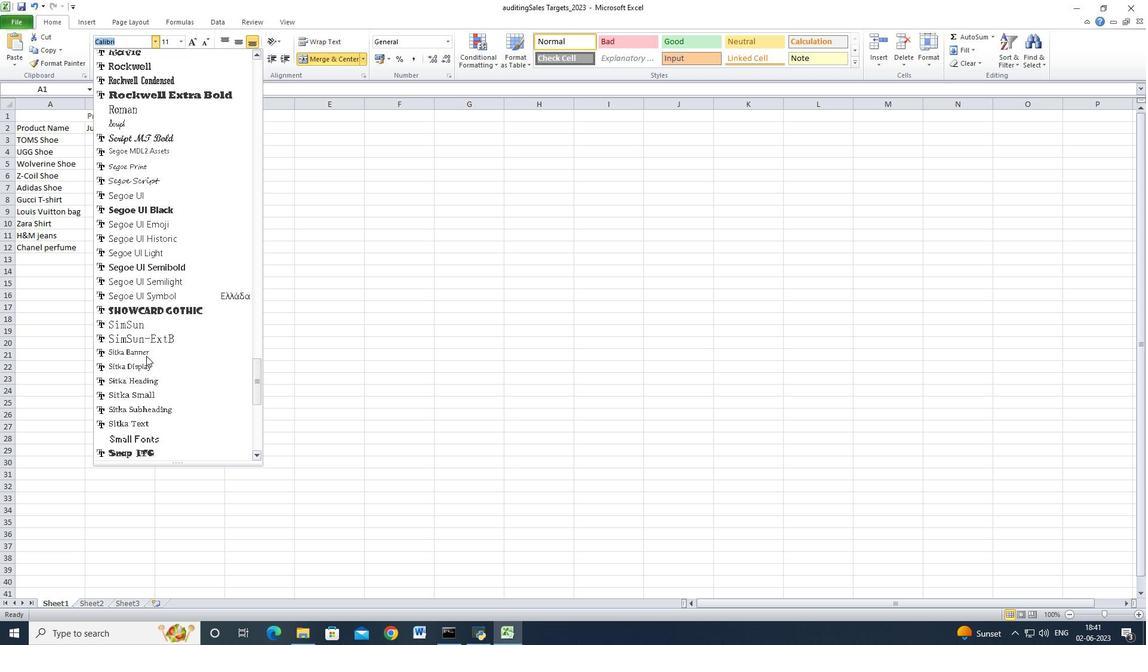 
Action: Mouse scrolled (146, 356) with delta (0, 0)
Screenshot: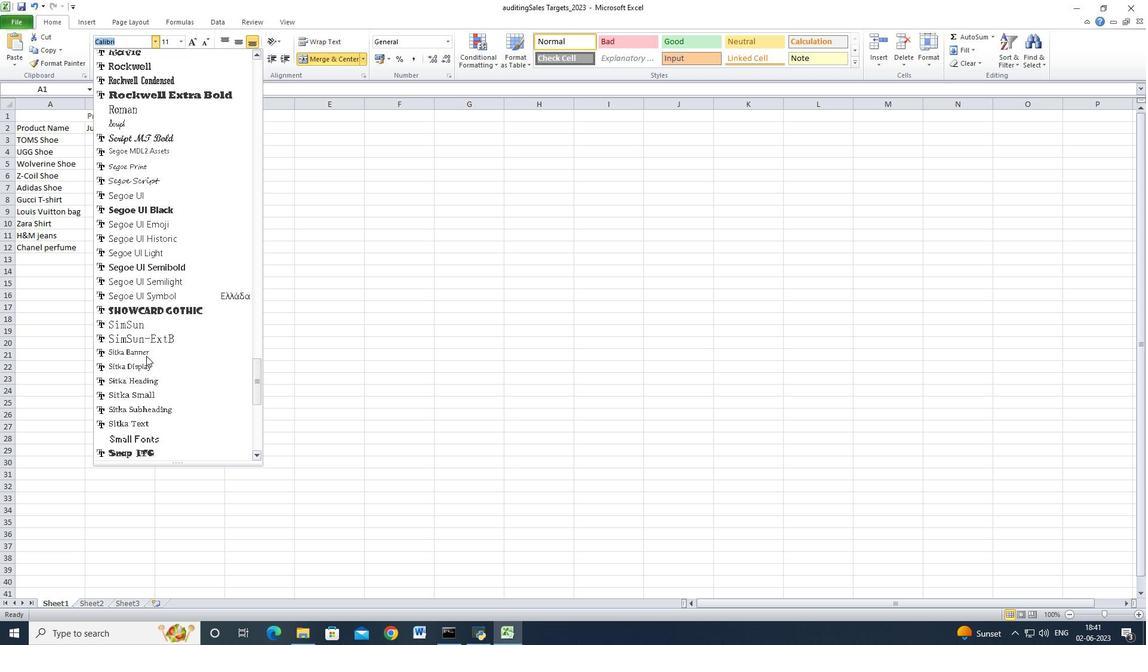 
Action: Mouse moved to (145, 356)
Screenshot: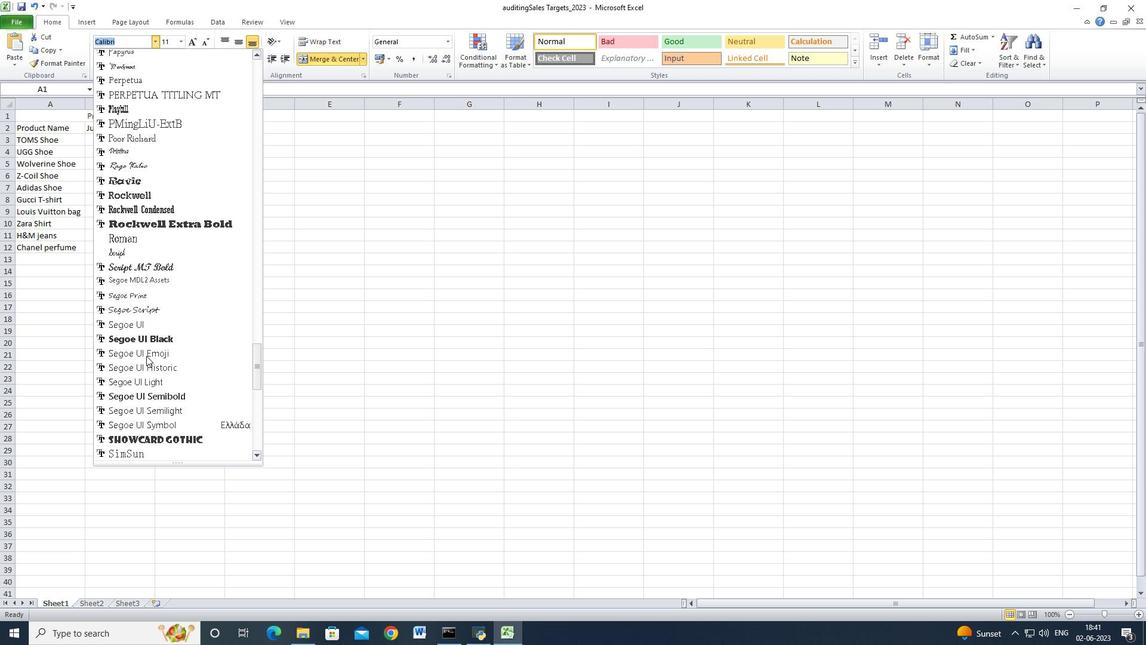
Action: Mouse scrolled (145, 355) with delta (0, 0)
Screenshot: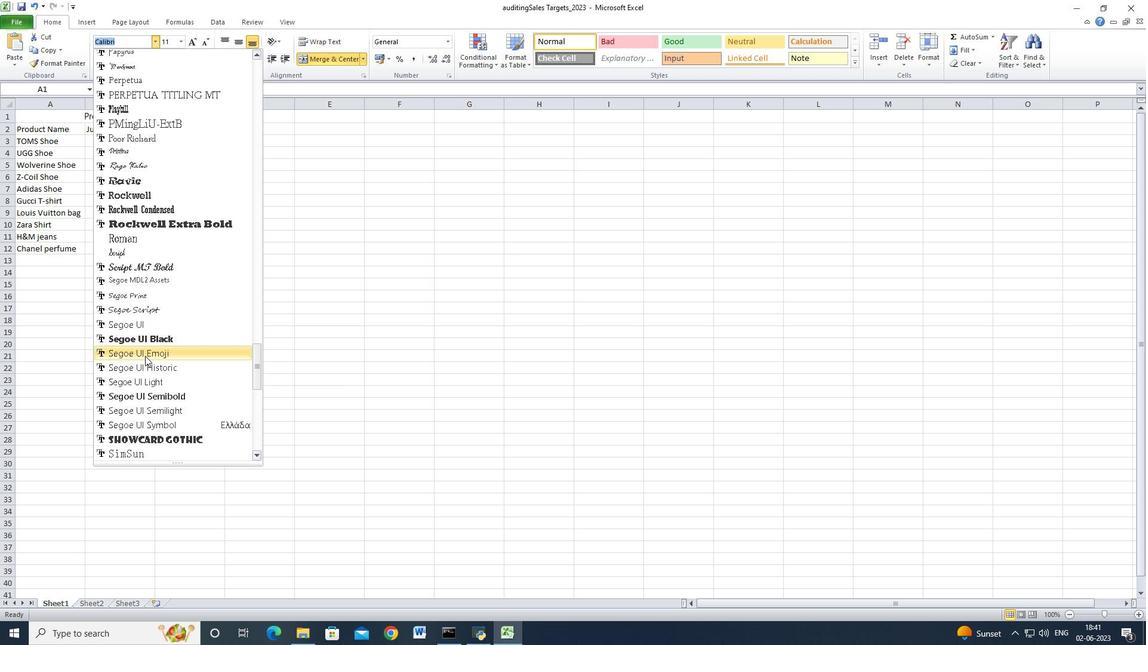 
Action: Mouse scrolled (145, 355) with delta (0, 0)
Screenshot: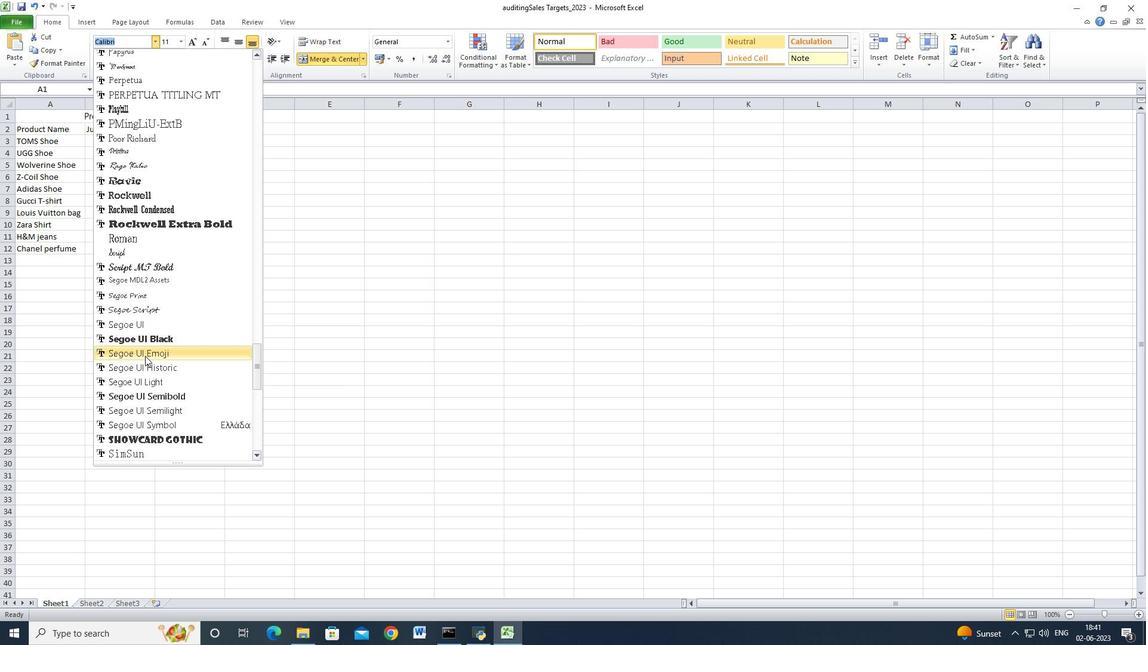 
Action: Mouse scrolled (145, 355) with delta (0, 0)
Screenshot: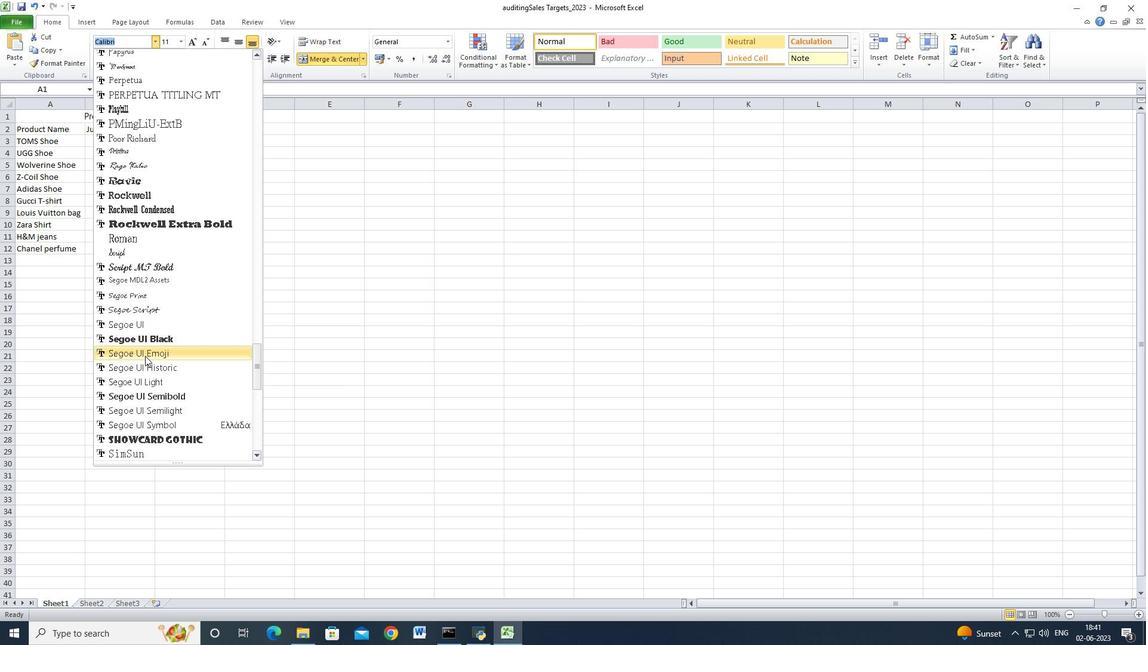 
Action: Mouse scrolled (145, 355) with delta (0, 0)
Screenshot: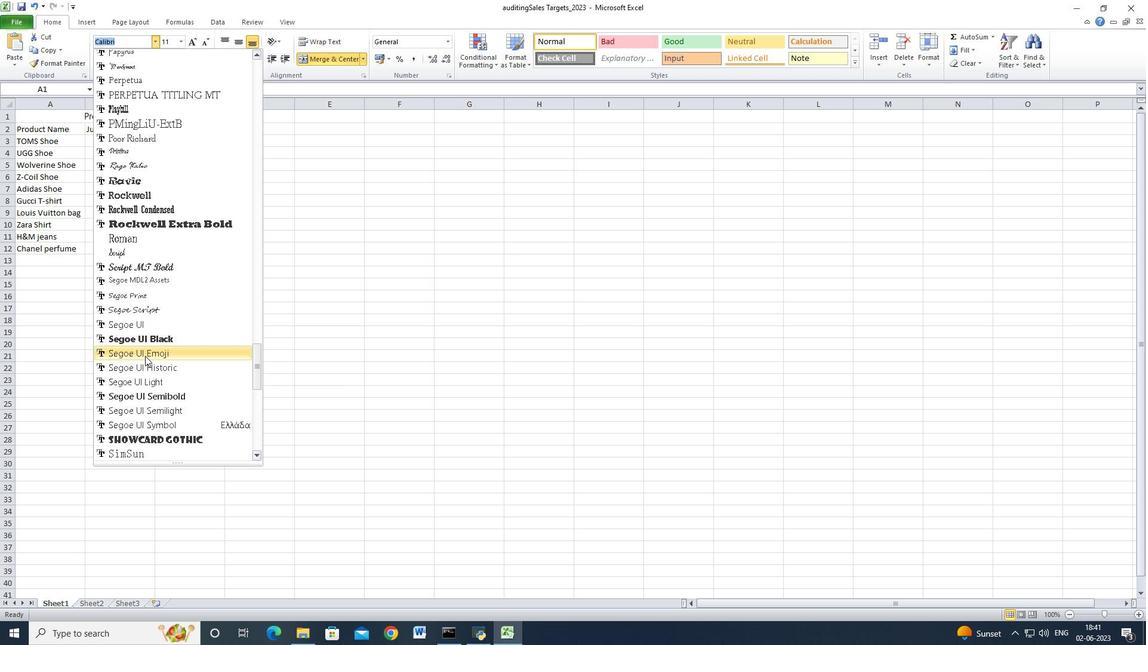 
Action: Mouse scrolled (145, 355) with delta (0, 0)
Screenshot: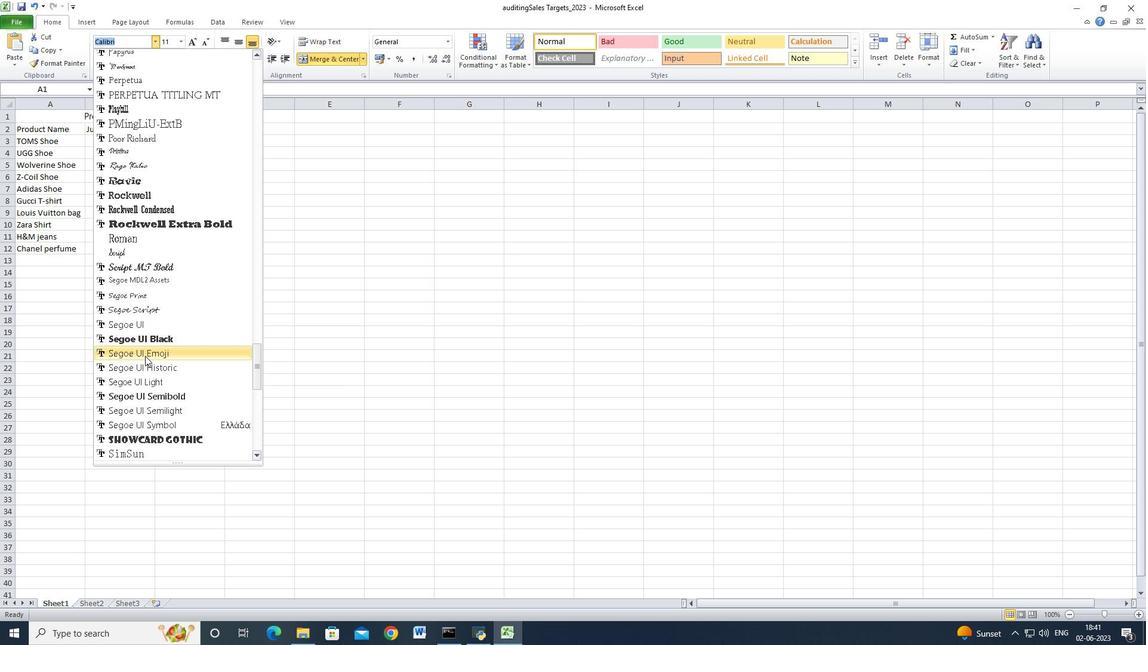 
Action: Mouse moved to (145, 356)
Screenshot: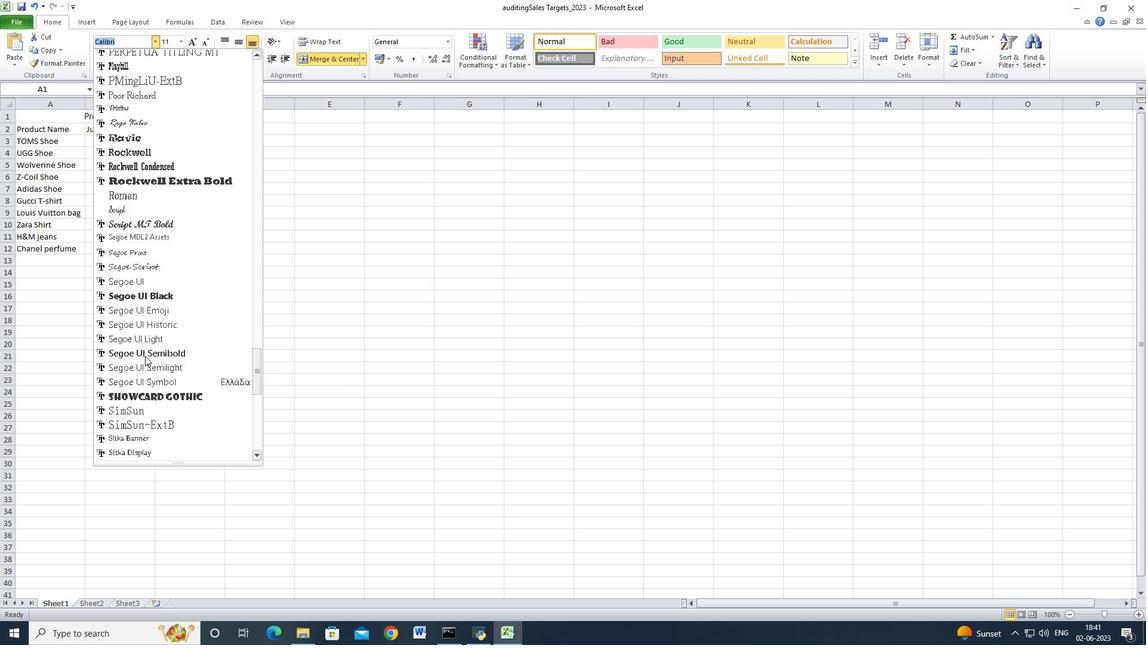 
Action: Mouse scrolled (145, 355) with delta (0, 0)
Screenshot: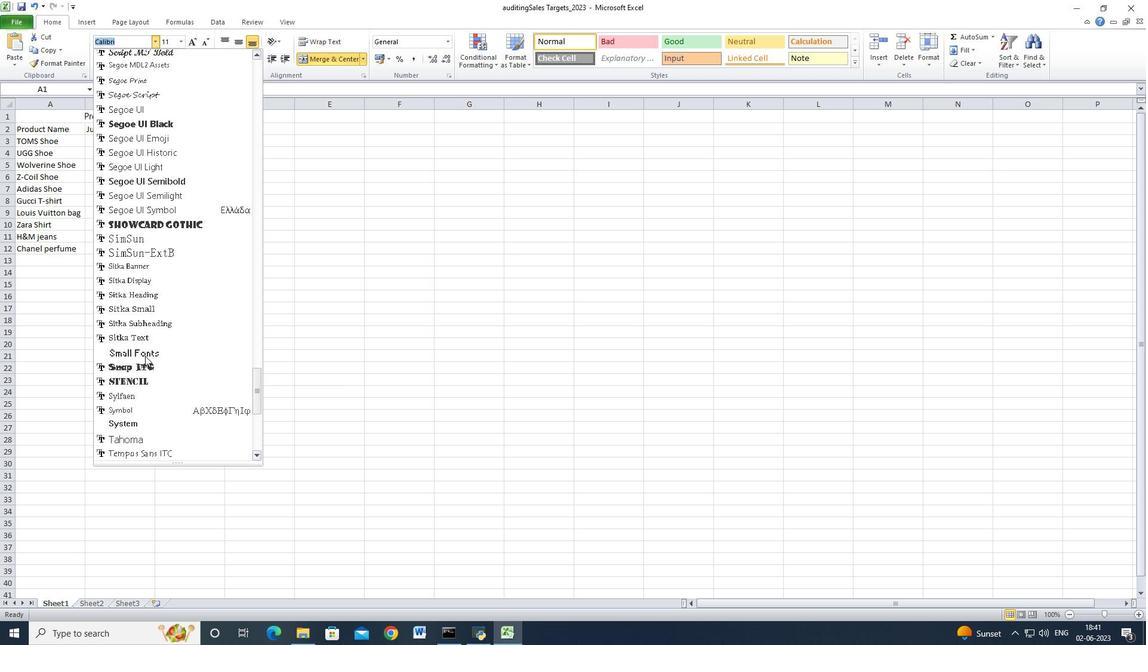 
Action: Mouse scrolled (145, 355) with delta (0, 0)
Screenshot: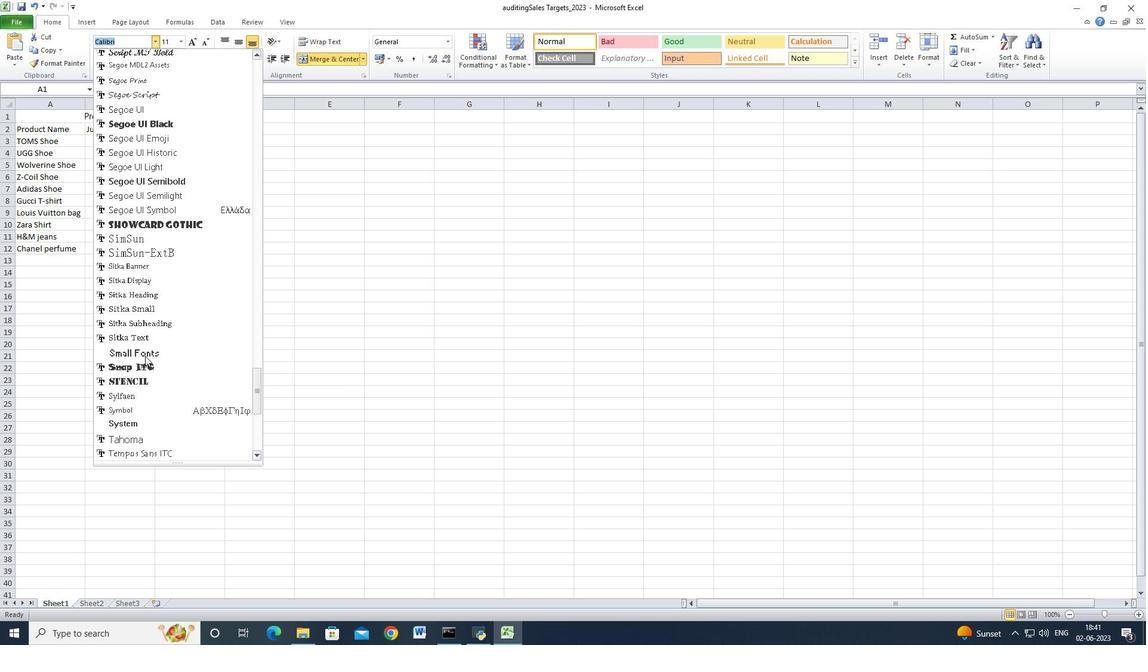 
Action: Mouse scrolled (145, 355) with delta (0, 0)
Screenshot: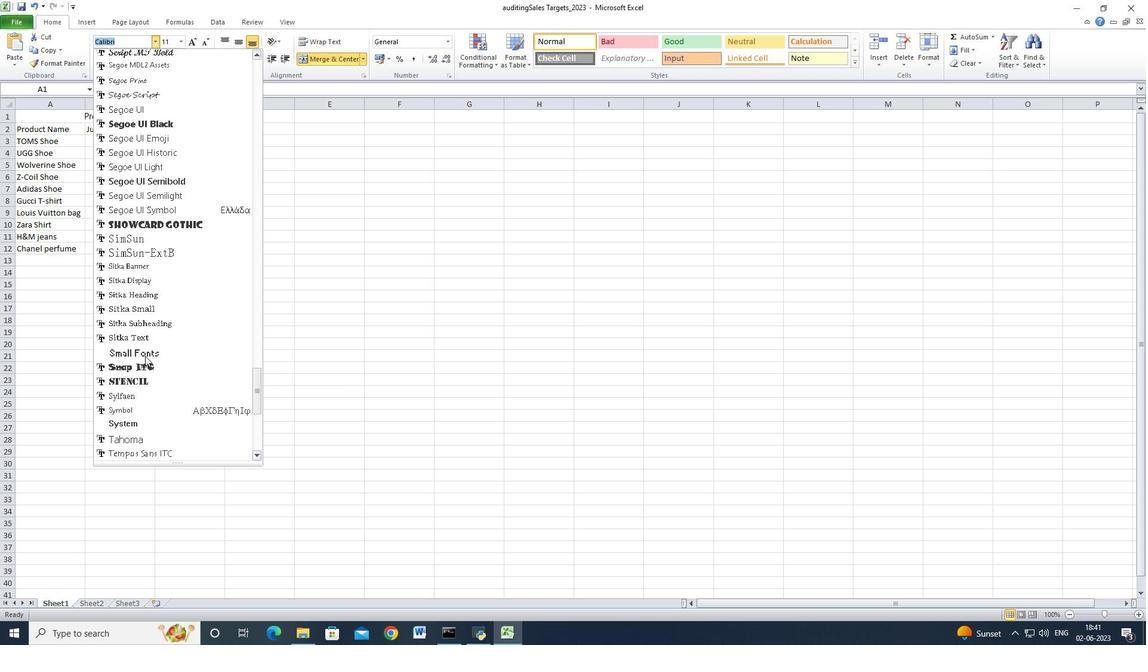 
Action: Mouse scrolled (145, 355) with delta (0, 0)
Screenshot: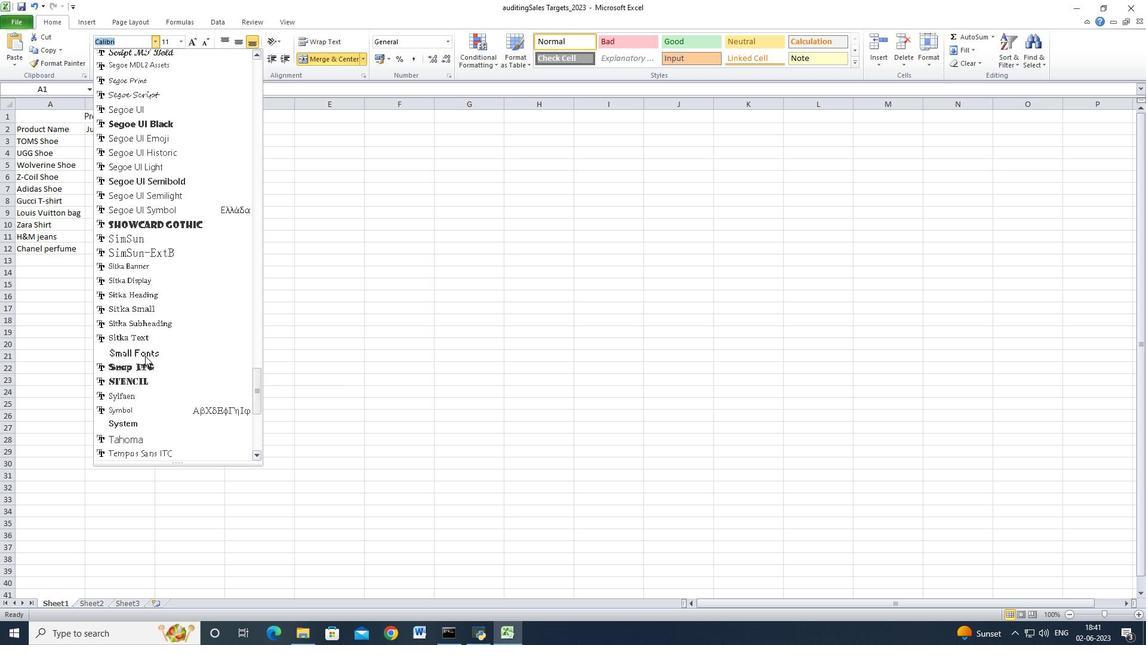 
Action: Mouse scrolled (145, 355) with delta (0, 0)
Screenshot: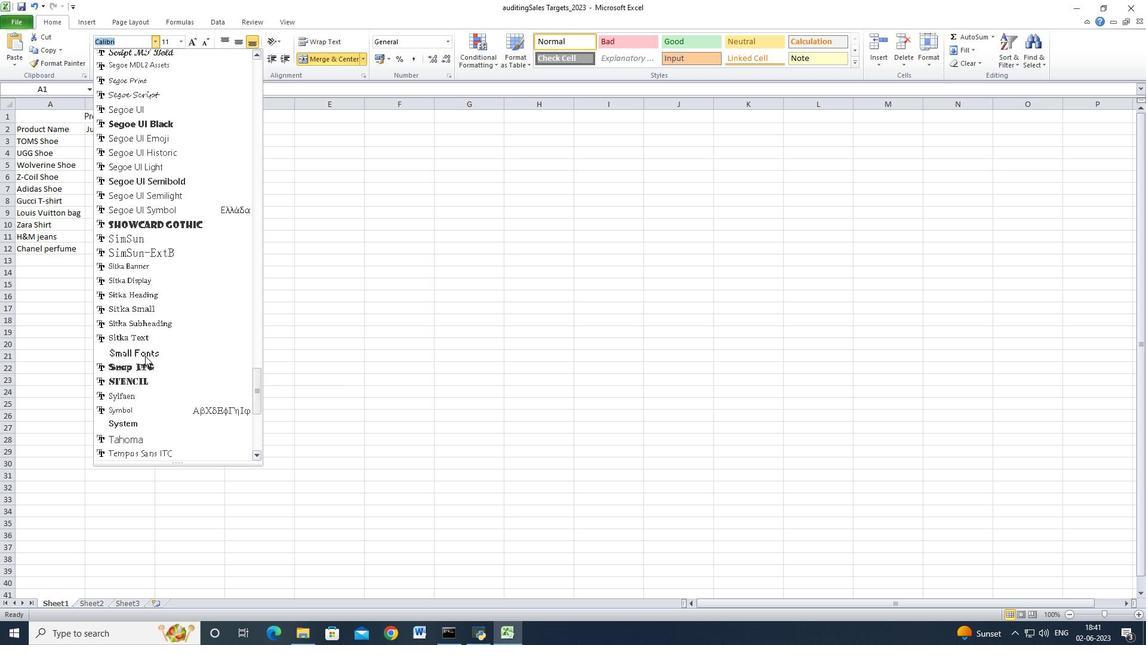 
Action: Mouse scrolled (145, 355) with delta (0, 0)
Screenshot: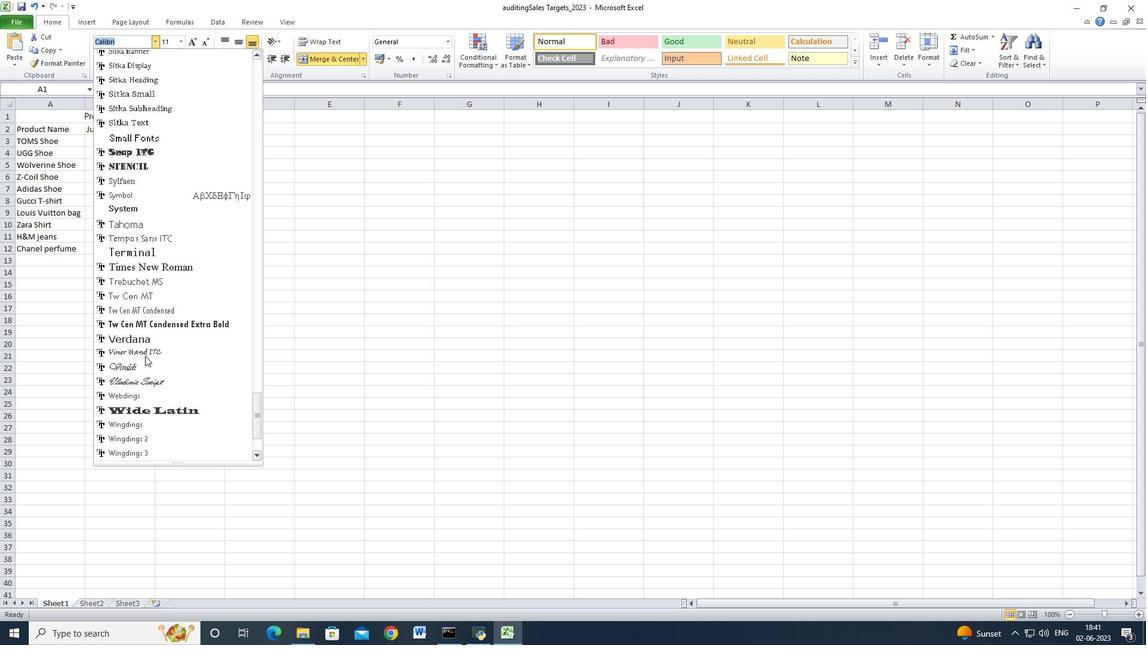 
Action: Mouse scrolled (145, 355) with delta (0, 0)
Screenshot: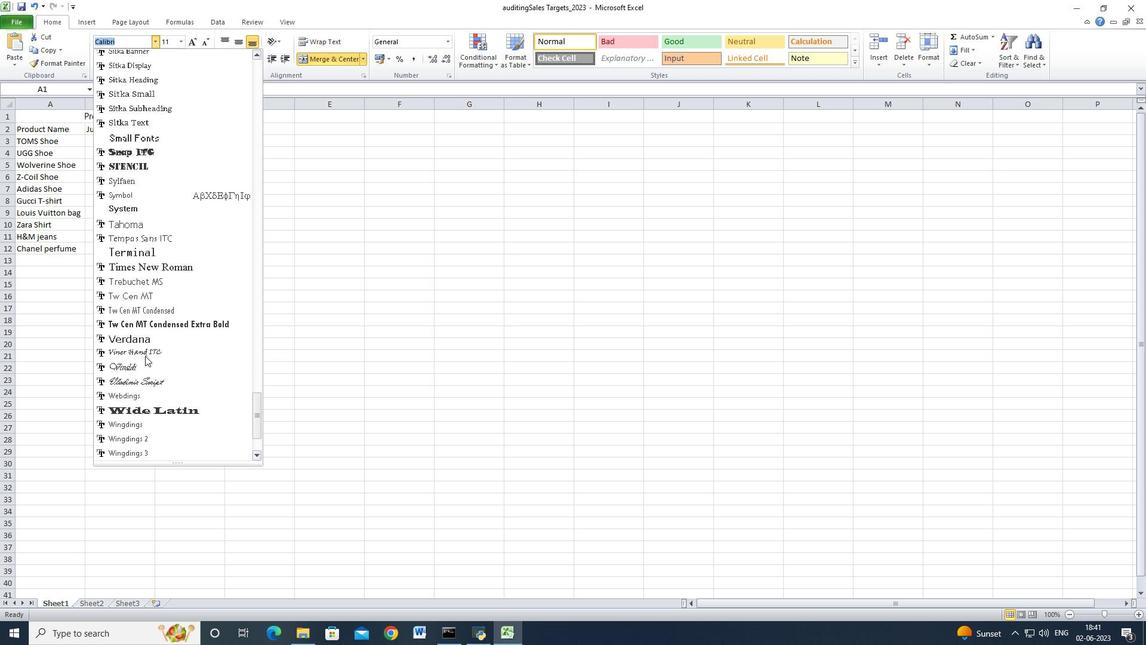 
Action: Mouse scrolled (145, 355) with delta (0, 0)
Screenshot: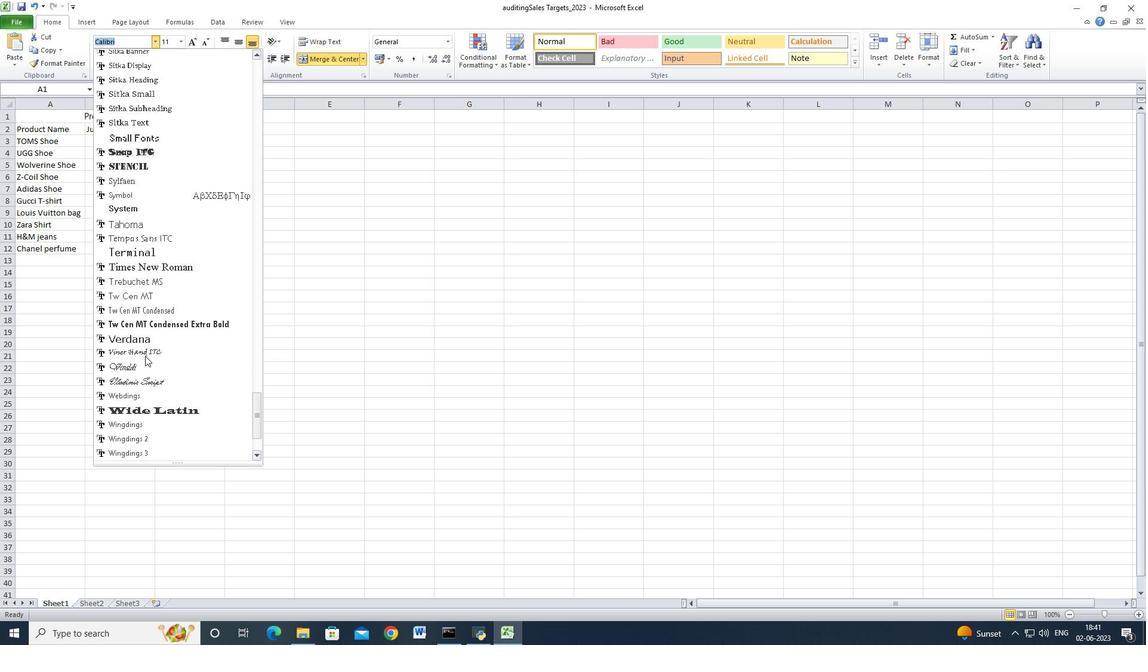 
Action: Mouse scrolled (145, 355) with delta (0, 0)
Screenshot: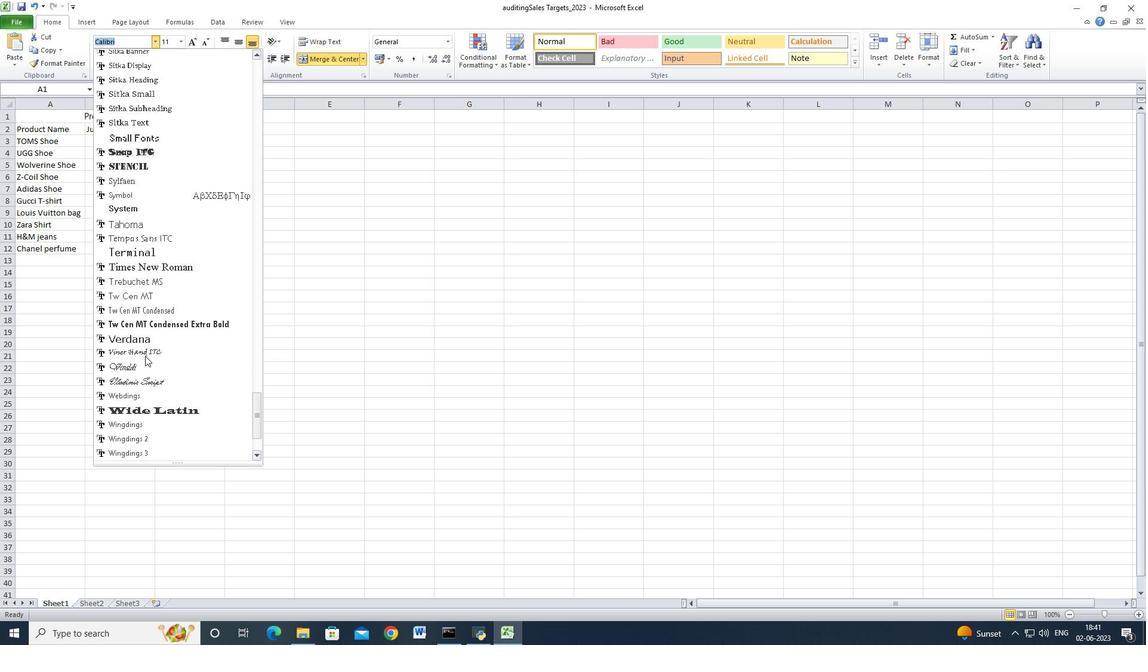 
Action: Mouse scrolled (145, 355) with delta (0, 0)
Screenshot: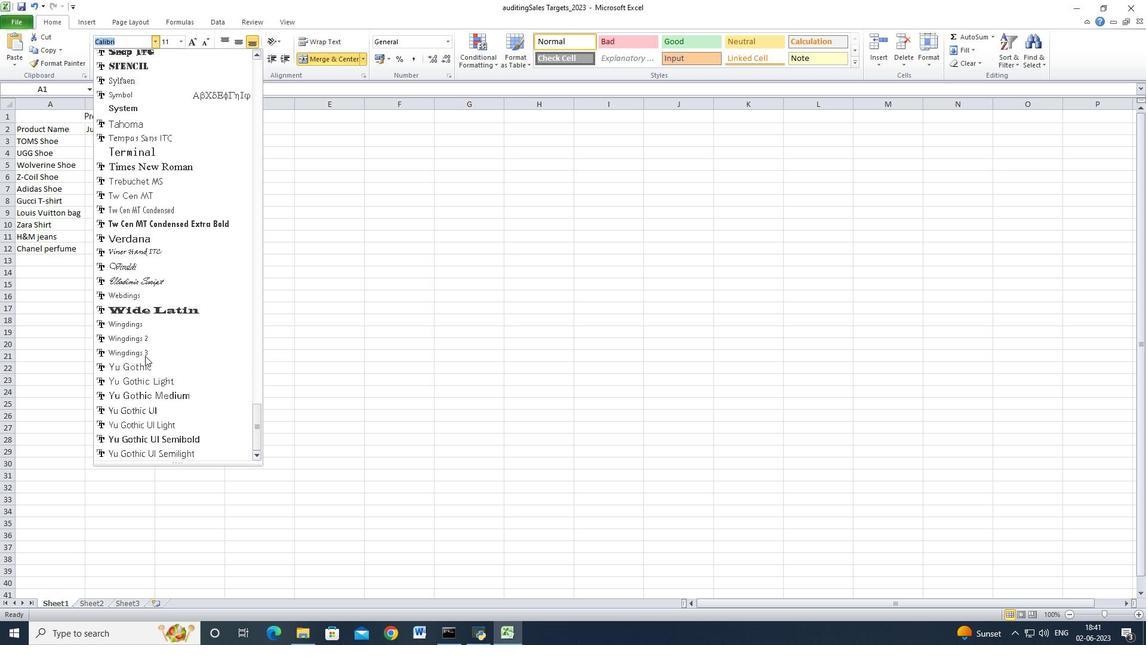 
Action: Mouse scrolled (145, 355) with delta (0, 0)
Screenshot: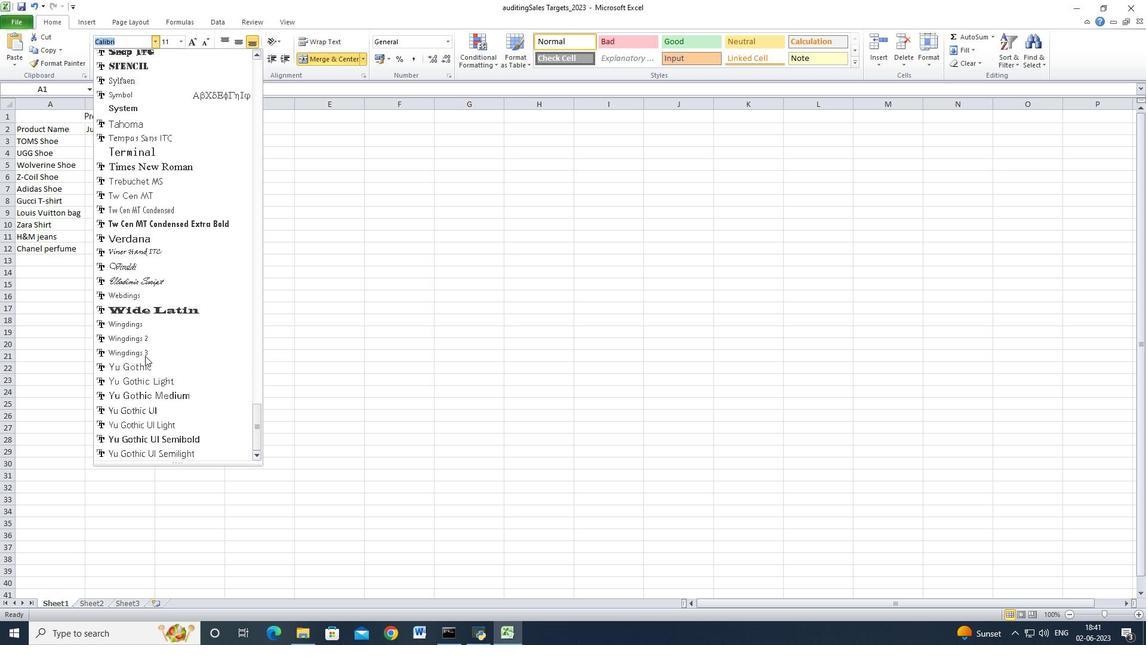 
Action: Mouse scrolled (145, 355) with delta (0, 0)
Screenshot: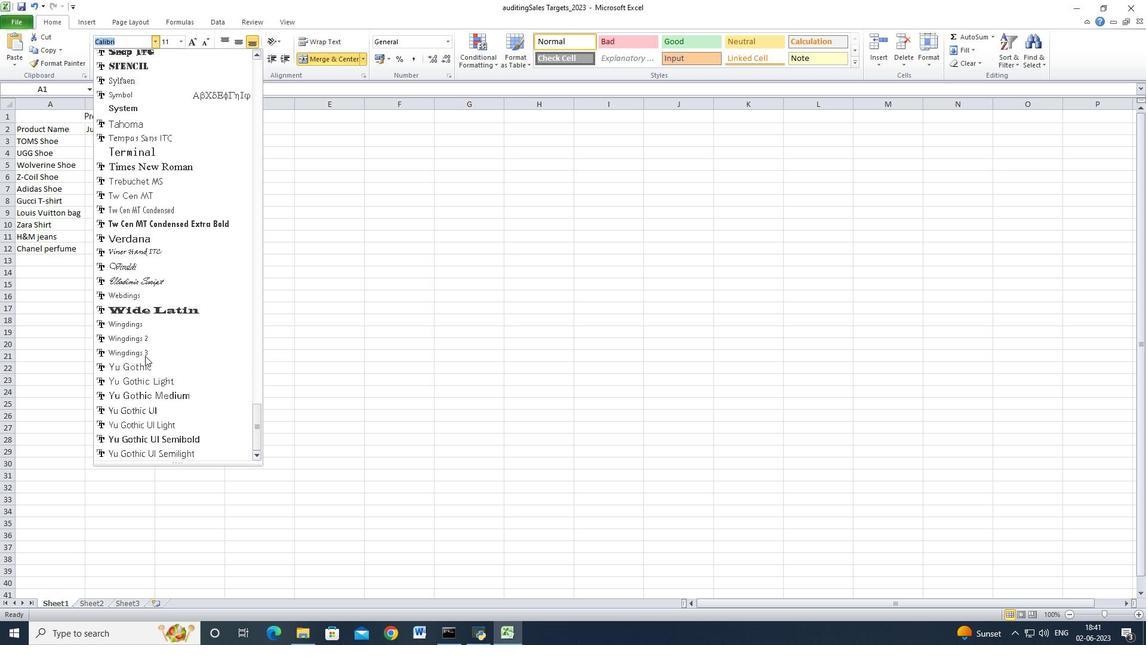 
Action: Mouse scrolled (145, 355) with delta (0, 0)
Screenshot: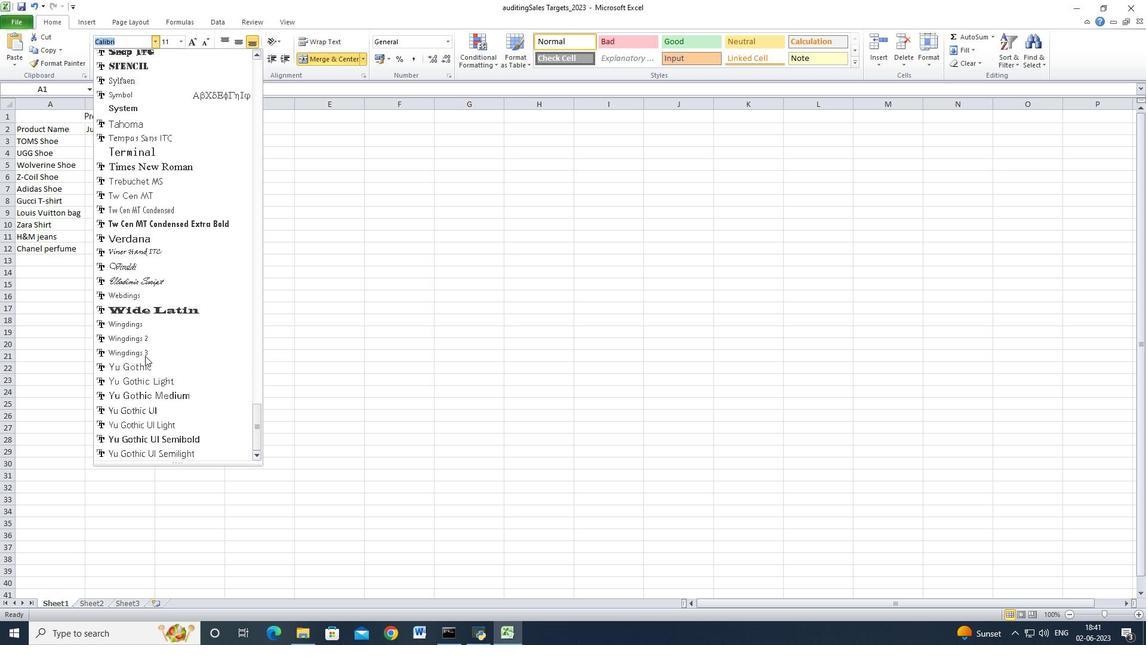 
Action: Mouse scrolled (145, 356) with delta (0, 0)
Screenshot: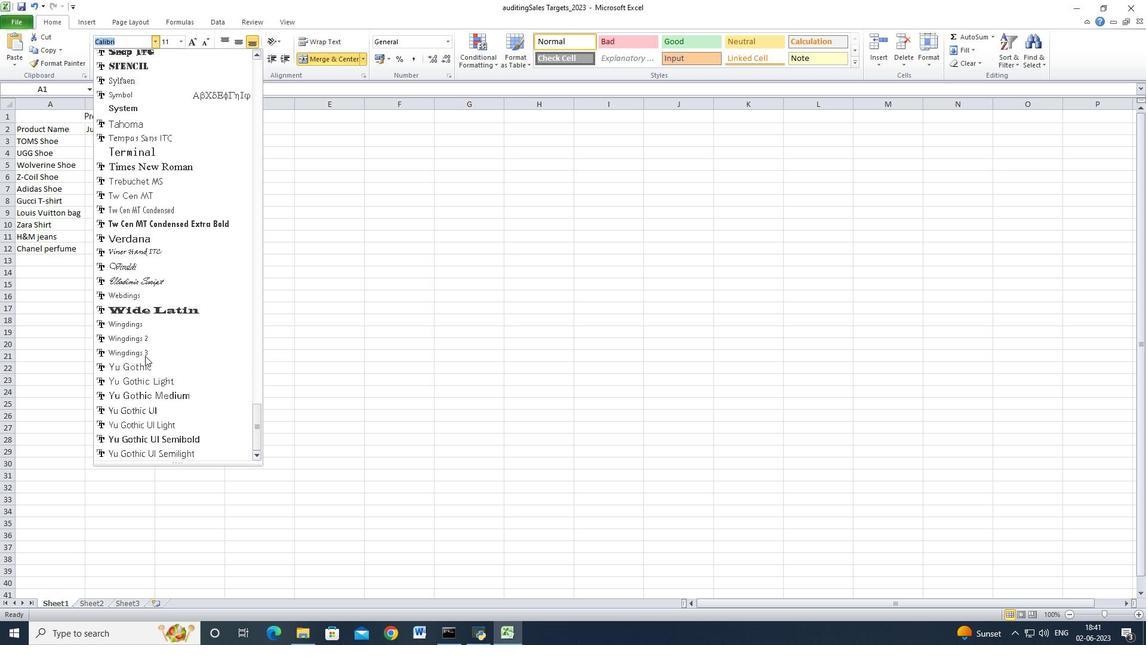 
Action: Mouse scrolled (145, 356) with delta (0, 0)
Screenshot: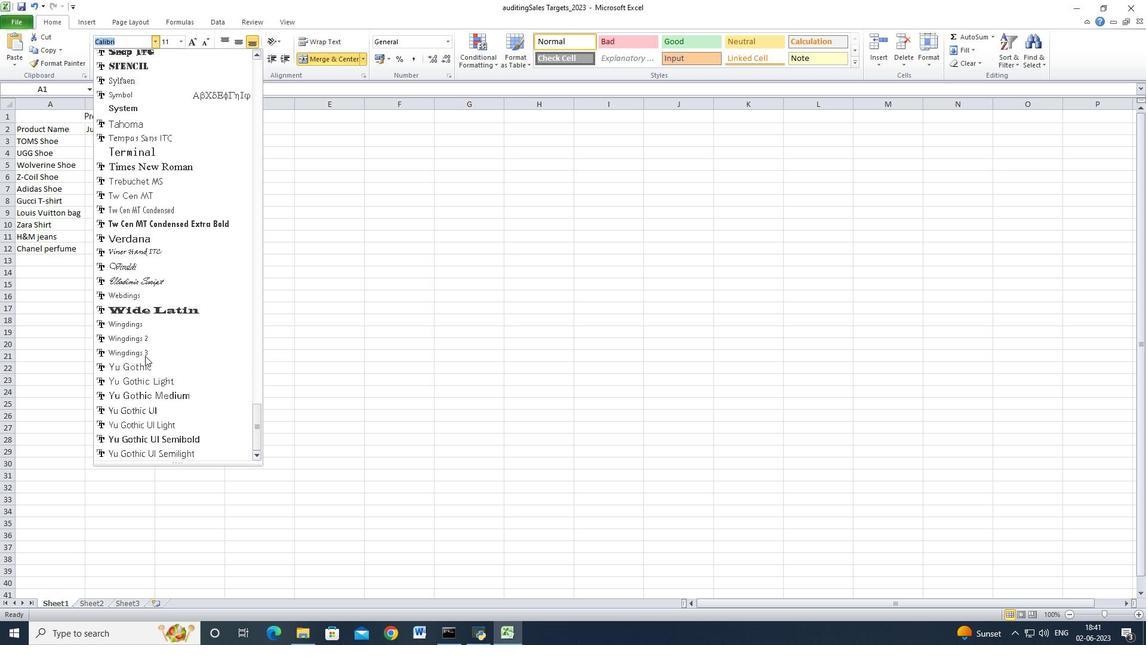 
Action: Mouse scrolled (145, 356) with delta (0, 0)
Screenshot: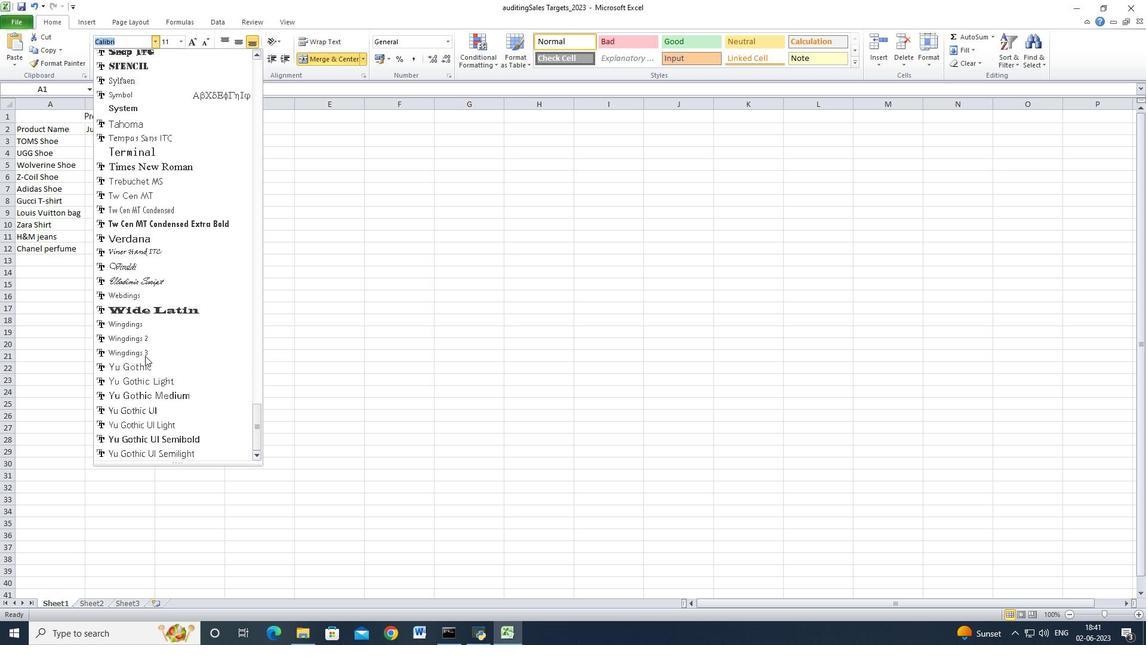 
Action: Mouse scrolled (145, 356) with delta (0, 0)
Screenshot: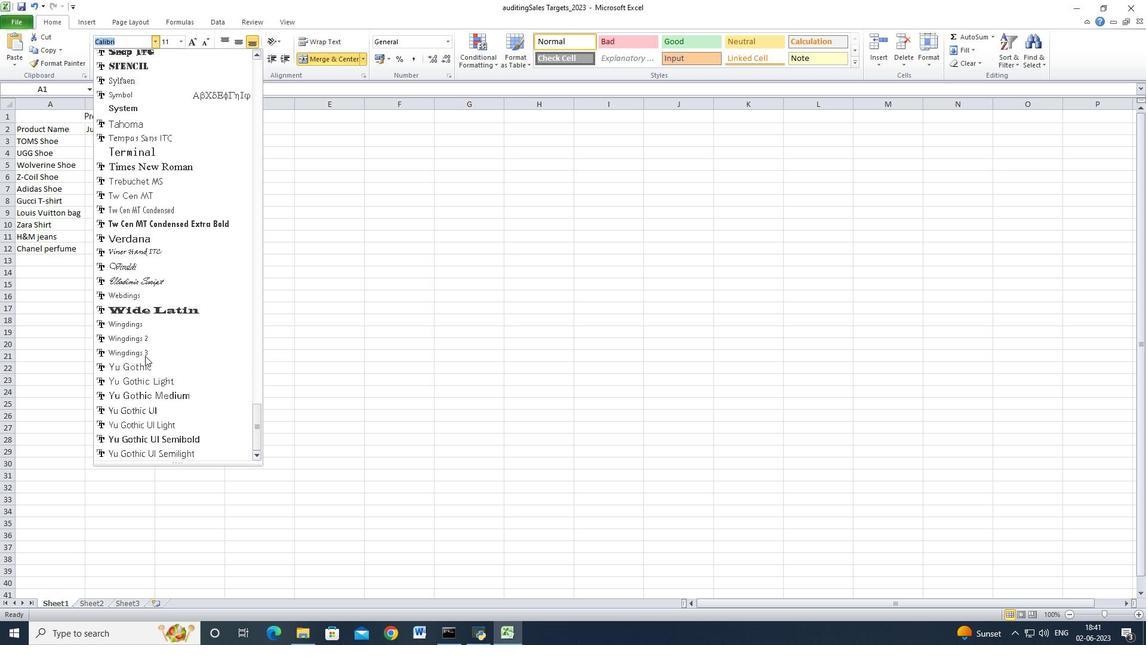 
Action: Mouse scrolled (145, 356) with delta (0, 0)
Screenshot: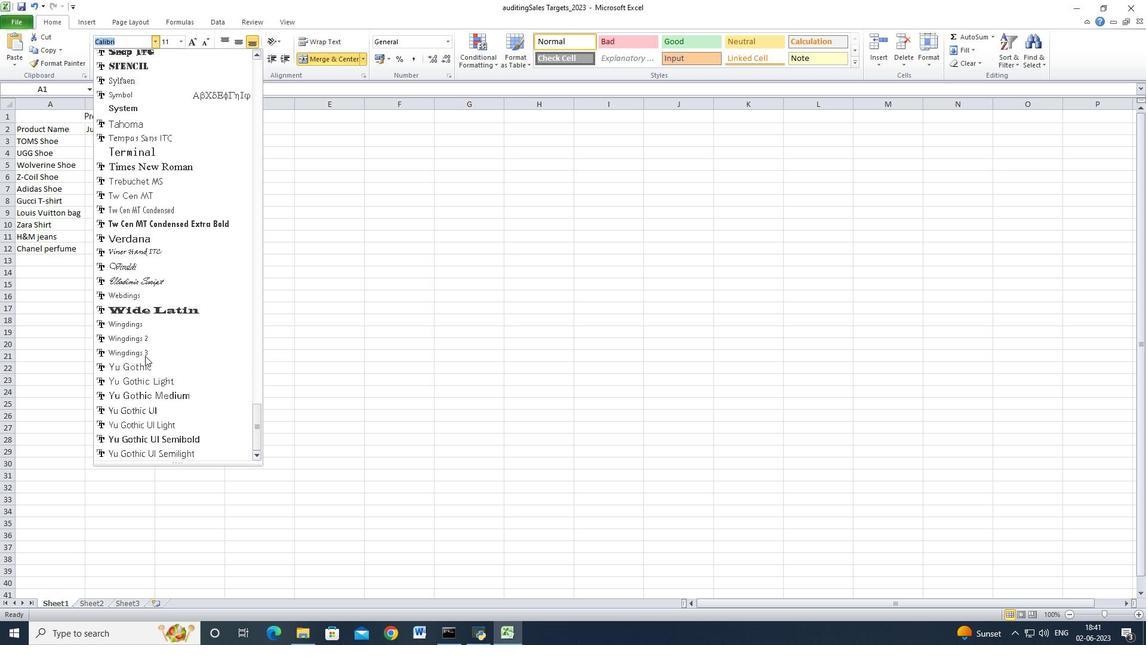 
Action: Mouse scrolled (145, 356) with delta (0, 0)
Screenshot: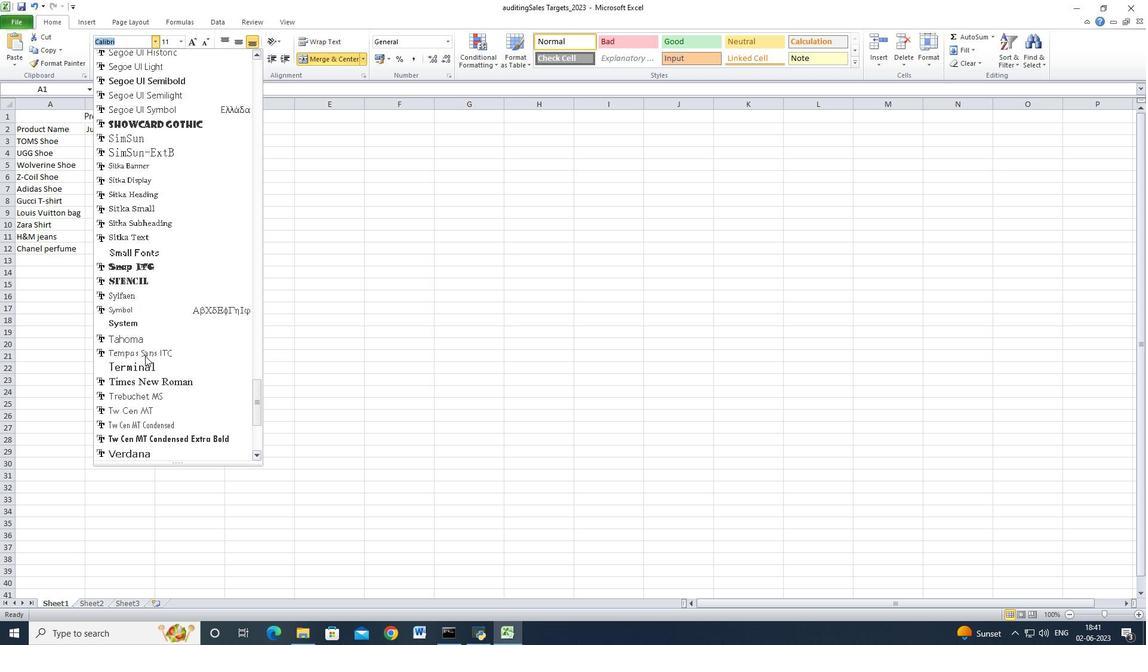 
Action: Mouse scrolled (145, 356) with delta (0, 0)
Screenshot: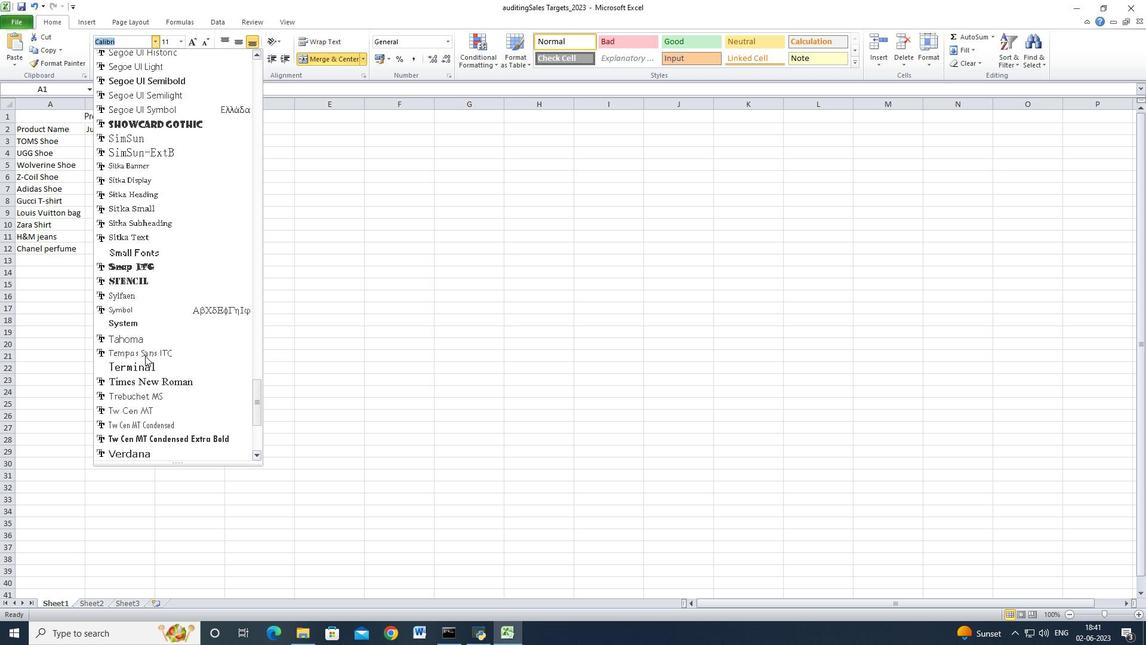 
Action: Mouse scrolled (145, 356) with delta (0, 0)
Screenshot: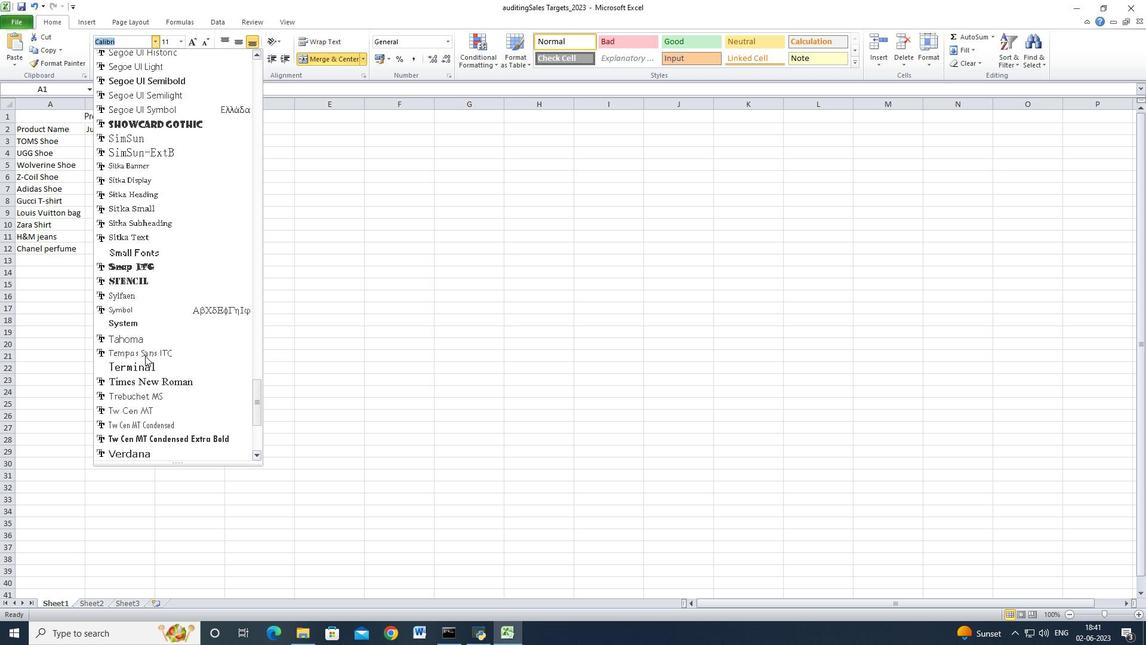 
Action: Mouse scrolled (145, 356) with delta (0, 0)
Screenshot: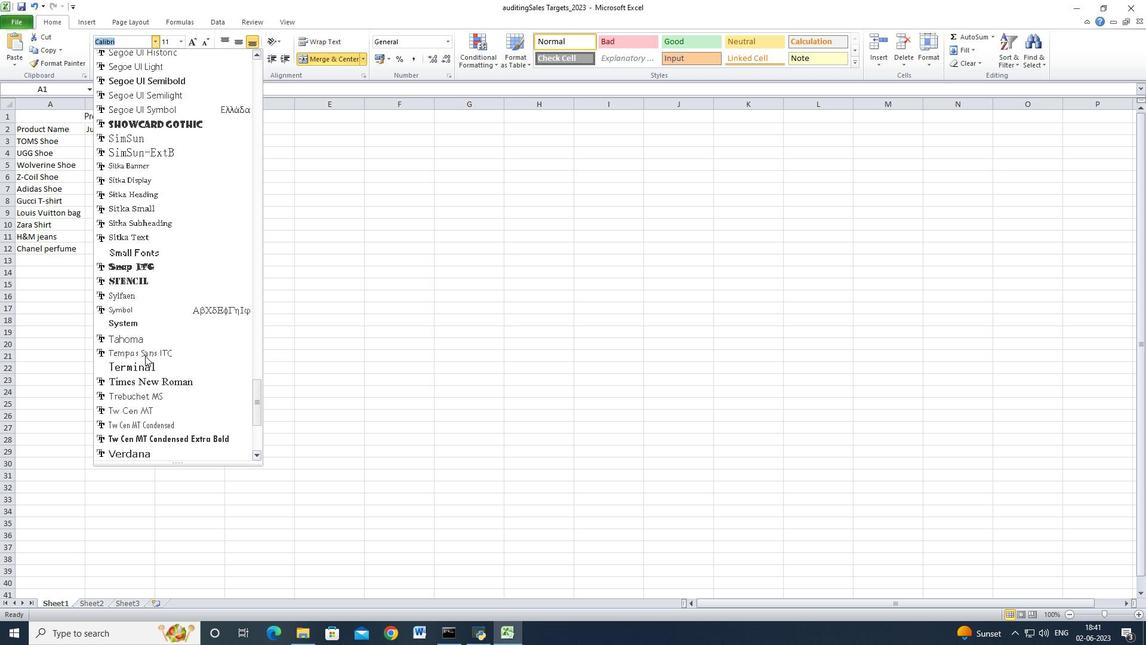 
Action: Mouse scrolled (145, 356) with delta (0, 0)
Screenshot: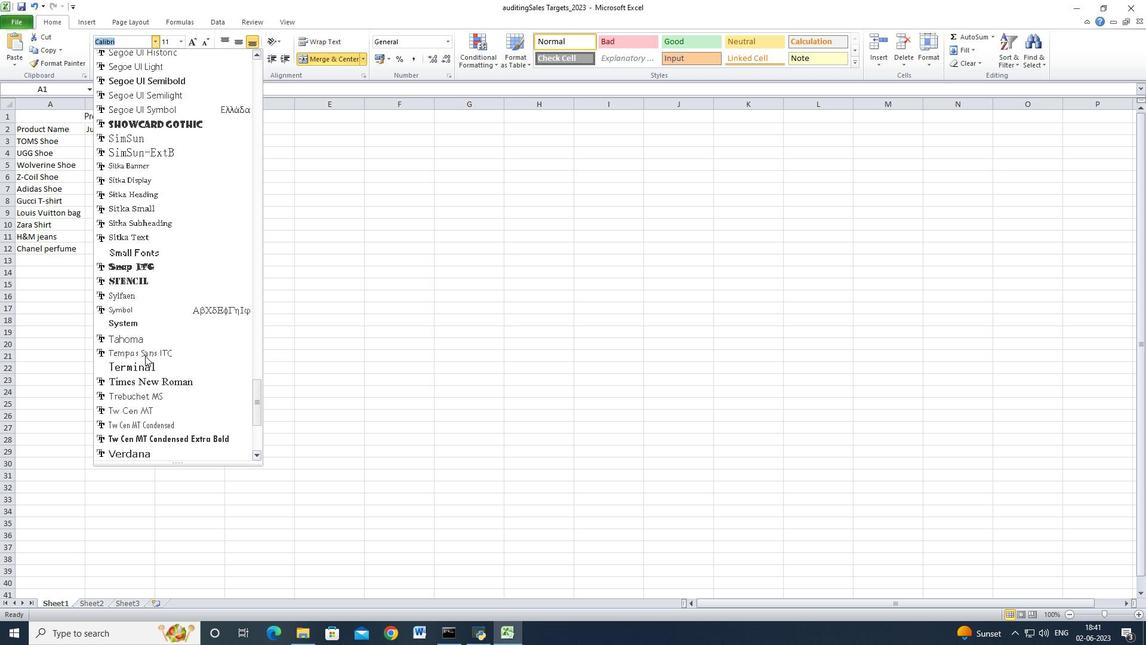 
Action: Mouse scrolled (145, 356) with delta (0, 0)
Screenshot: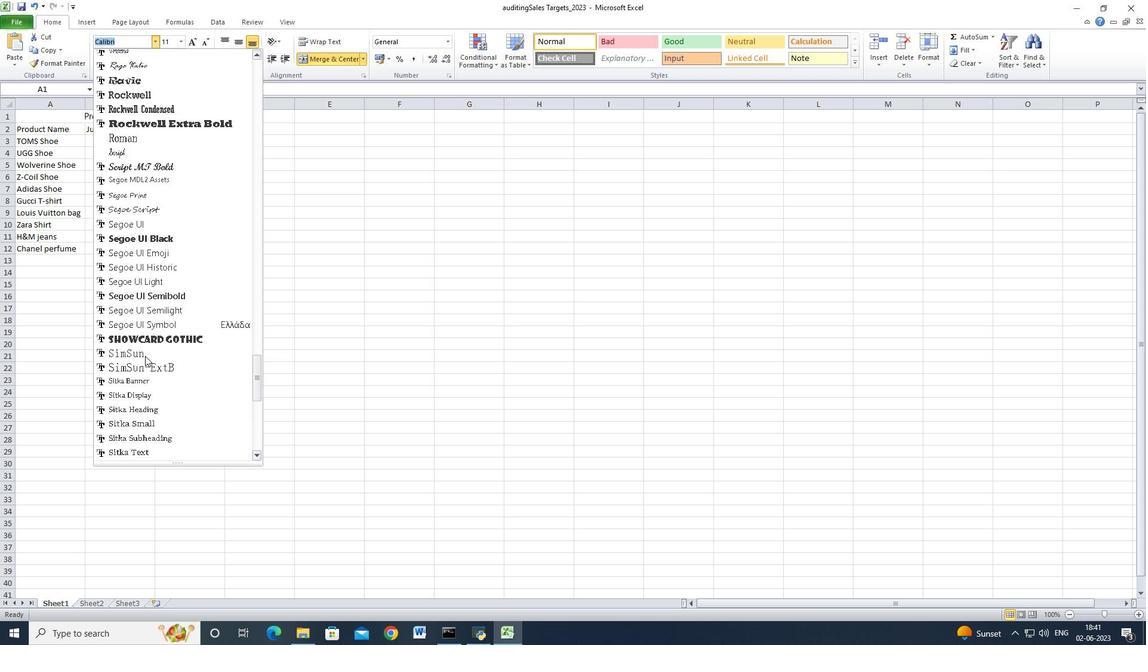 
Action: Mouse scrolled (145, 356) with delta (0, 0)
Screenshot: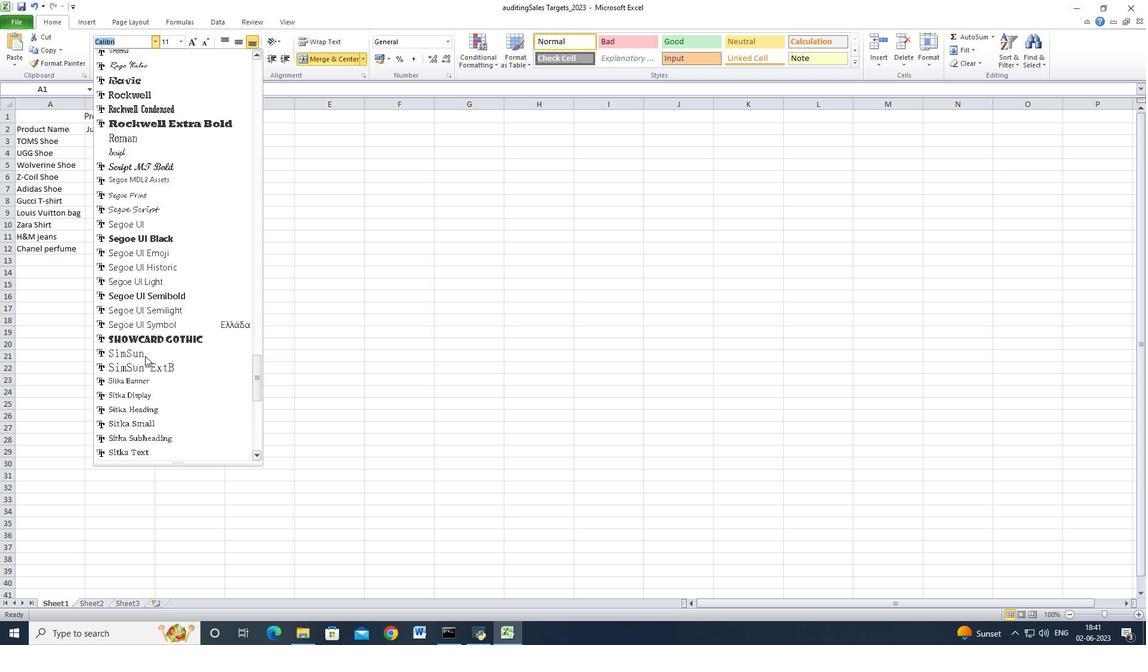 
Action: Mouse scrolled (145, 356) with delta (0, 0)
Screenshot: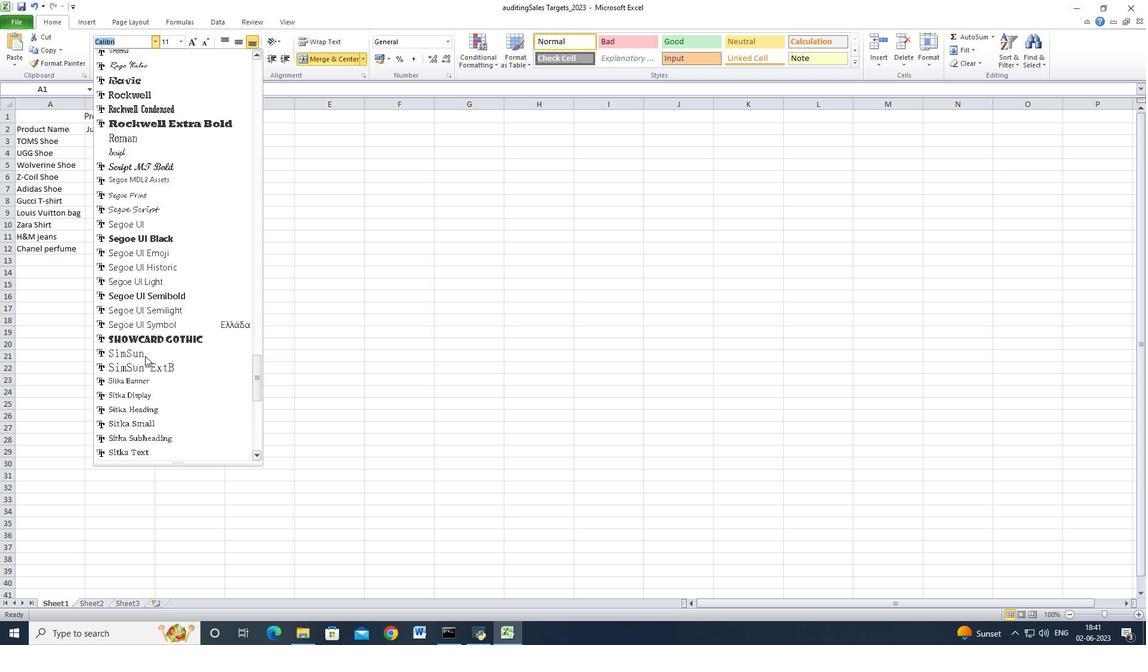 
Action: Mouse scrolled (145, 356) with delta (0, 0)
Screenshot: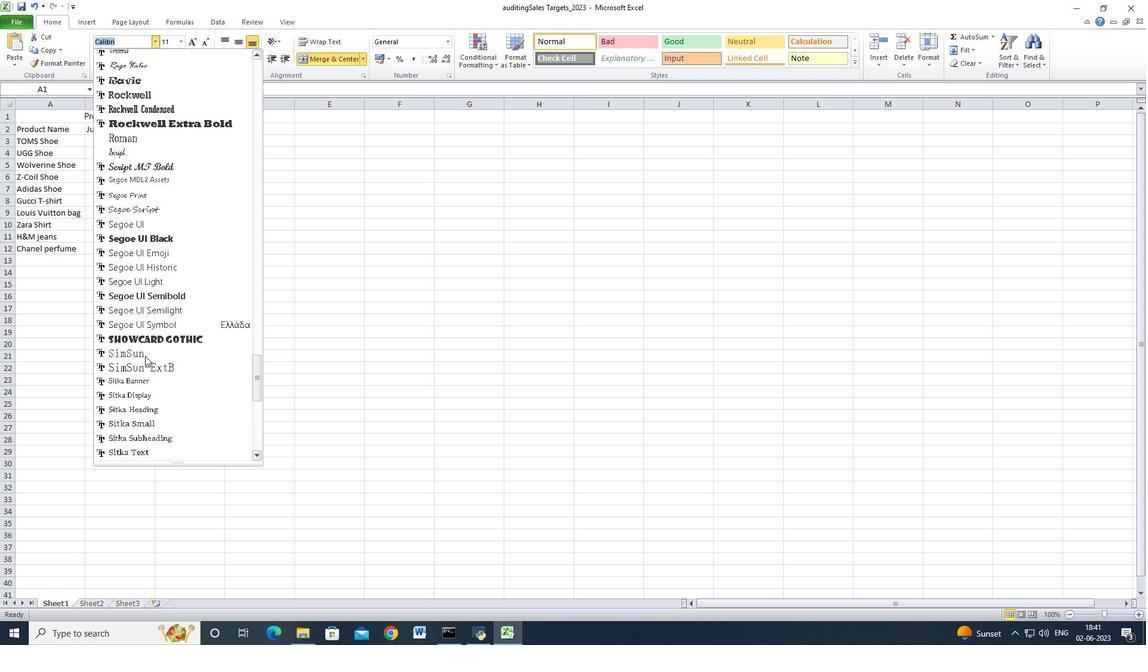 
Action: Mouse scrolled (145, 356) with delta (0, 0)
Screenshot: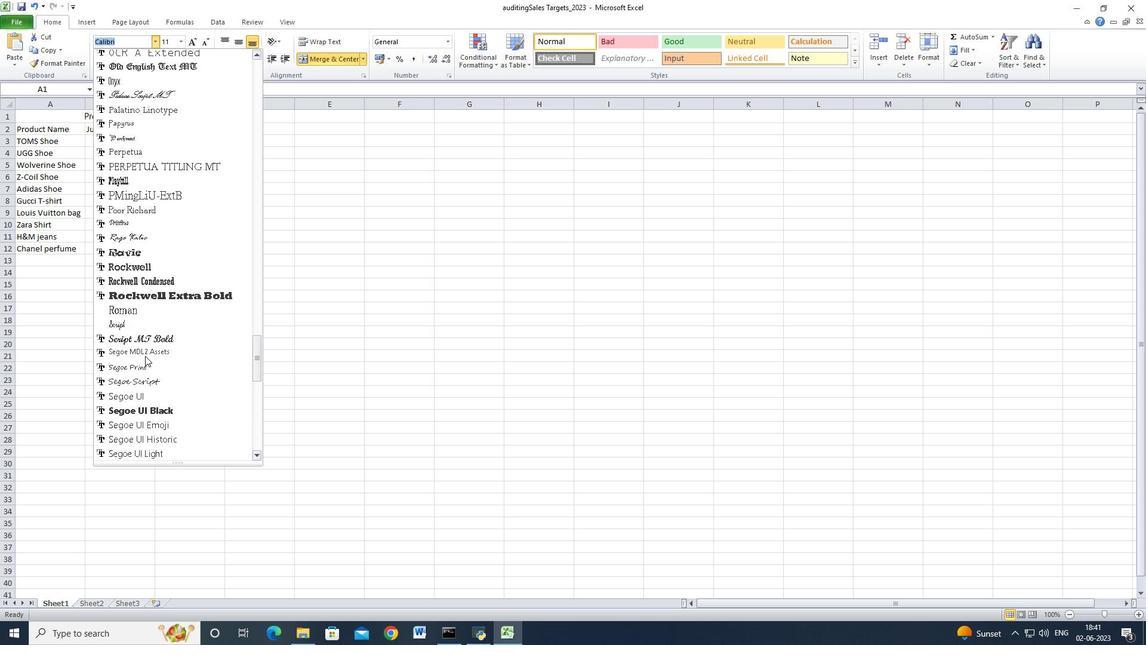 
Action: Mouse scrolled (145, 356) with delta (0, 0)
Screenshot: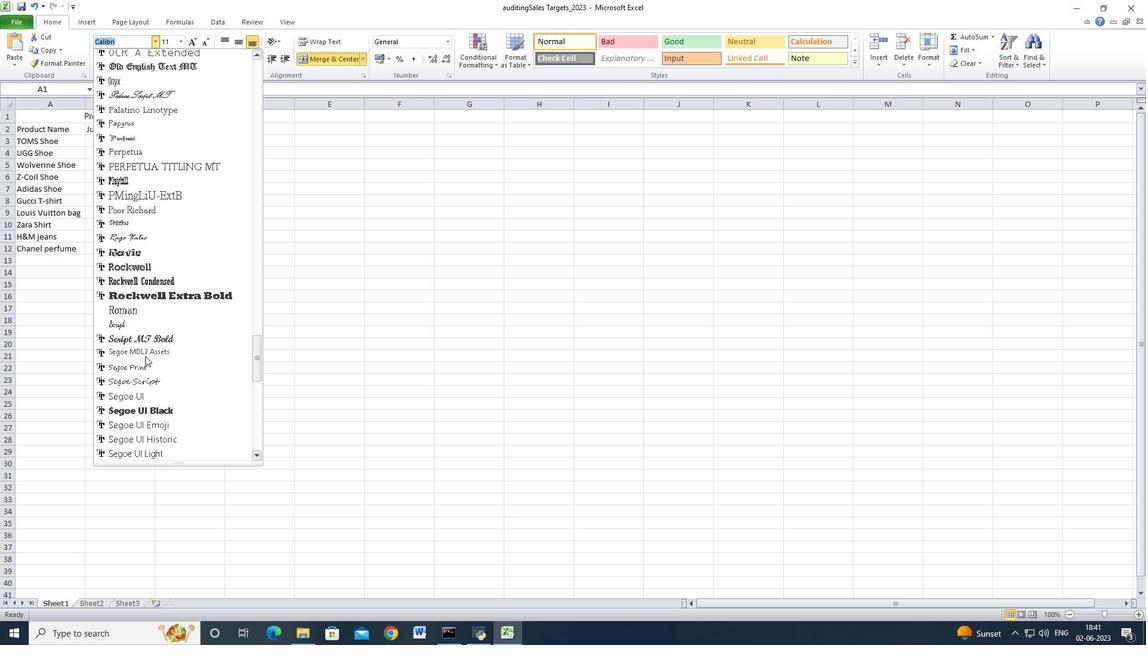 
Action: Mouse scrolled (145, 356) with delta (0, 0)
Screenshot: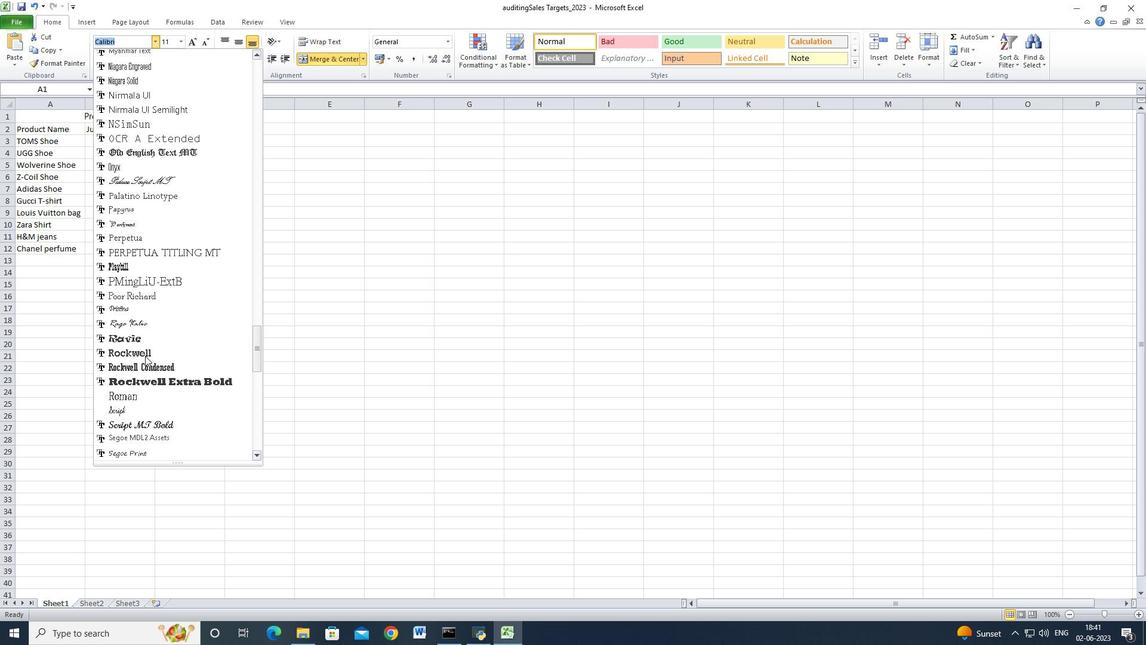 
Action: Mouse scrolled (145, 356) with delta (0, 0)
Screenshot: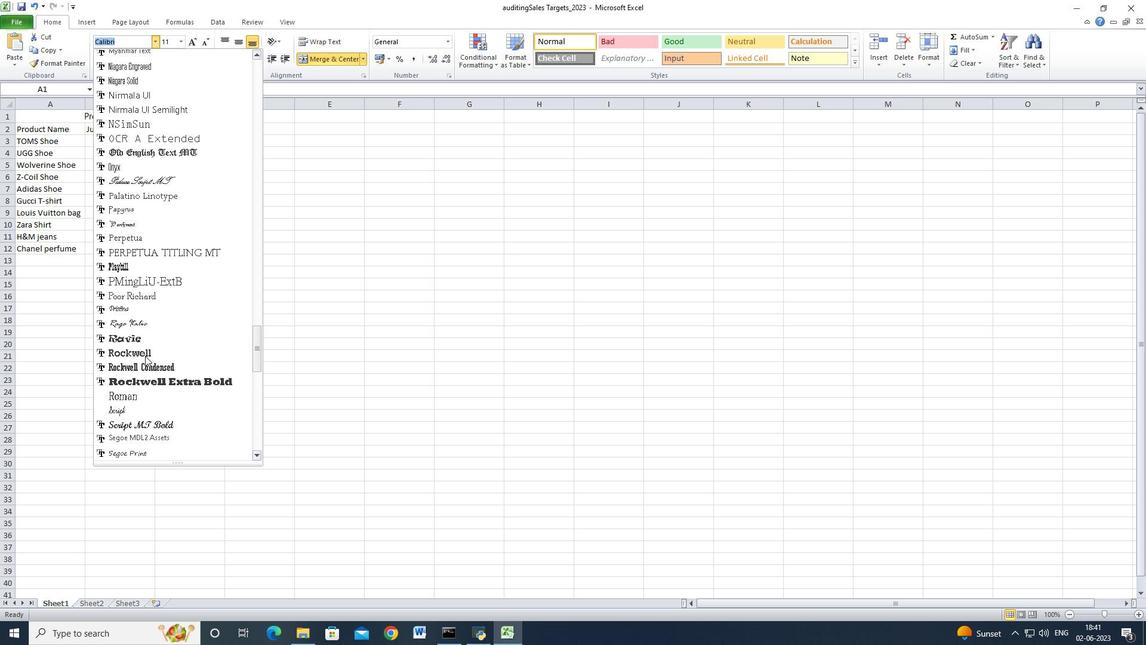
Action: Mouse moved to (151, 345)
Screenshot: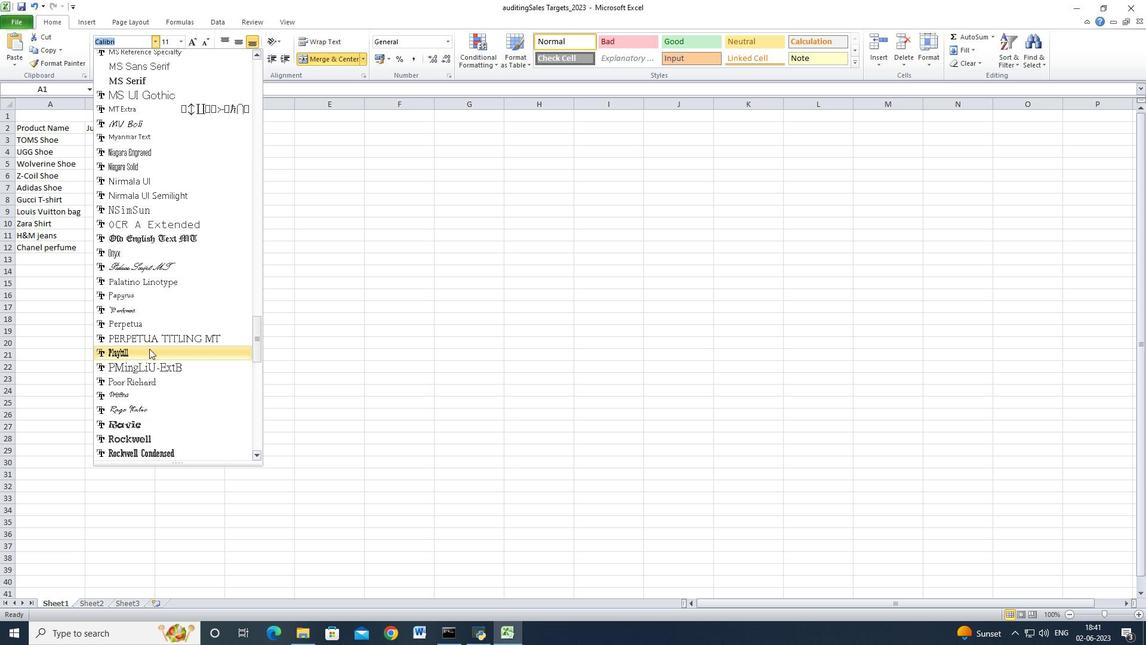 
Action: Key pressed tho<Key.backspace>a<Key.backspace><Key.backspace>ah
Screenshot: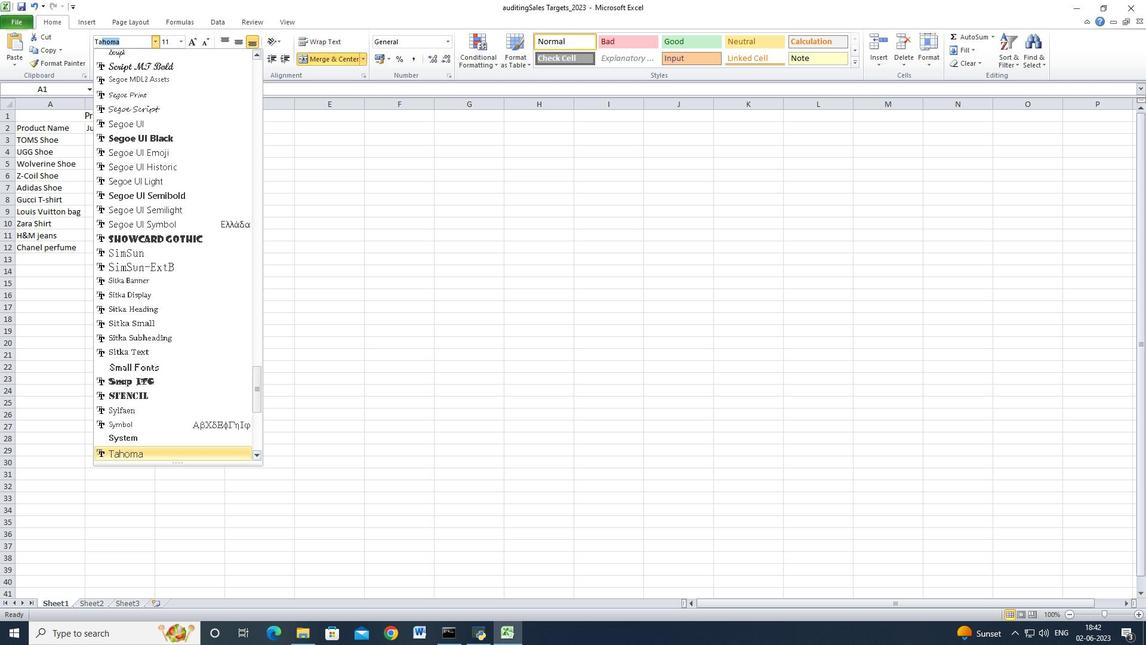 
Action: Mouse moved to (139, 452)
Screenshot: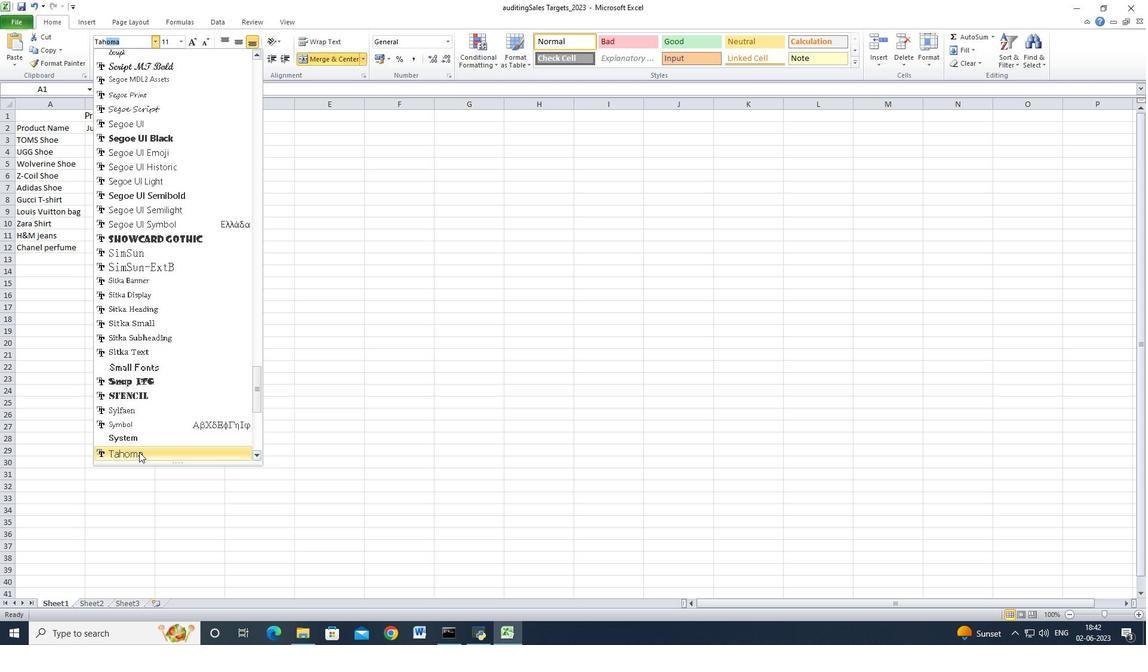 
Action: Mouse pressed left at (139, 452)
Screenshot: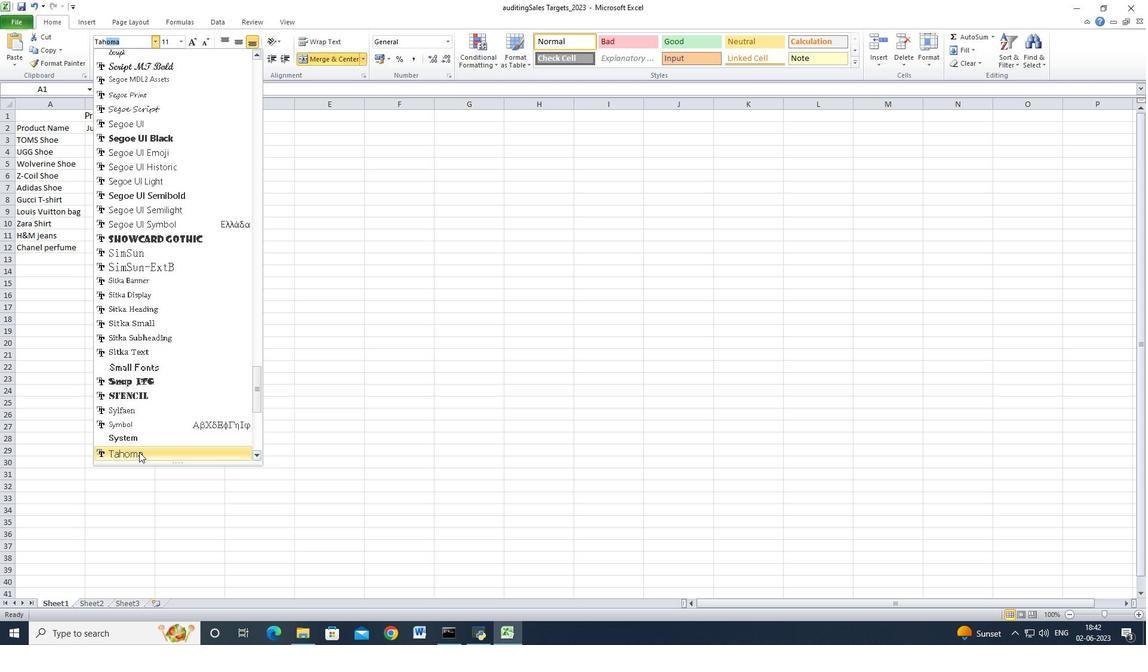 
Action: Mouse moved to (127, 57)
Screenshot: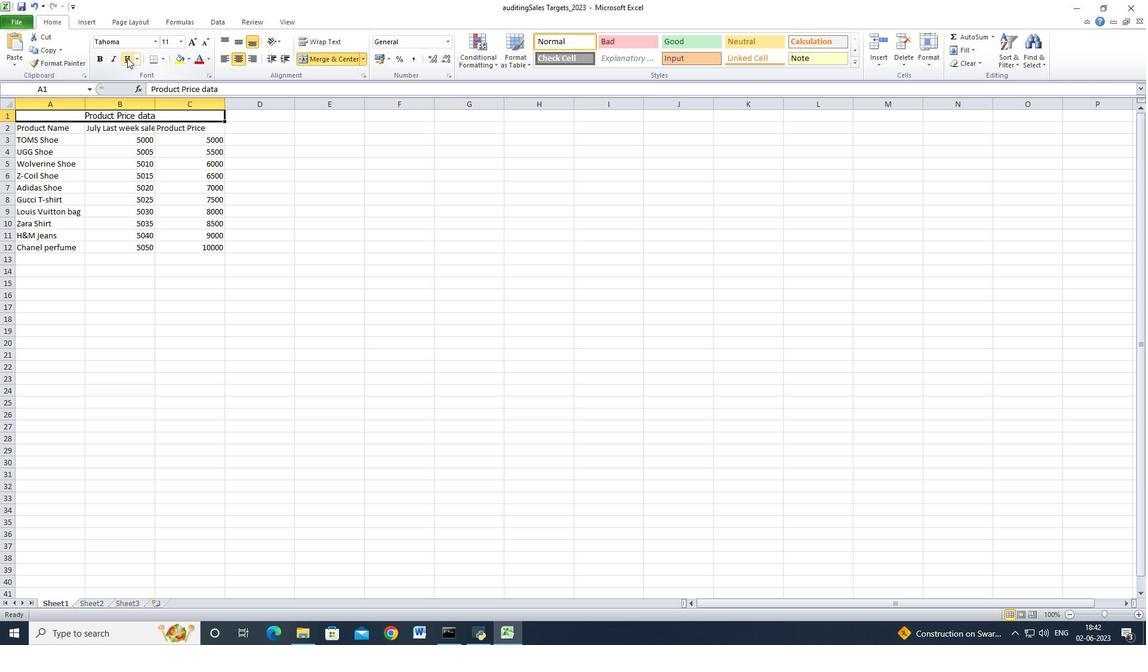 
Action: Mouse pressed left at (127, 57)
Screenshot: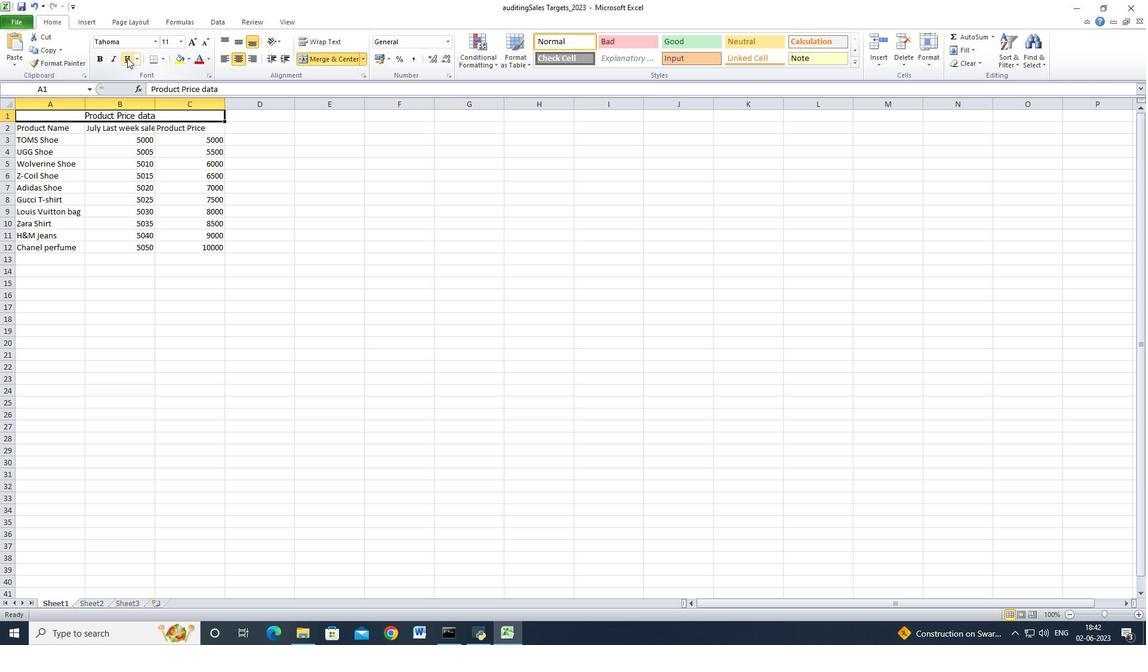 
Action: Mouse moved to (181, 38)
Screenshot: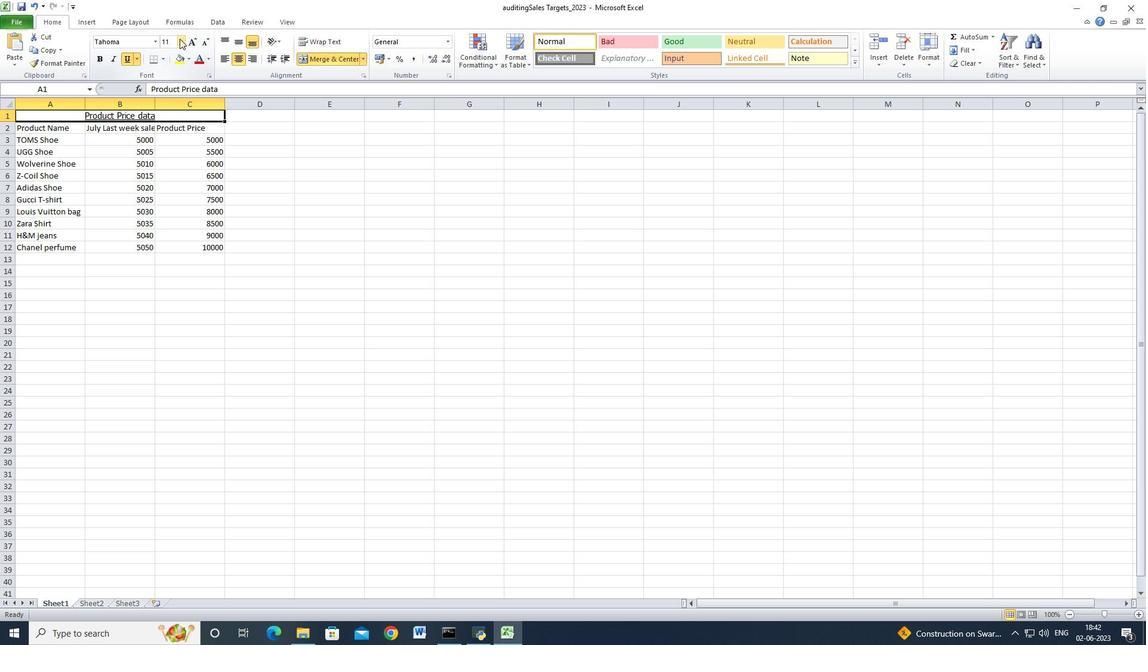 
Action: Mouse pressed left at (181, 38)
Screenshot: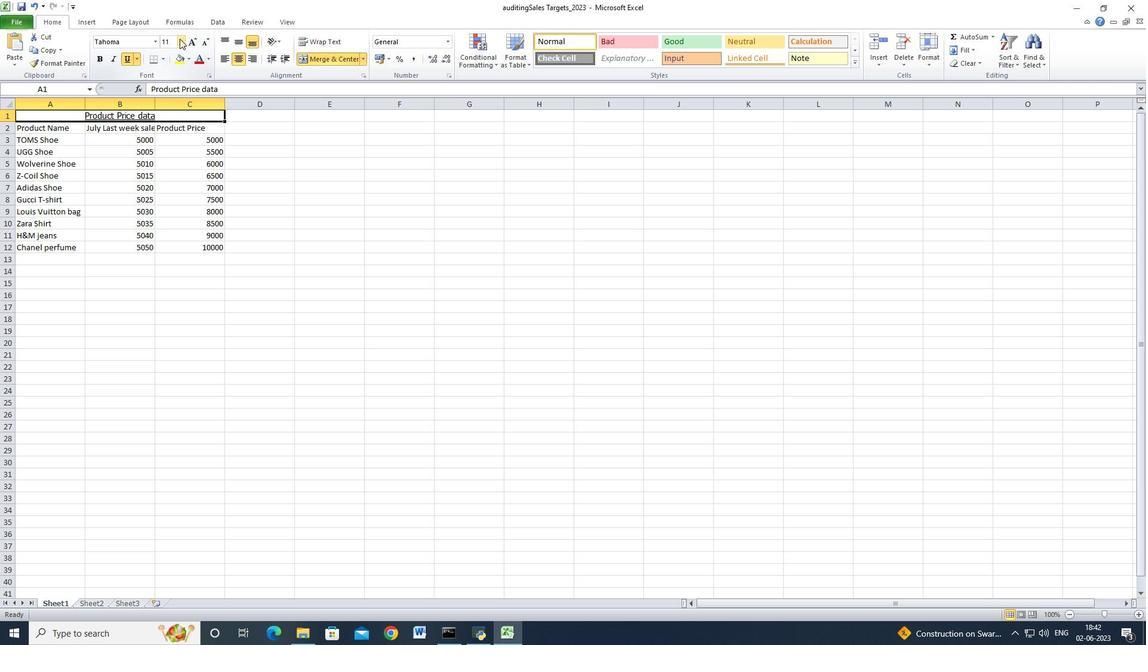 
Action: Mouse moved to (166, 136)
Screenshot: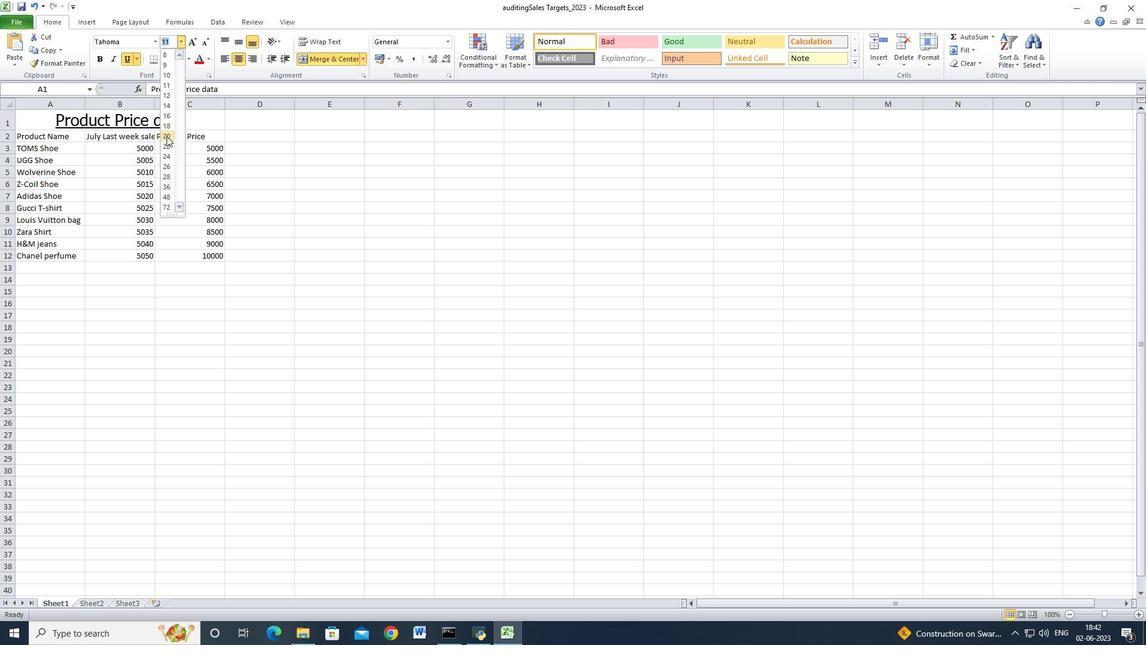 
Action: Mouse pressed left at (166, 136)
Screenshot: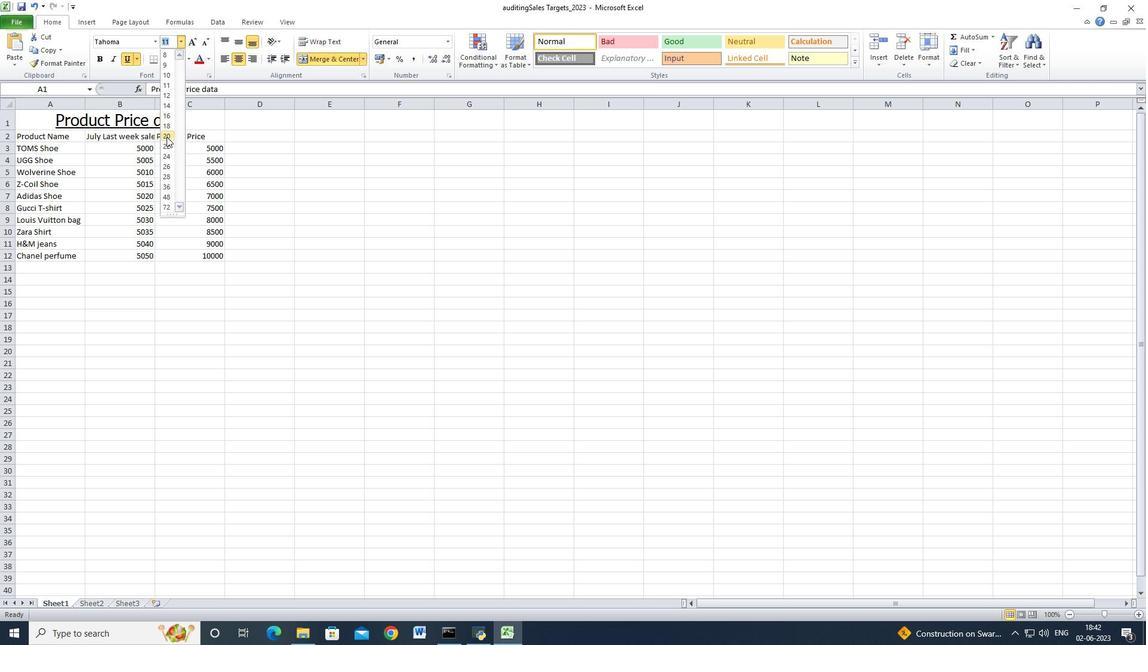 
Action: Mouse moved to (50, 137)
Screenshot: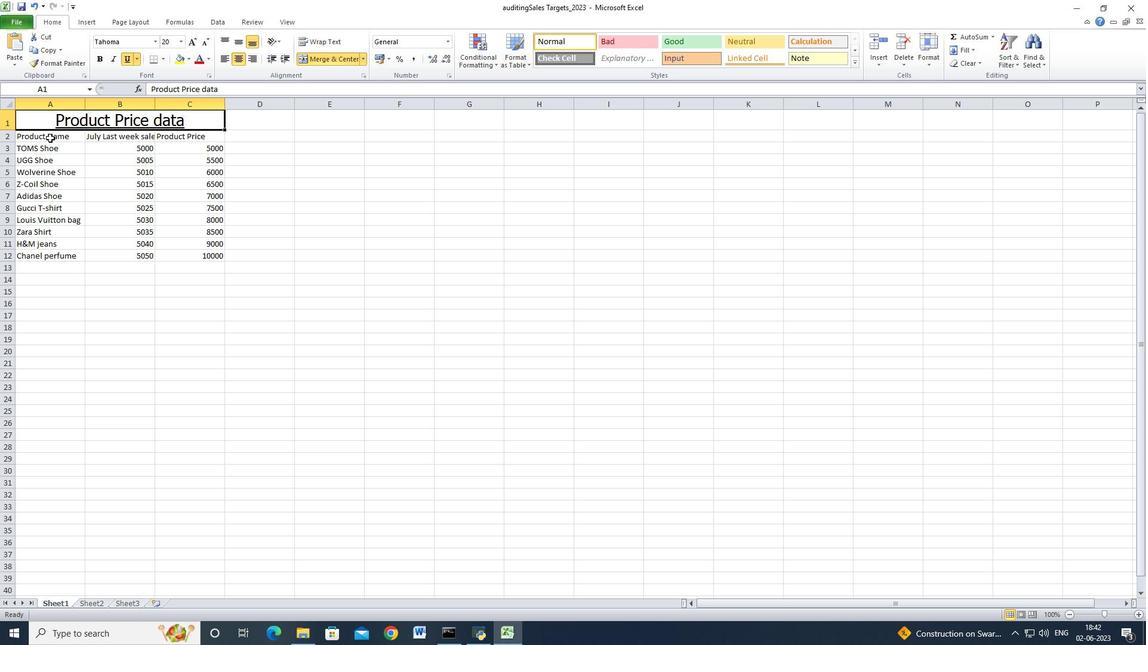 
Action: Mouse pressed left at (50, 137)
Screenshot: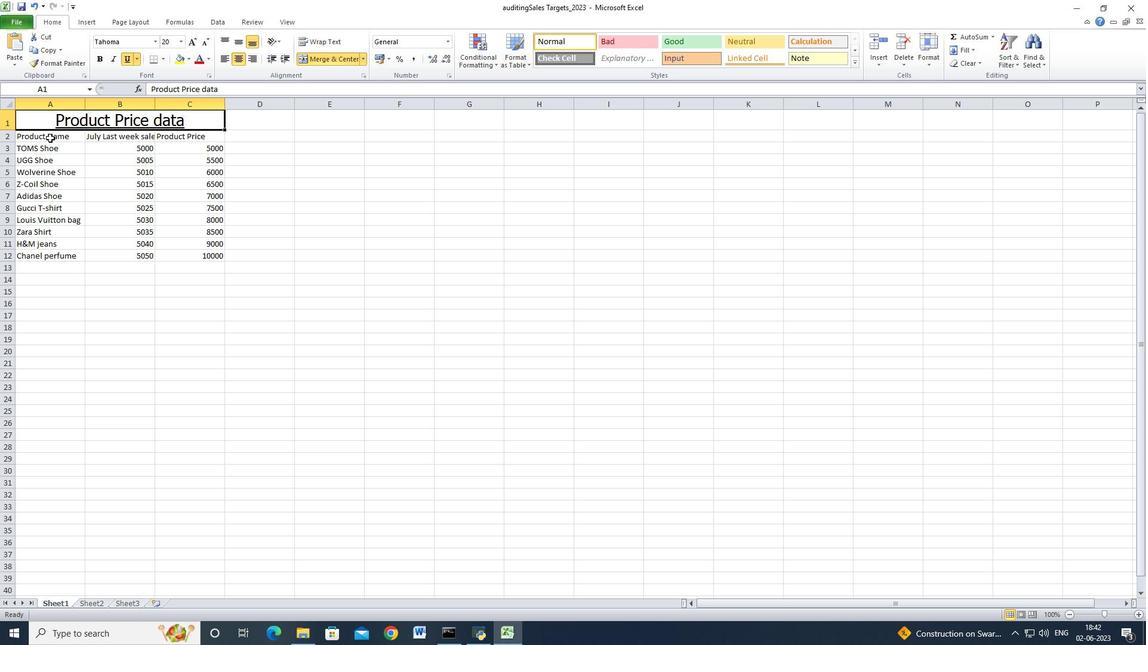 
Action: Mouse moved to (154, 41)
Screenshot: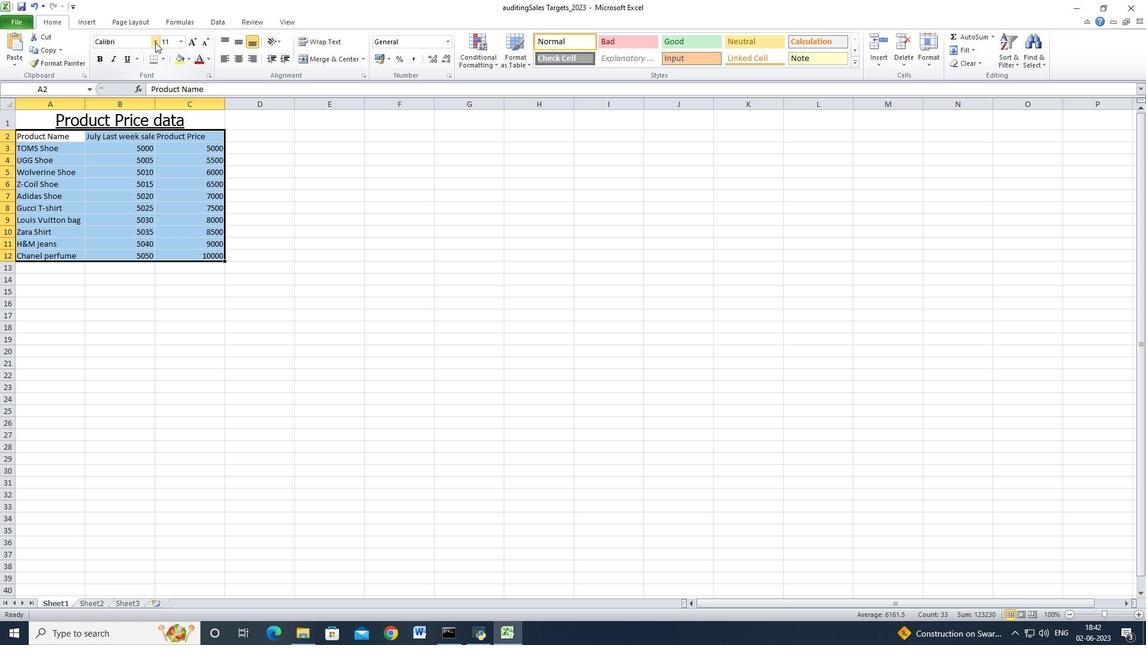 
Action: Mouse pressed left at (154, 41)
Screenshot: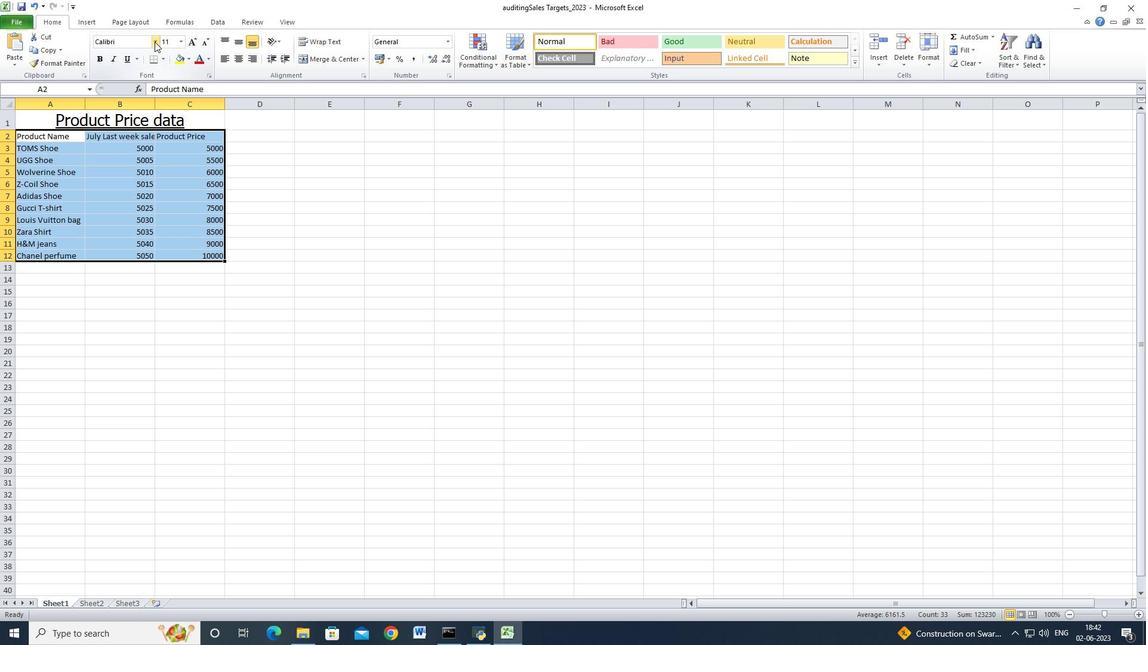 
Action: Mouse moved to (130, 142)
Screenshot: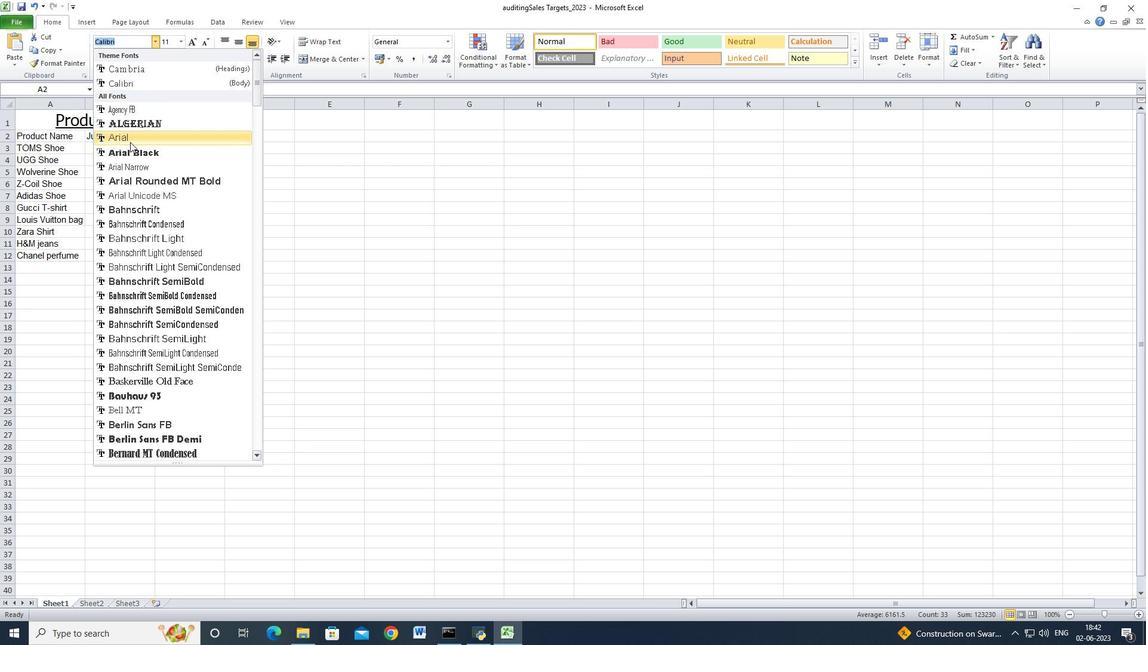
Action: Mouse pressed left at (130, 142)
Screenshot: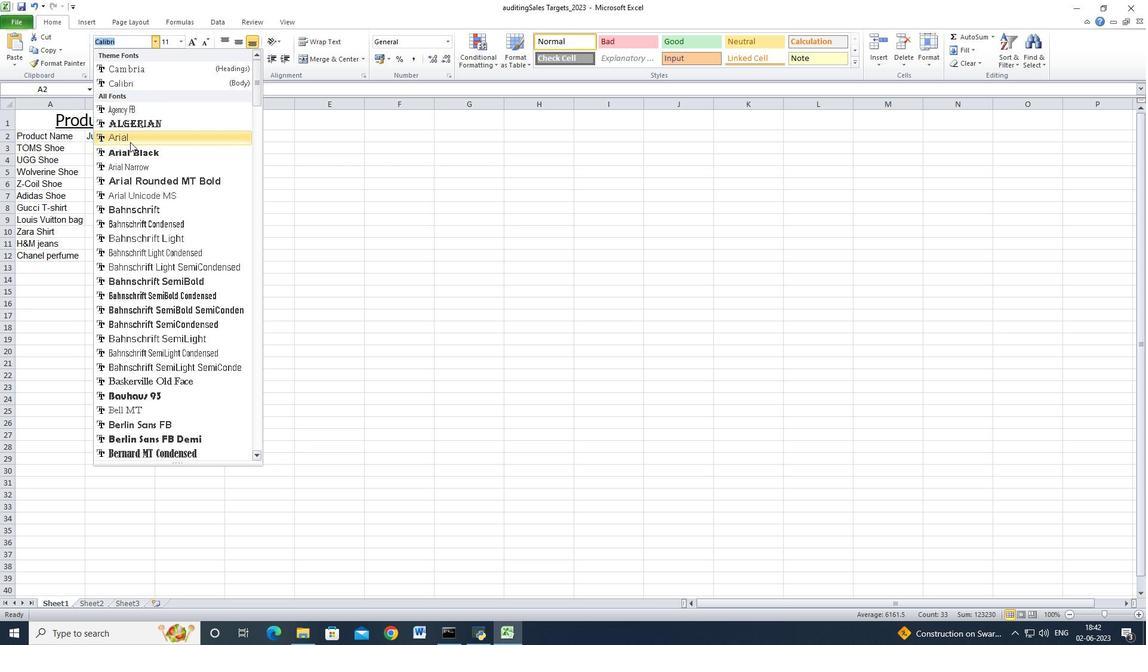 
Action: Mouse moved to (182, 43)
Screenshot: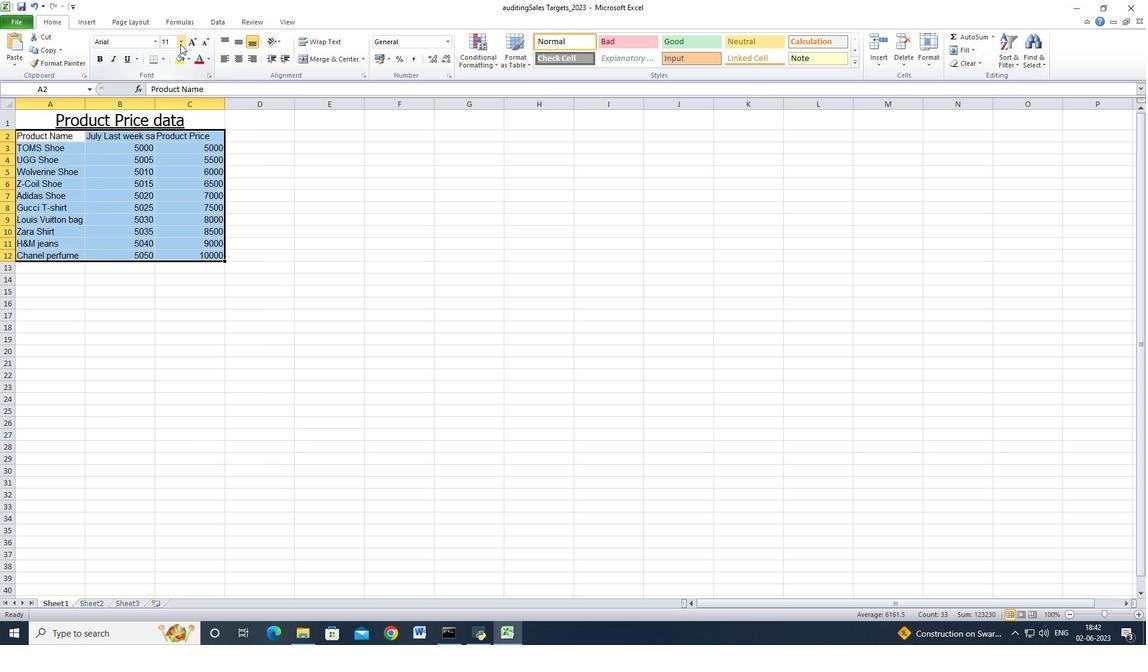 
Action: Mouse pressed left at (182, 43)
Screenshot: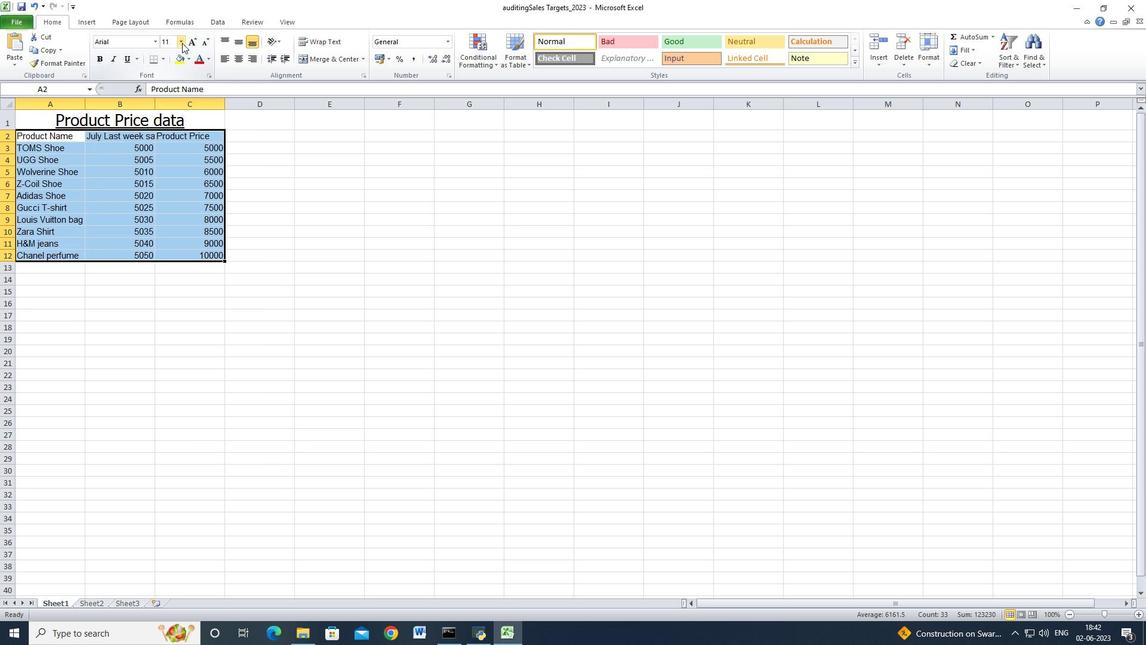 
Action: Mouse moved to (167, 94)
Screenshot: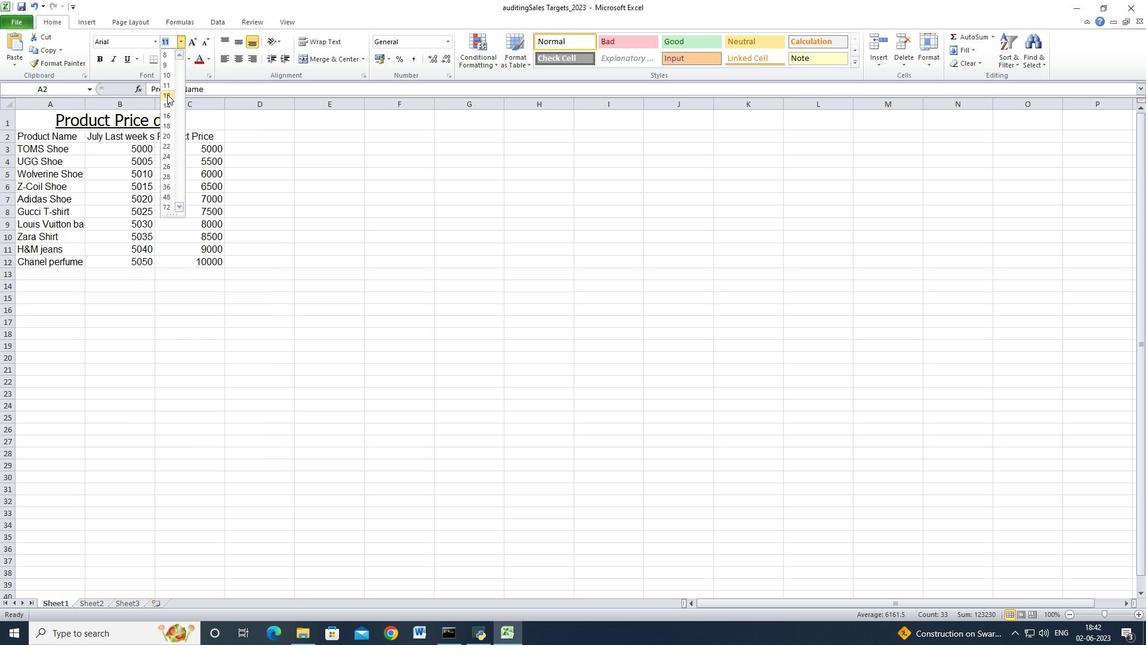 
Action: Mouse pressed left at (167, 94)
Screenshot: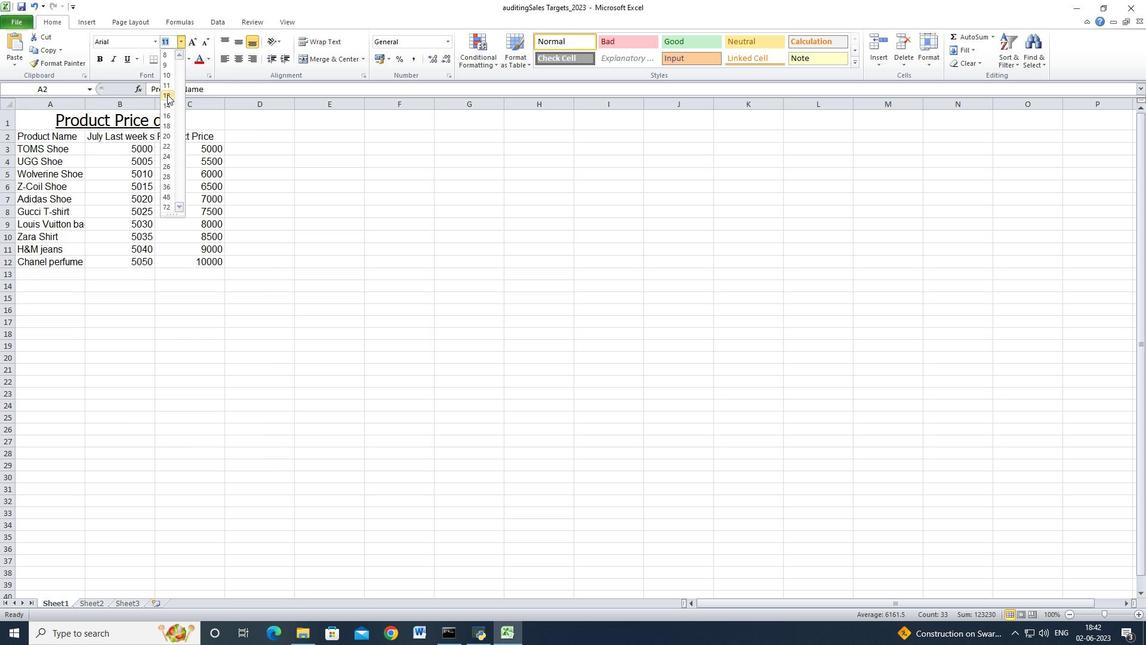
Action: Mouse moved to (145, 182)
Screenshot: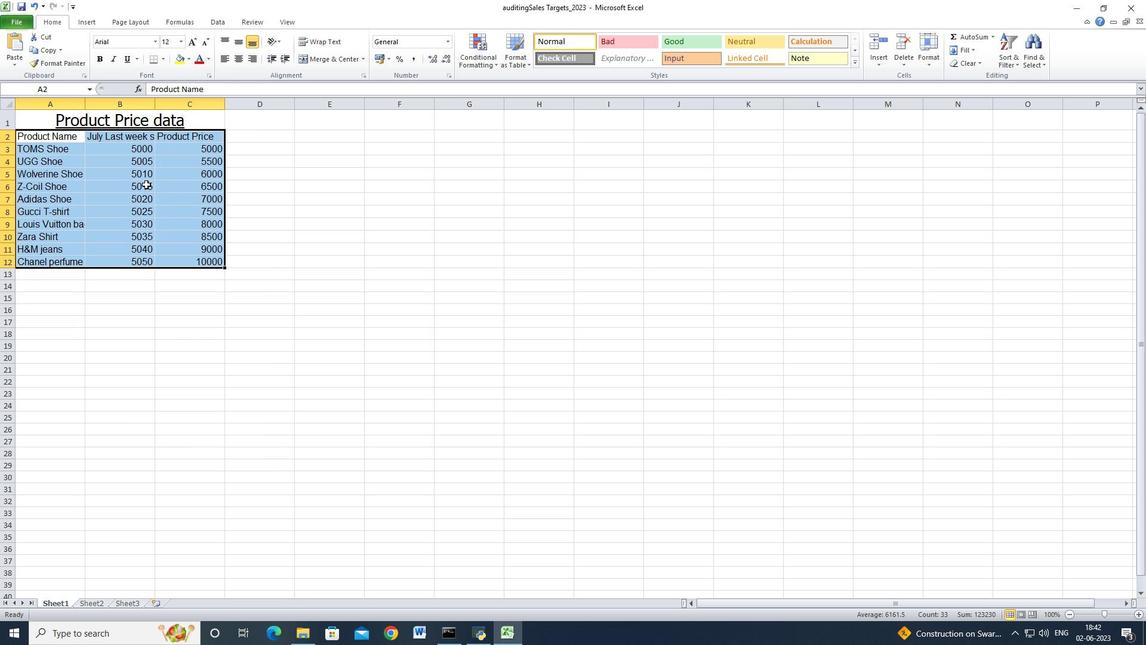 
Action: Mouse pressed left at (145, 182)
Screenshot: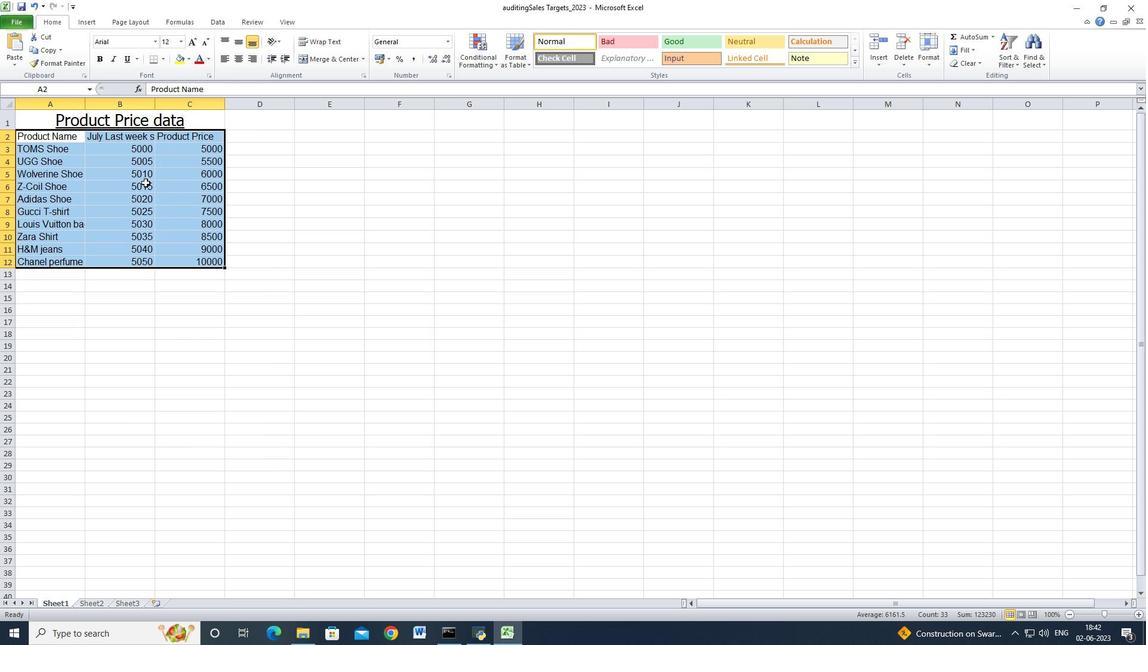
Action: Mouse moved to (31, 121)
Screenshot: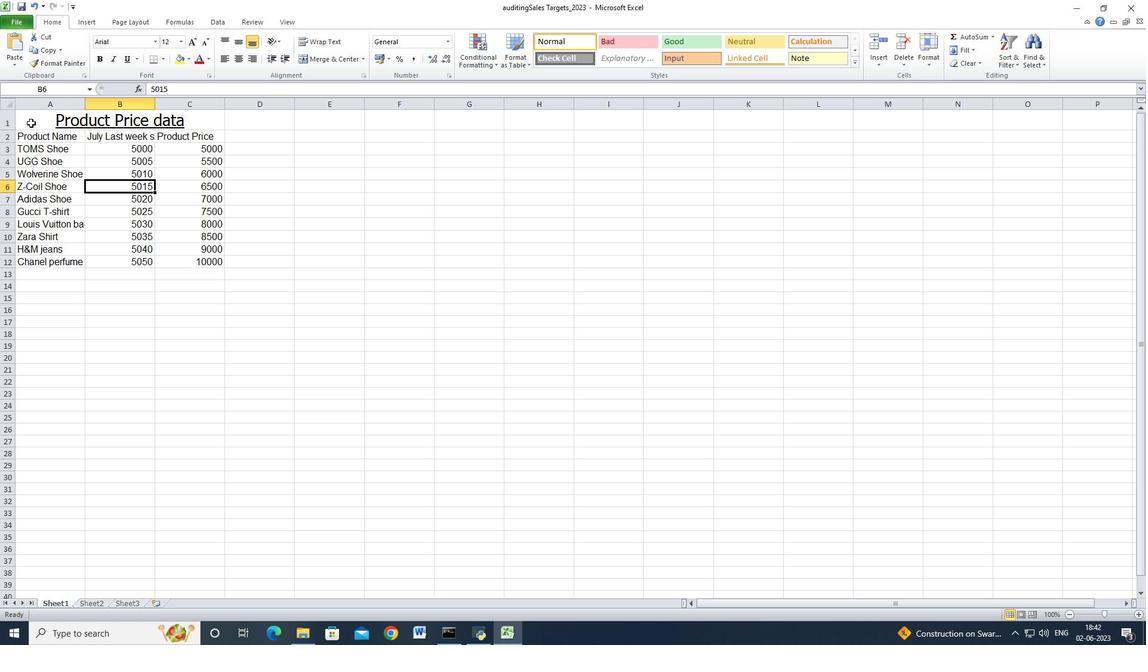 
Action: Mouse pressed left at (31, 121)
Screenshot: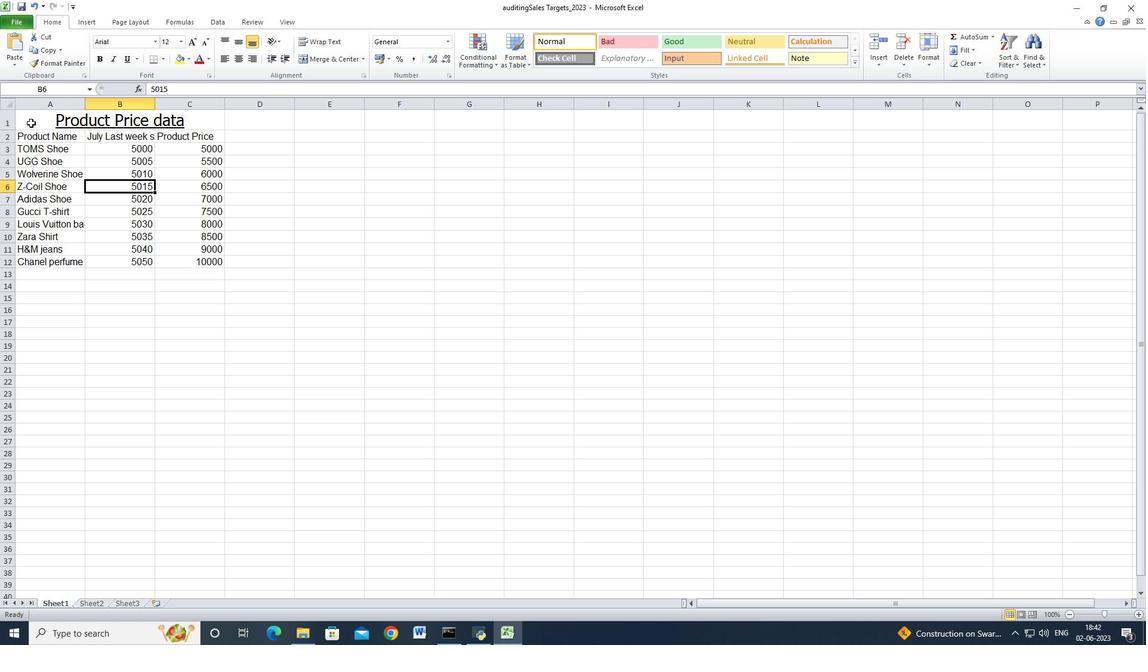 
Action: Mouse moved to (224, 56)
Screenshot: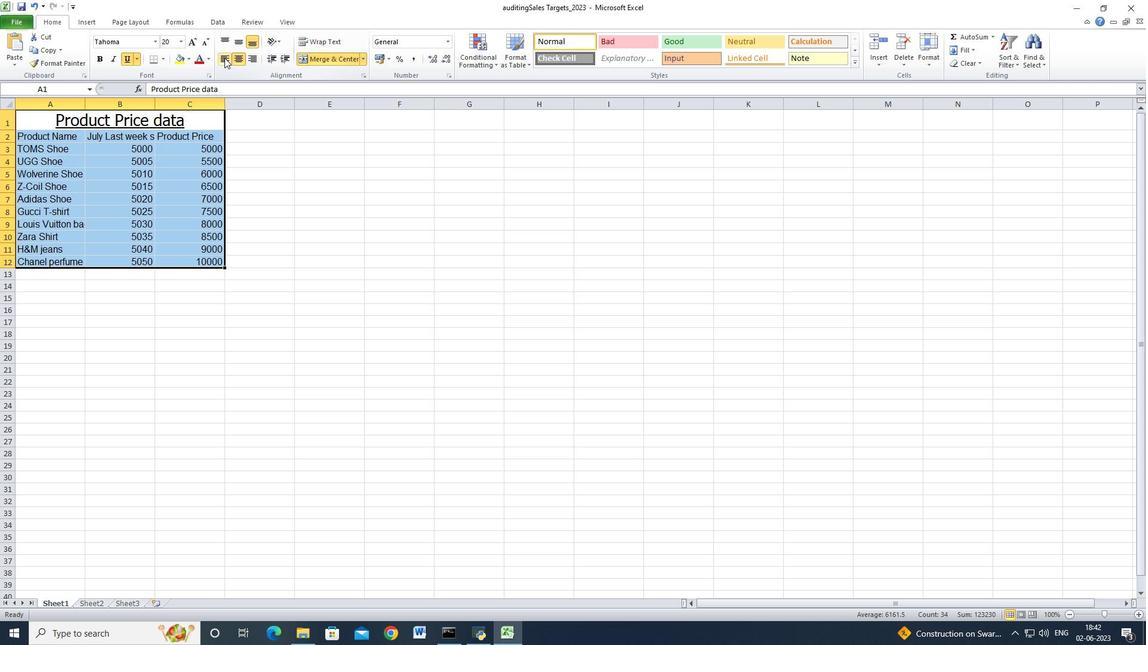 
Action: Mouse pressed left at (224, 56)
Screenshot: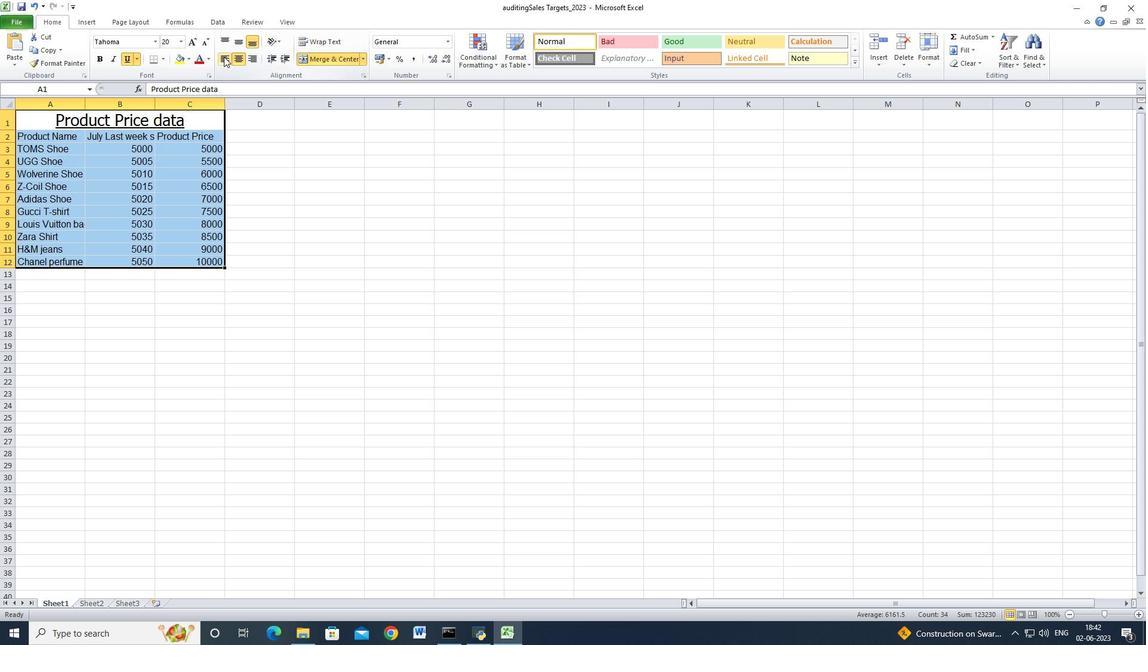 
Action: Mouse moved to (158, 213)
Screenshot: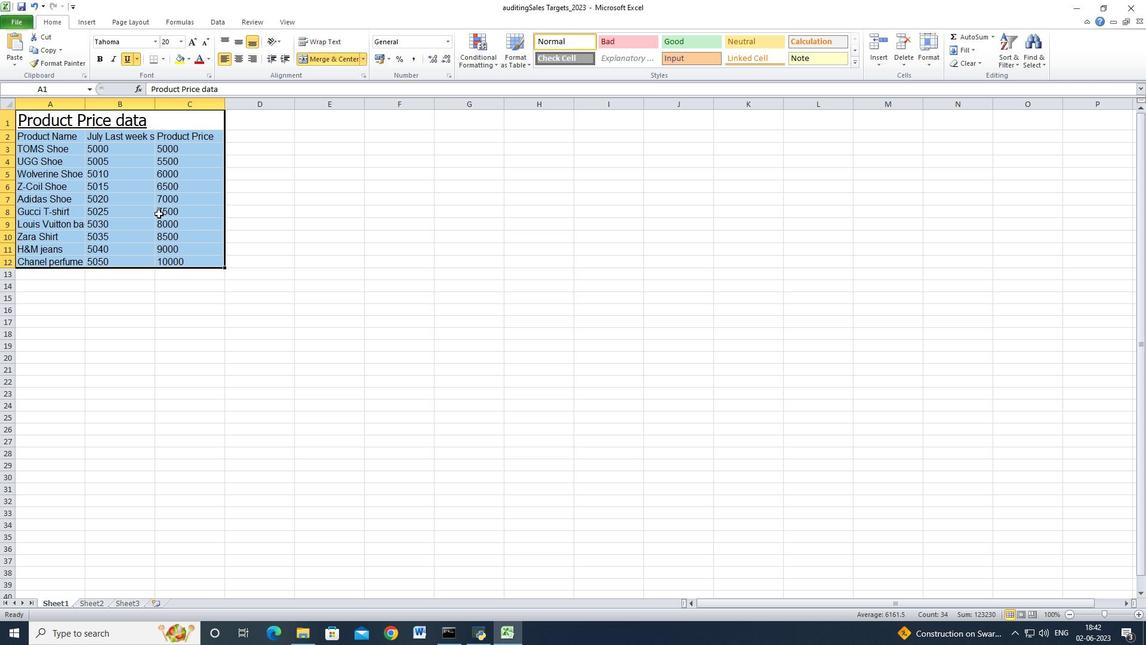 
Action: Mouse pressed left at (158, 213)
Screenshot: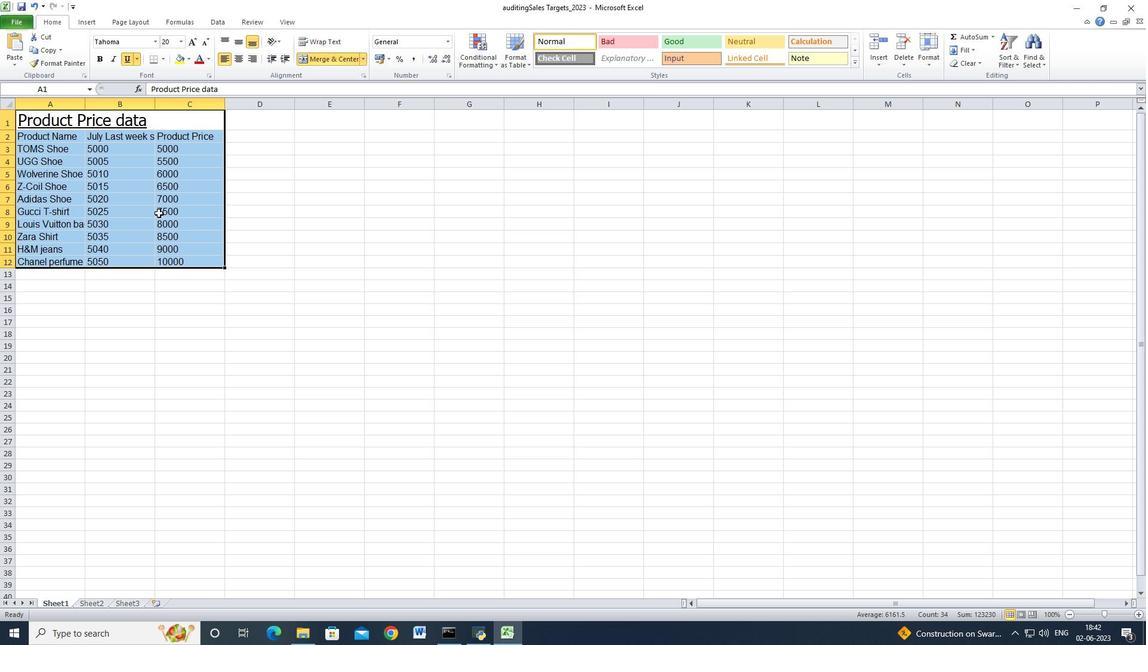 
Action: Mouse moved to (11, 105)
Screenshot: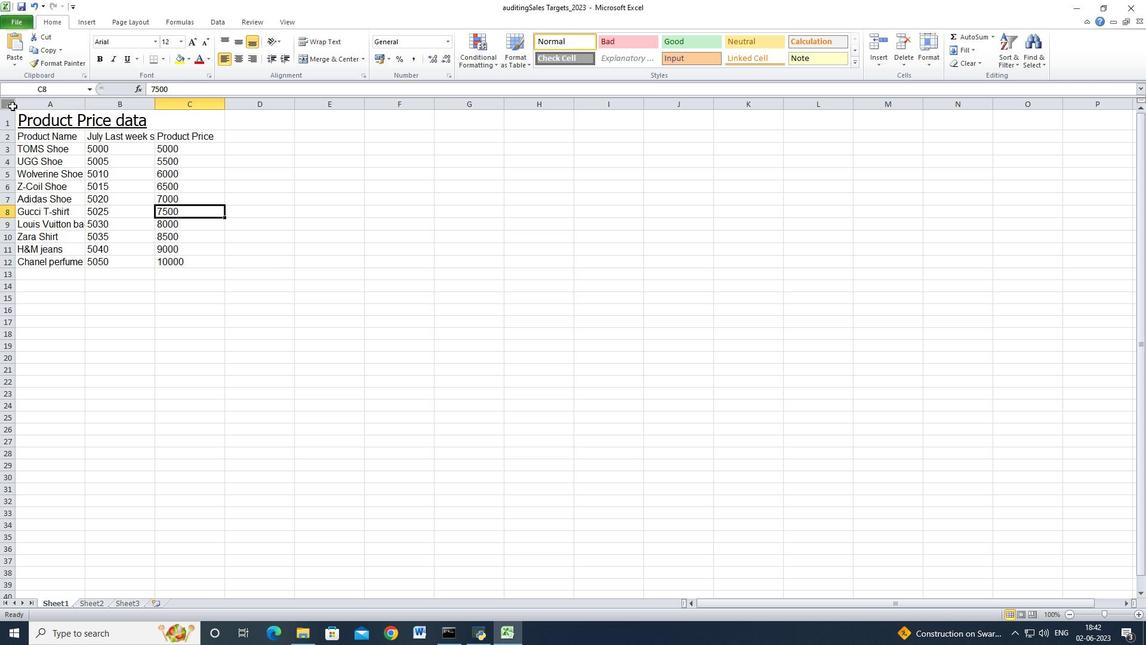 
Action: Mouse pressed left at (11, 105)
Screenshot: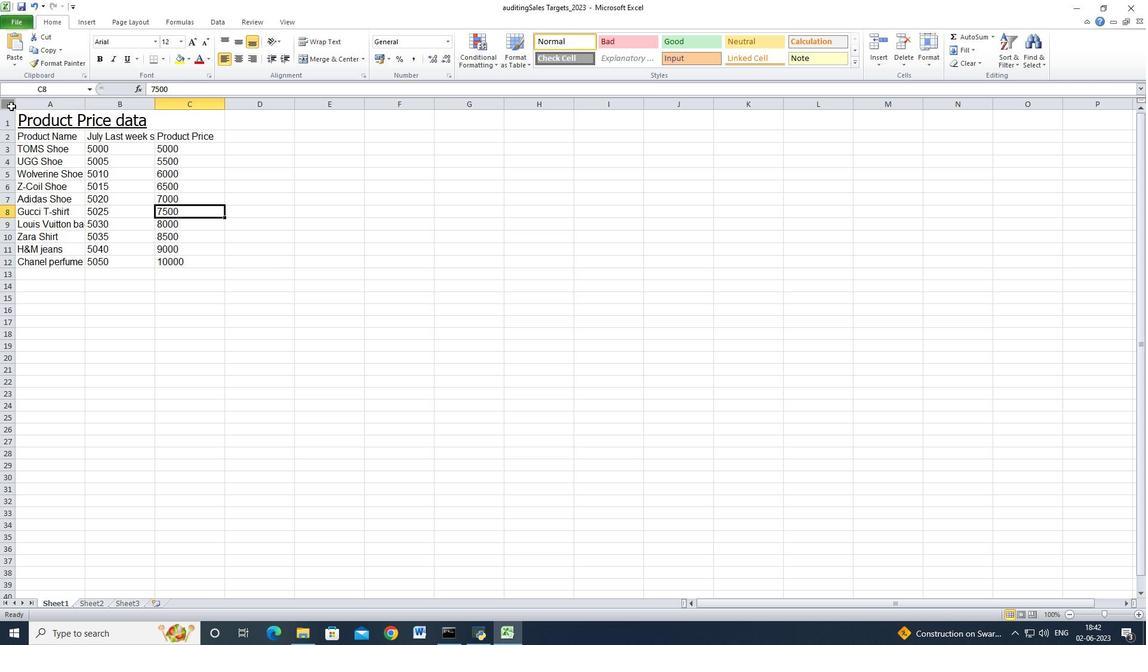 
Action: Mouse moved to (86, 105)
Screenshot: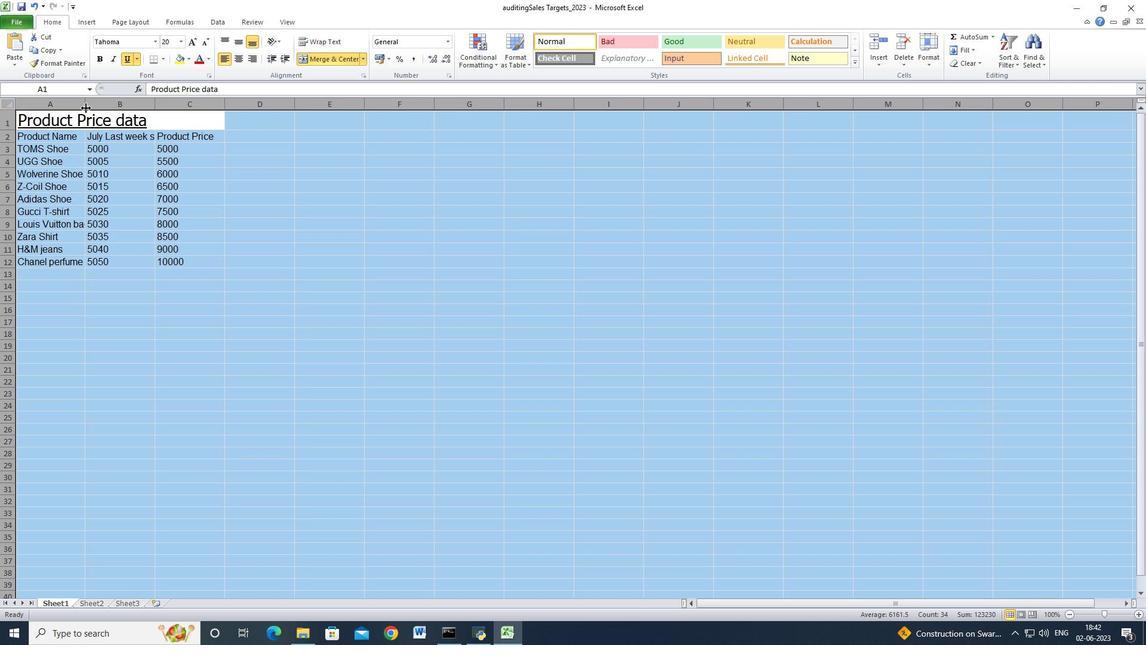 
Action: Mouse pressed left at (86, 105)
Screenshot: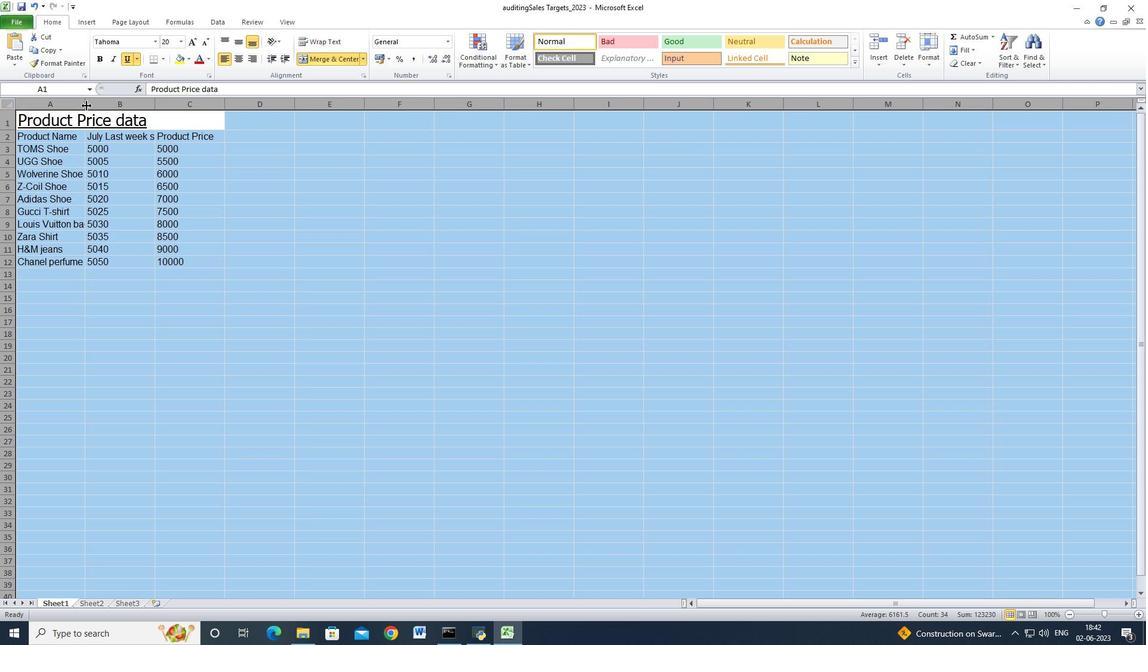 
Action: Mouse pressed left at (86, 105)
Screenshot: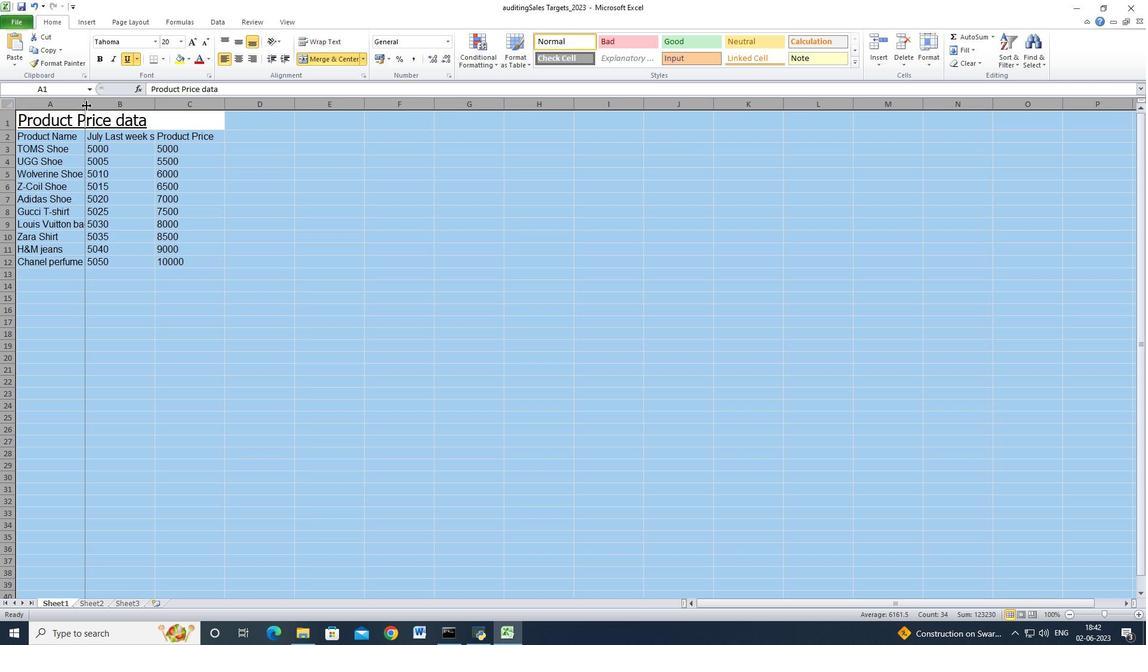 
Action: Mouse moved to (102, 170)
Screenshot: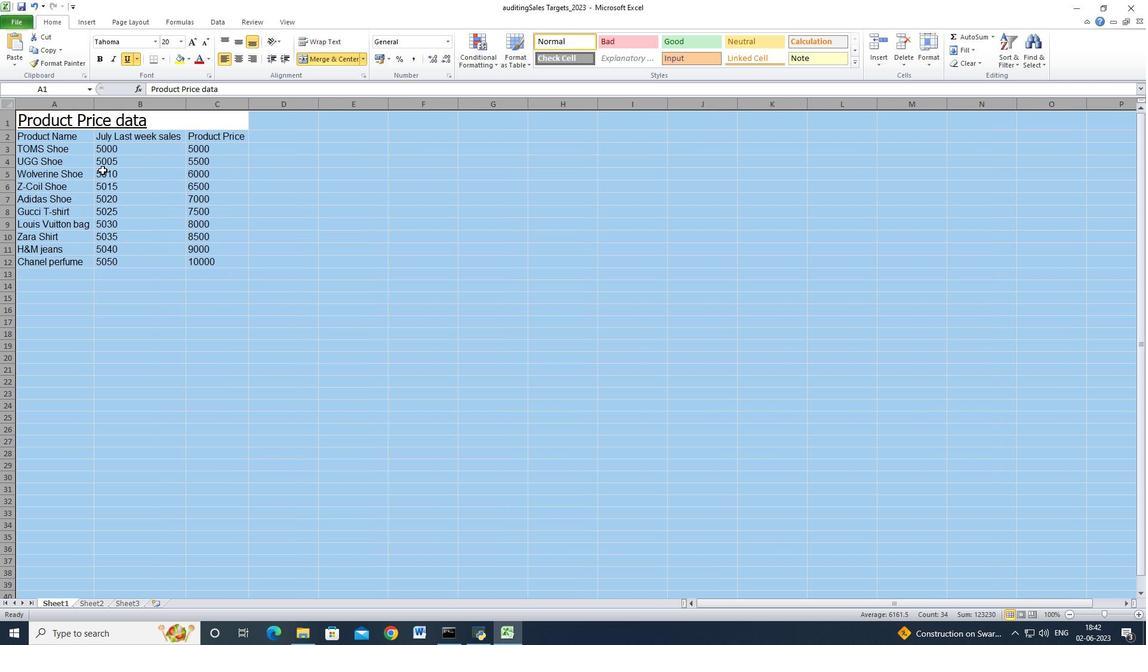 
Action: Mouse pressed left at (102, 170)
Screenshot: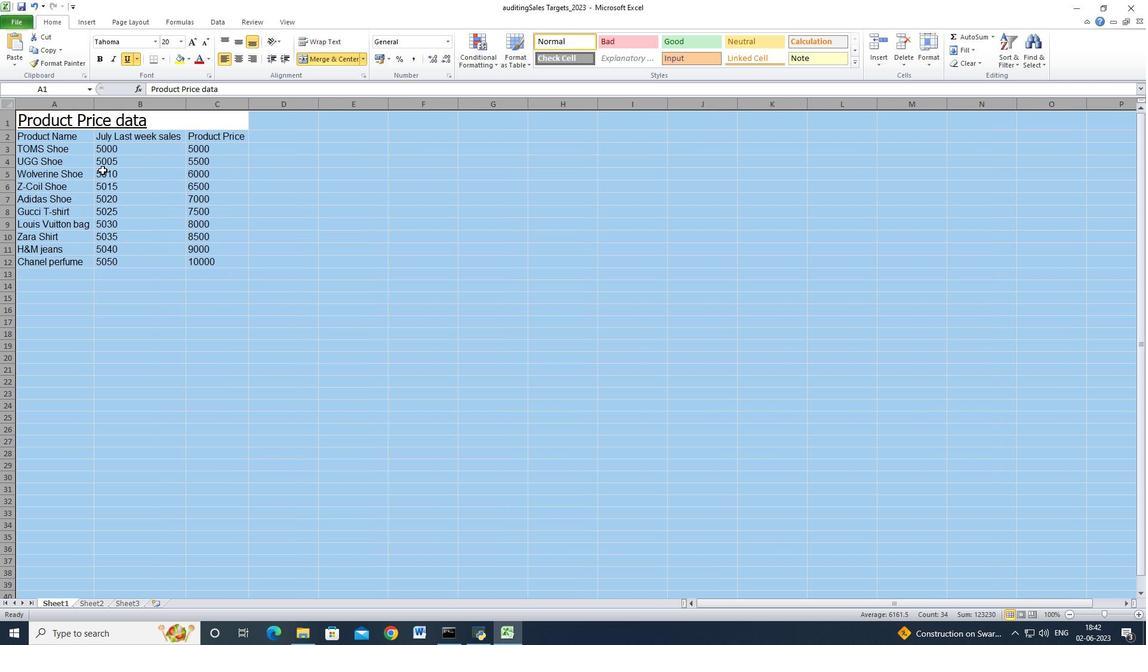 
Action: Mouse moved to (221, 170)
Screenshot: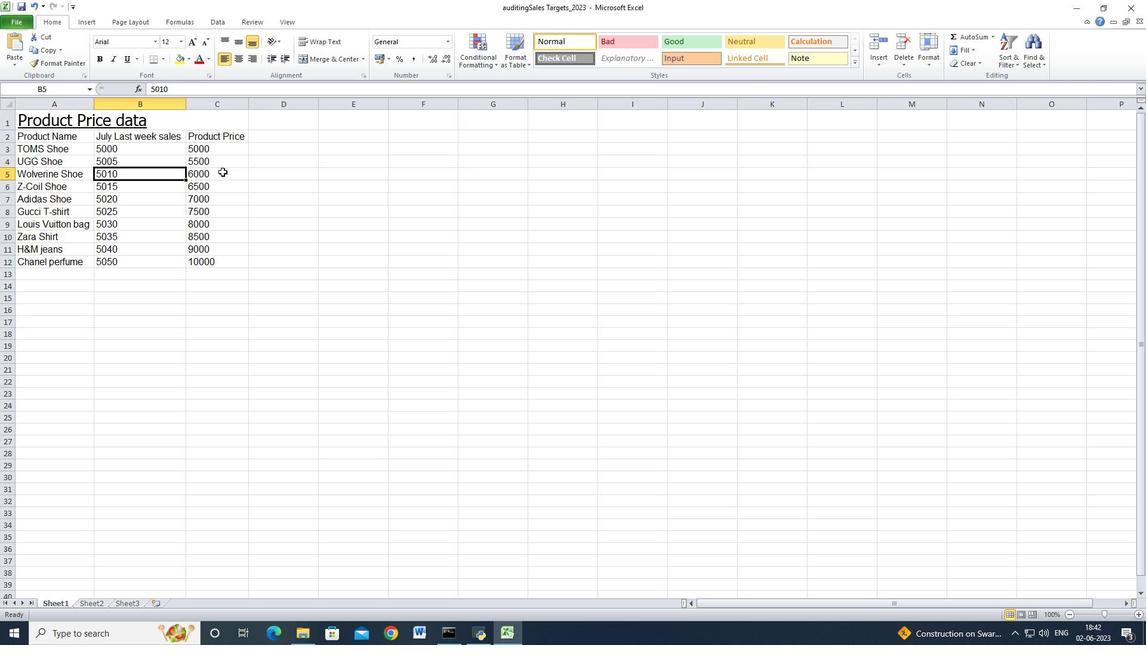 
Action: Mouse pressed left at (221, 170)
Screenshot: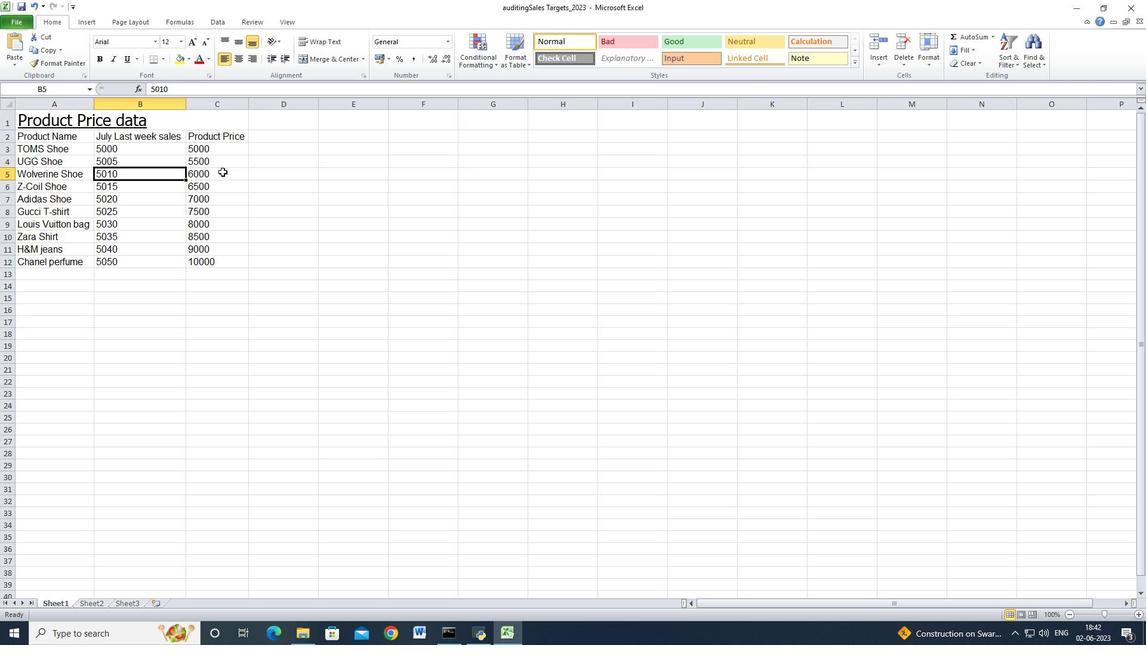
